 Task: Look for space in Mooresville, United States from 24th August, 2023 to 10th September, 2023 for 8 adults in price range Rs.12000 to Rs.15000. Place can be entire place or shared room with 4 bedrooms having 8 beds and 4 bathrooms. Property type can be house, flat, guest house. Amenities needed are: wifi, TV, free parkinig on premises, gym, breakfast. Booking option can be shelf check-in. Required host language is English.
Action: Mouse moved to (470, 127)
Screenshot: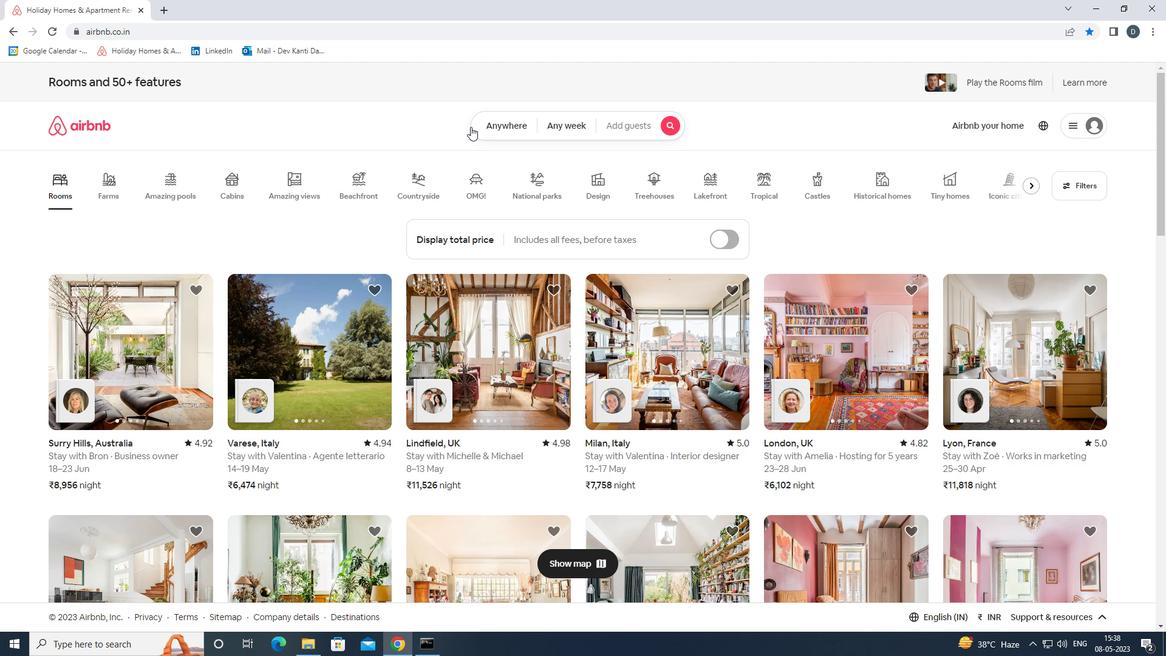 
Action: Mouse pressed left at (470, 127)
Screenshot: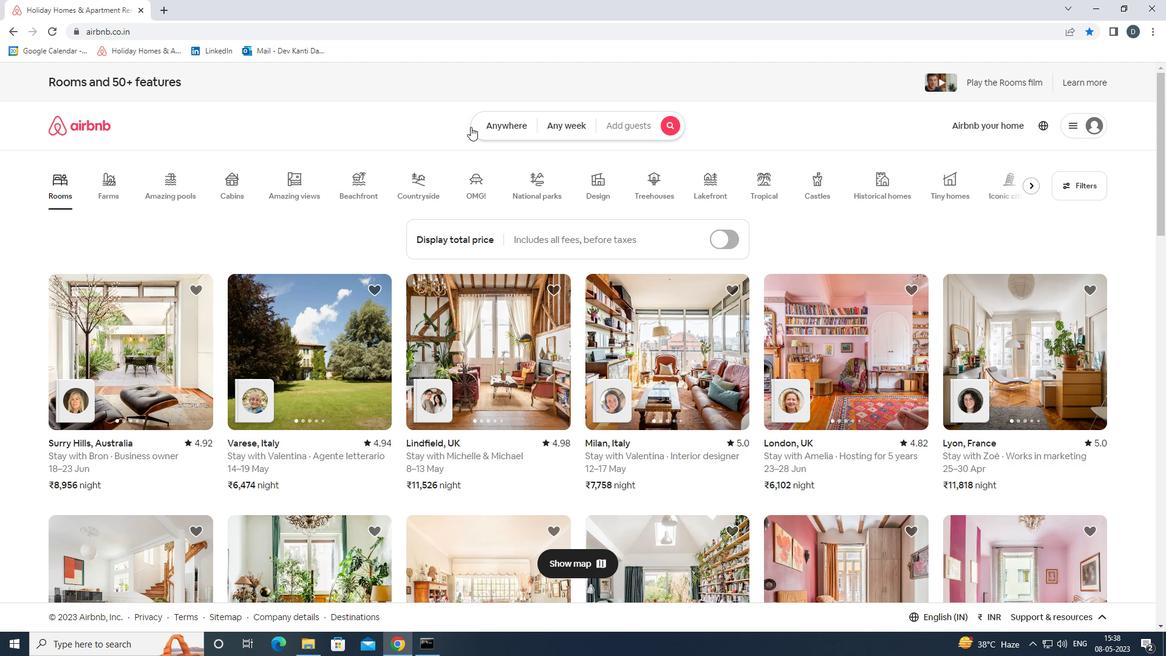 
Action: Mouse moved to (446, 173)
Screenshot: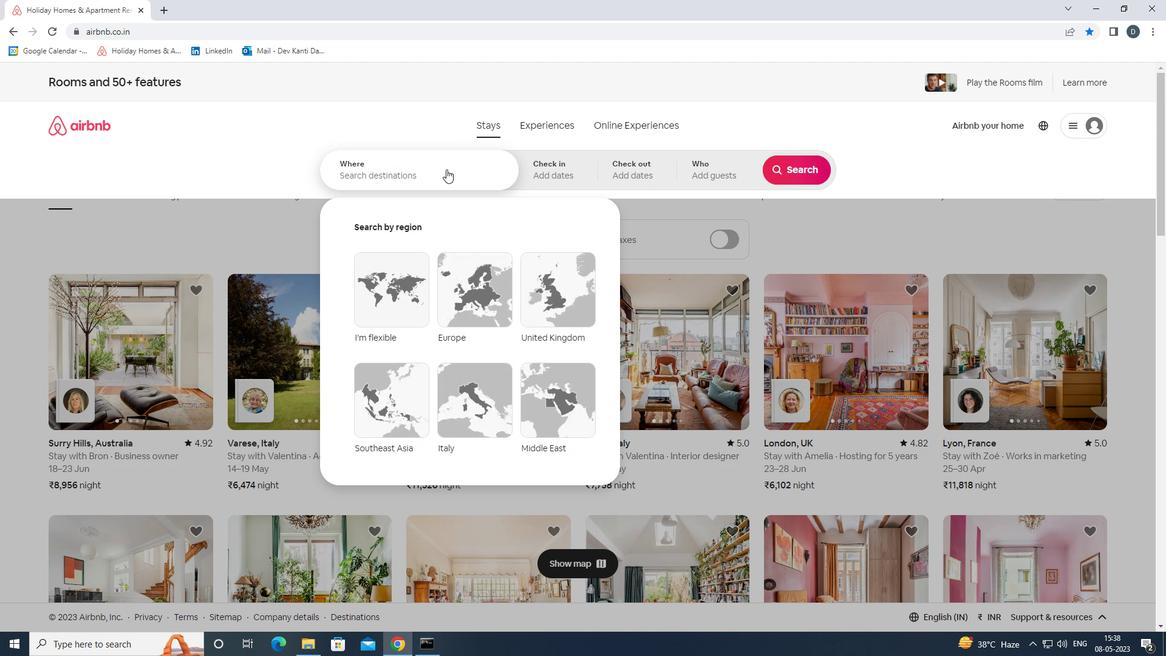 
Action: Mouse pressed left at (446, 173)
Screenshot: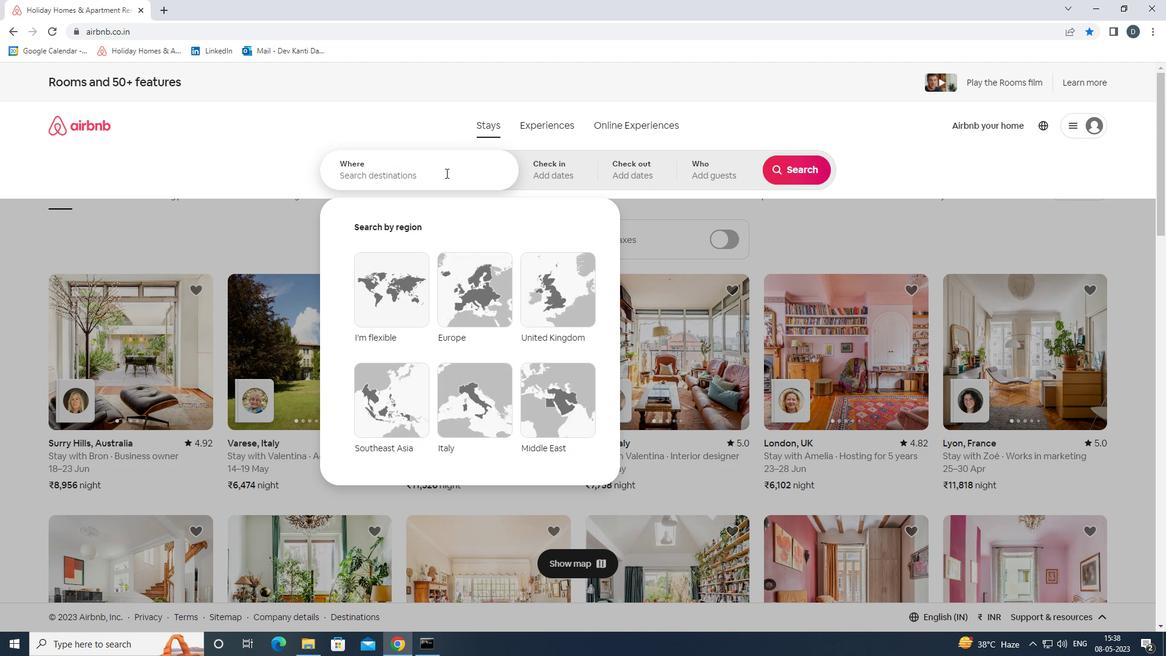 
Action: Mouse moved to (450, 173)
Screenshot: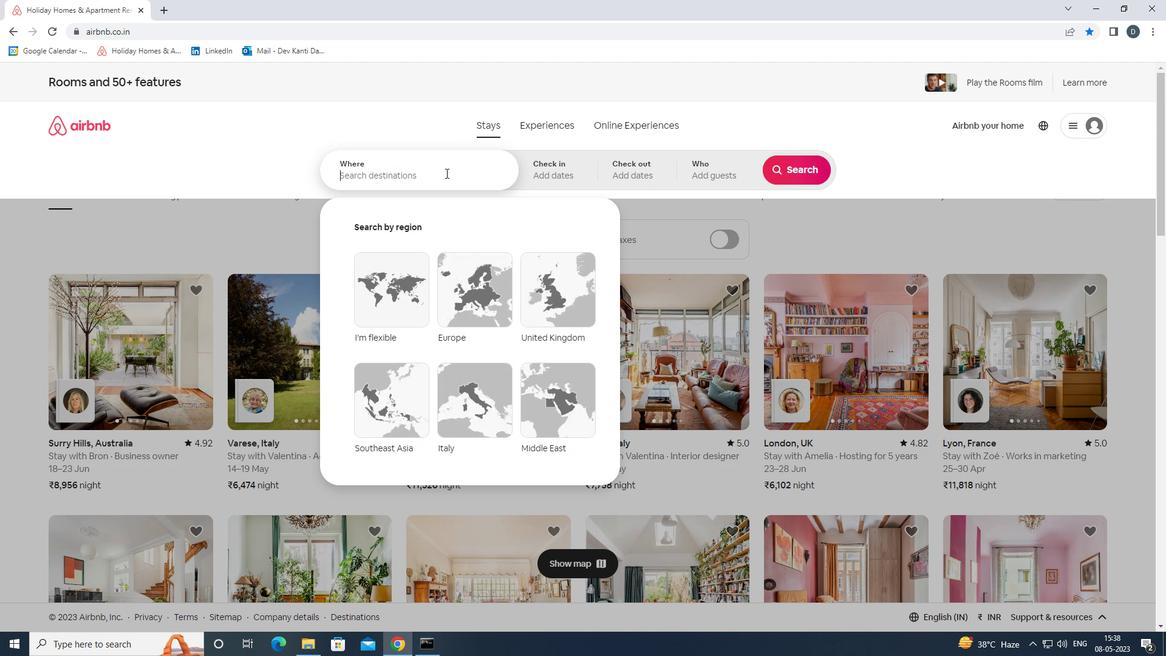 
Action: Key pressed <Key.shift>MOORSE
Screenshot: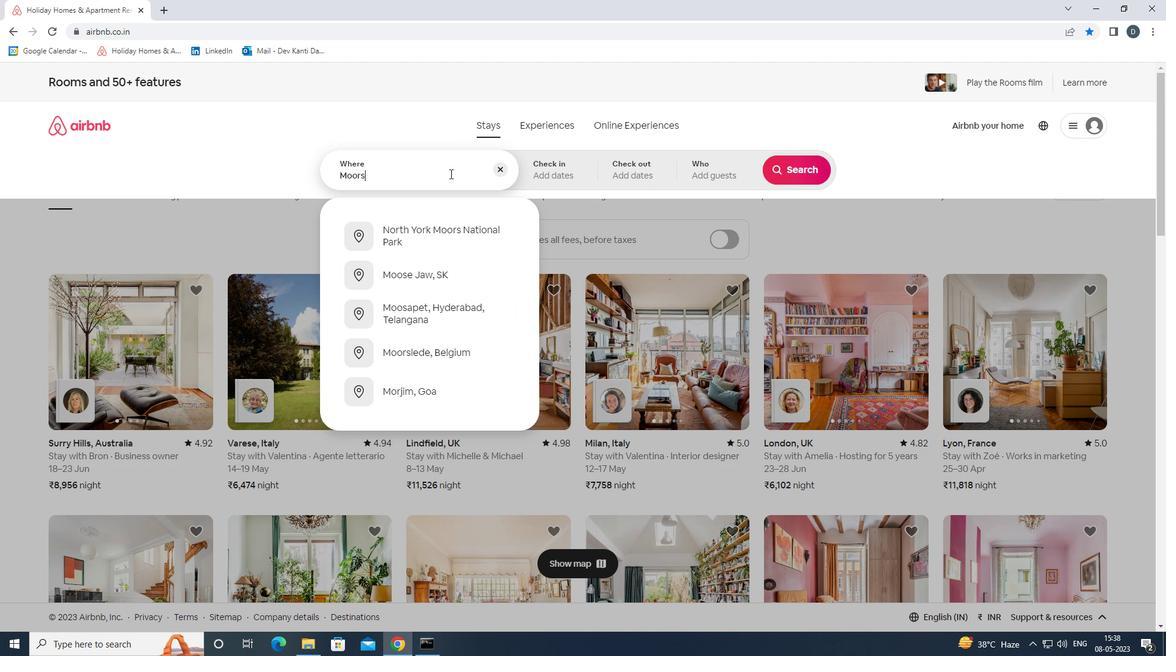 
Action: Mouse moved to (450, 173)
Screenshot: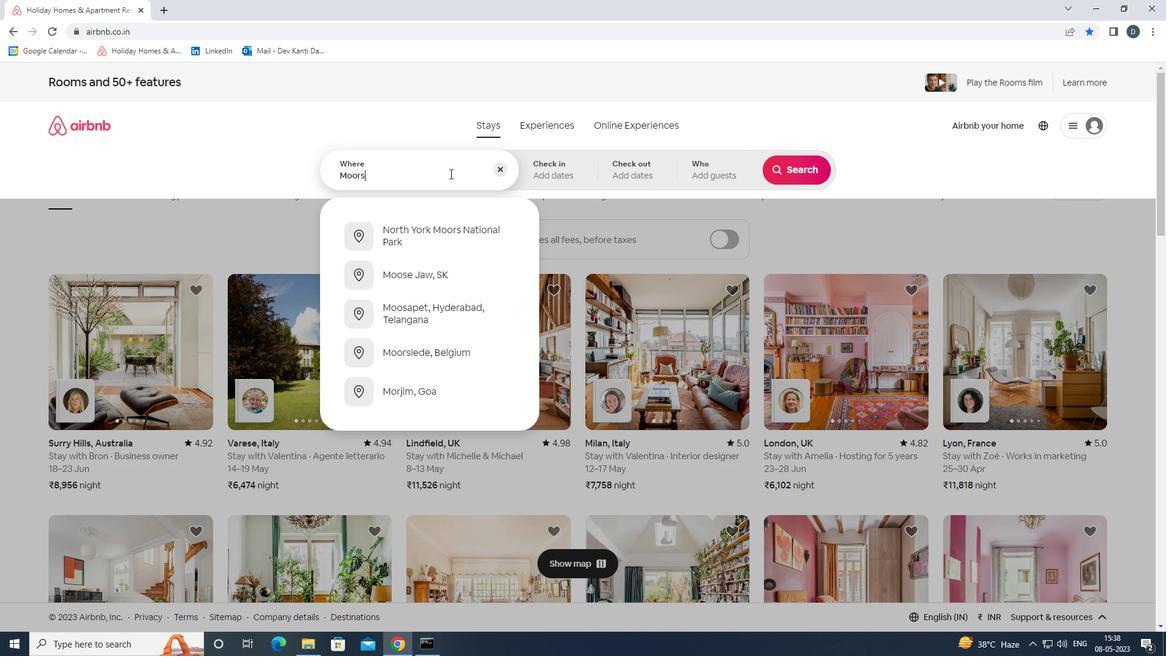 
Action: Key pressed VILLE<Key.tab>,
Screenshot: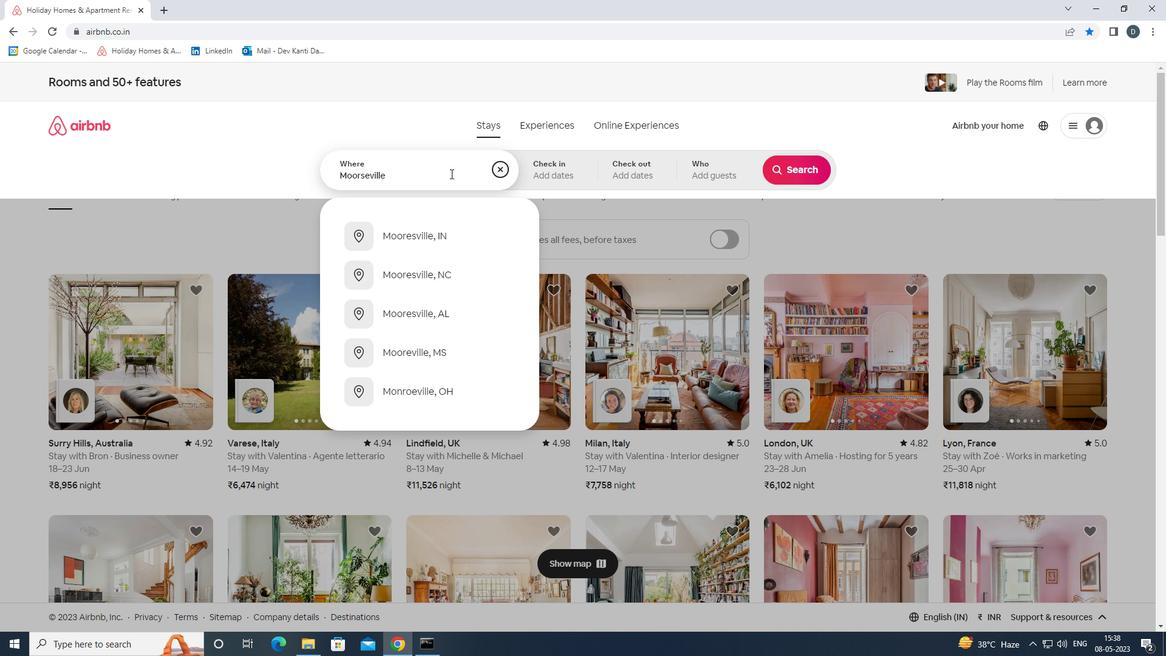 
Action: Mouse pressed left at (450, 173)
Screenshot: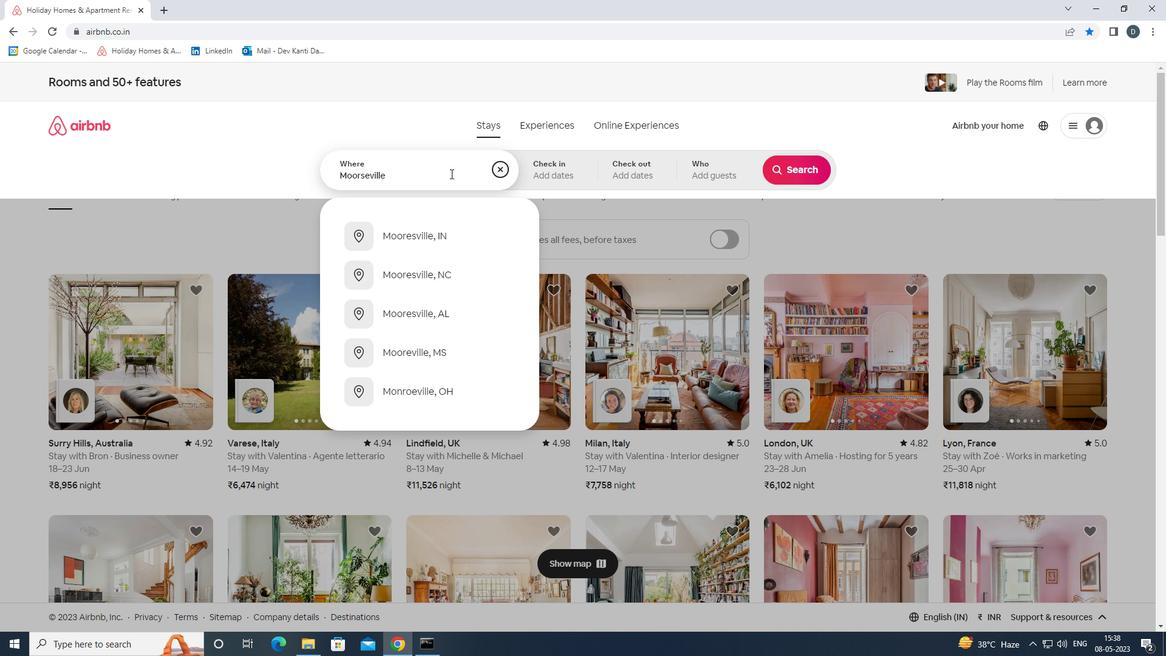 
Action: Key pressed ,<Key.shift><Key.shift><Key.shift><Key.shift><Key.shift><Key.shift>UNITED<Key.space><Key.shift>STATES<Key.enter>
Screenshot: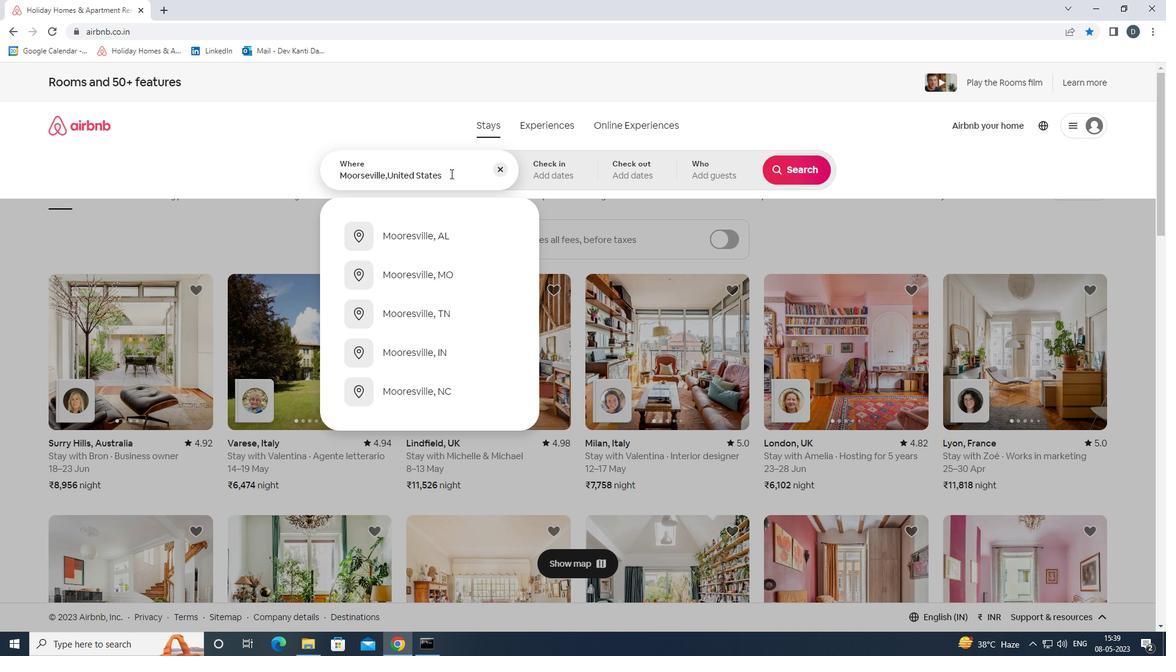 
Action: Mouse moved to (789, 270)
Screenshot: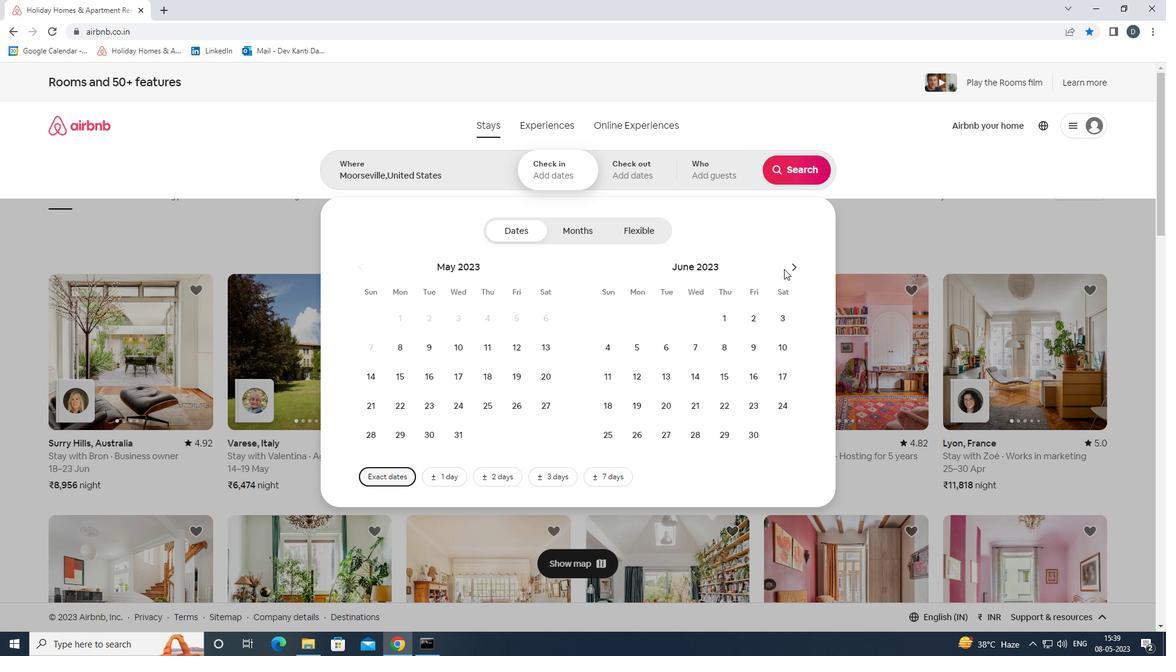 
Action: Mouse pressed left at (789, 270)
Screenshot: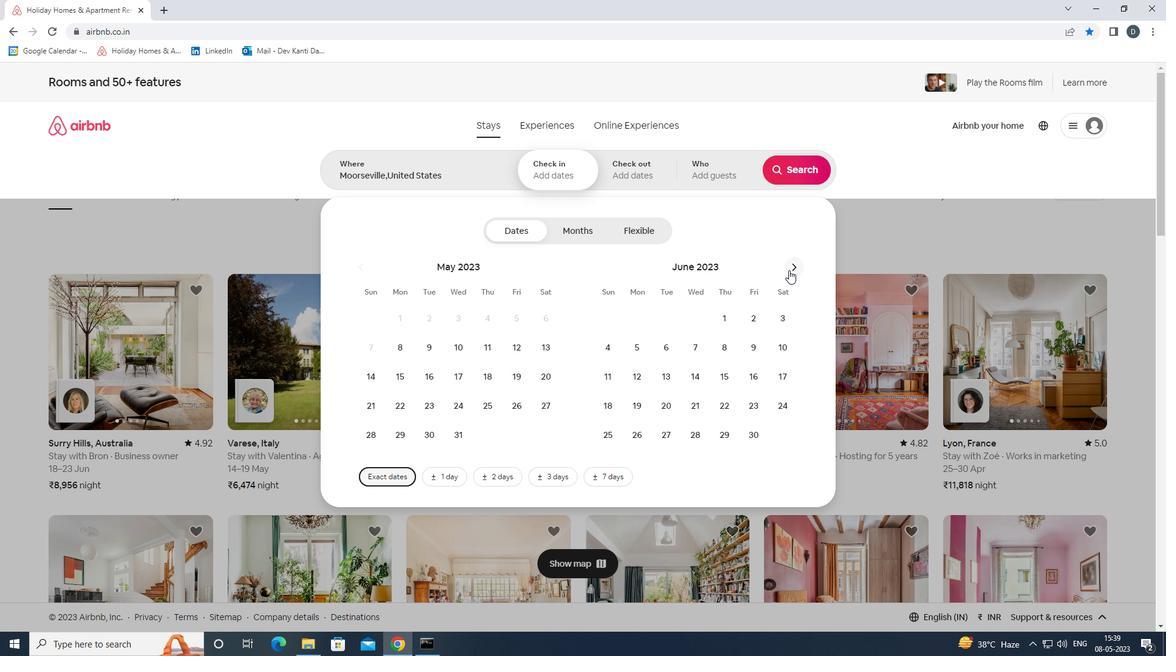 
Action: Mouse moved to (790, 270)
Screenshot: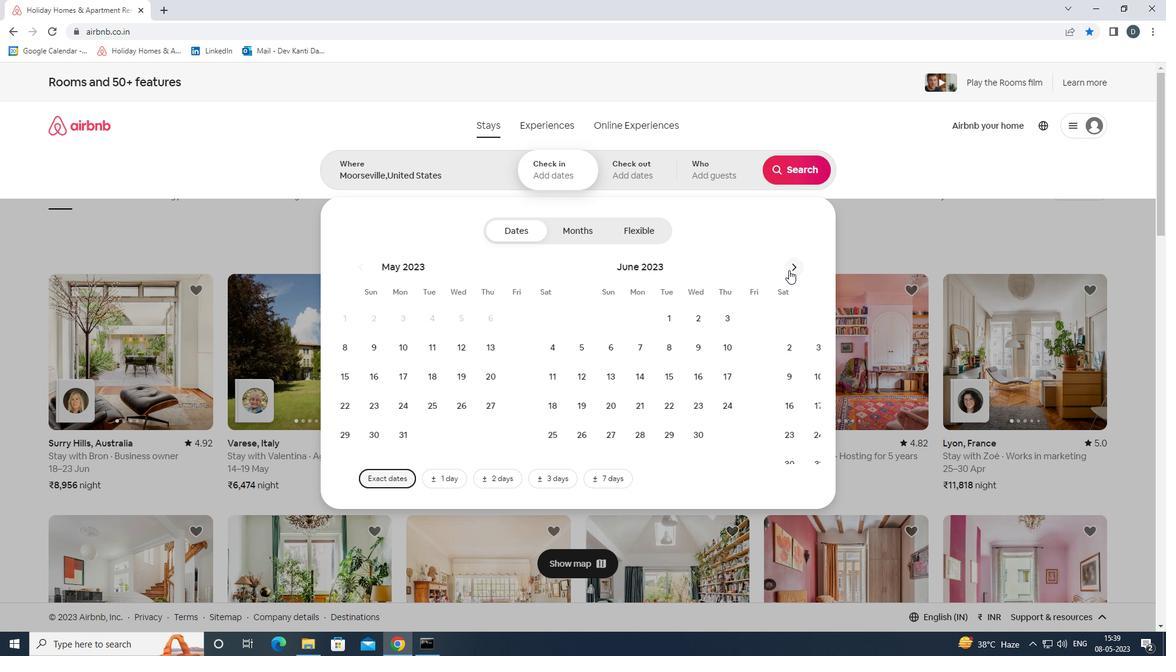 
Action: Mouse pressed left at (790, 270)
Screenshot: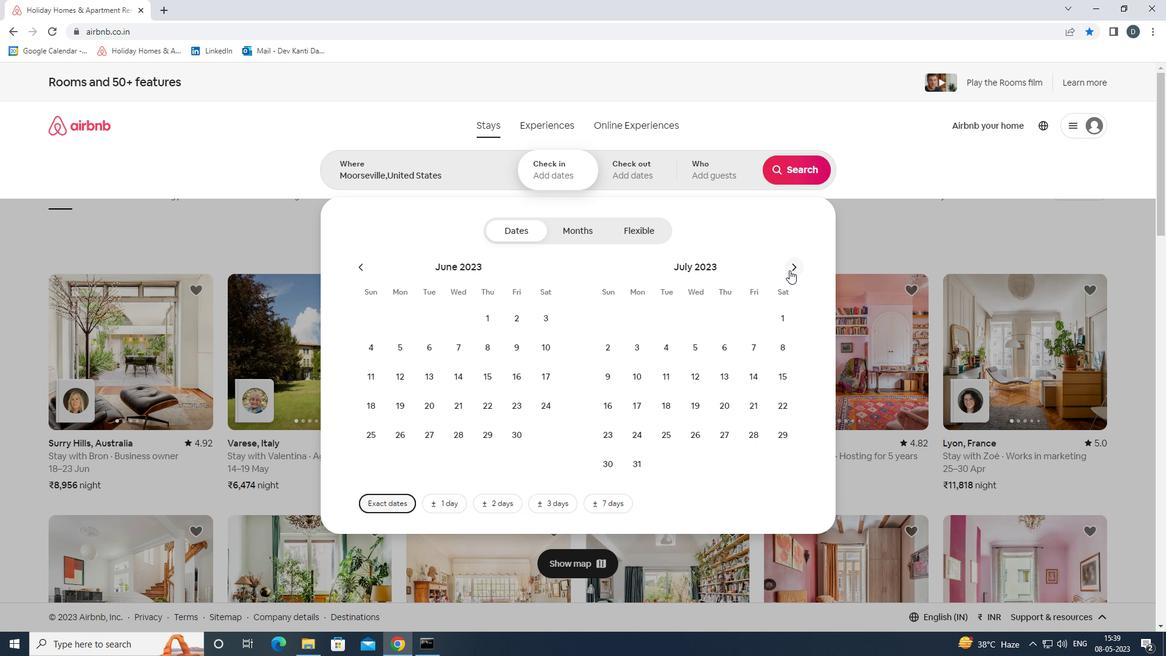 
Action: Mouse moved to (732, 405)
Screenshot: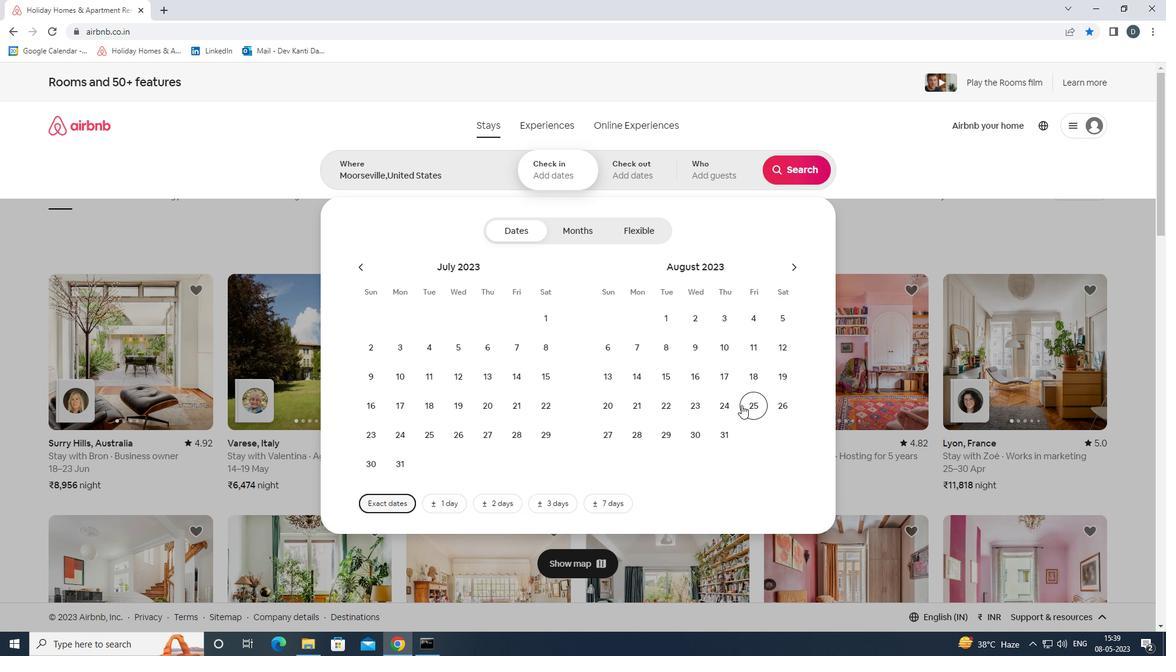 
Action: Mouse pressed left at (732, 405)
Screenshot: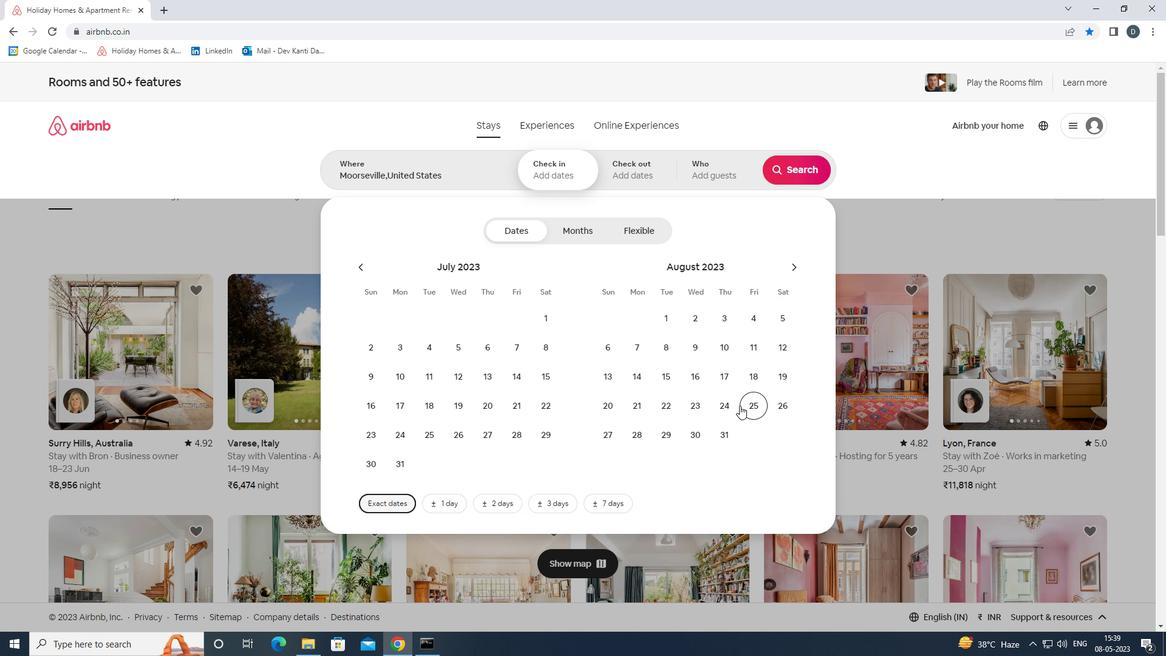 
Action: Mouse moved to (794, 269)
Screenshot: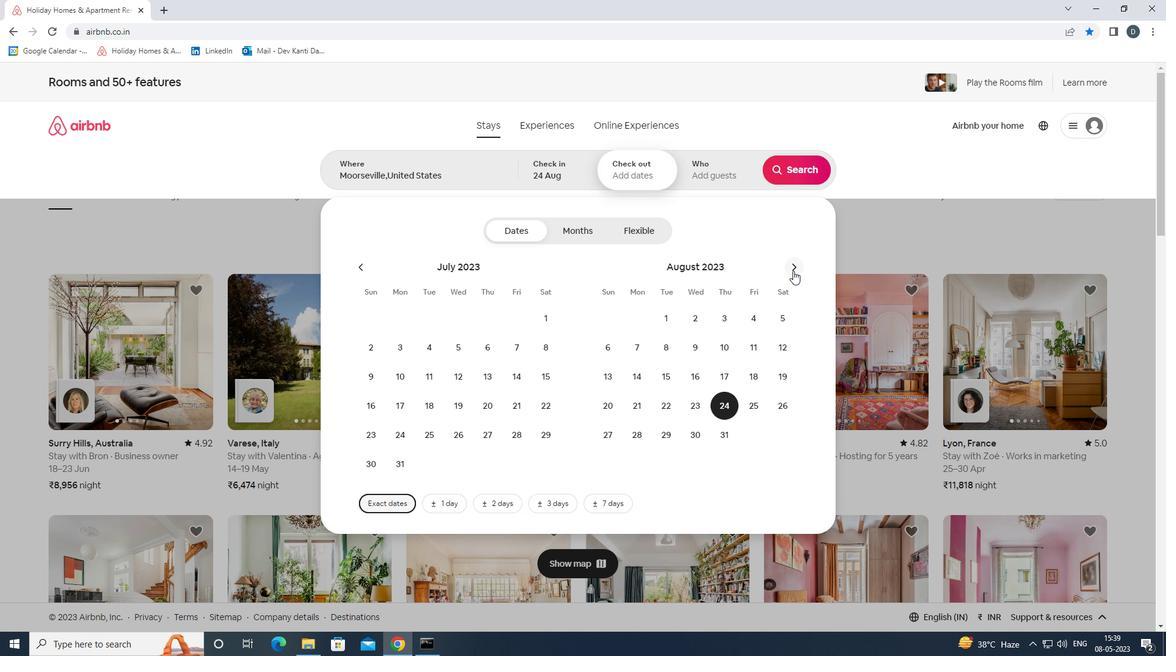 
Action: Mouse pressed left at (794, 269)
Screenshot: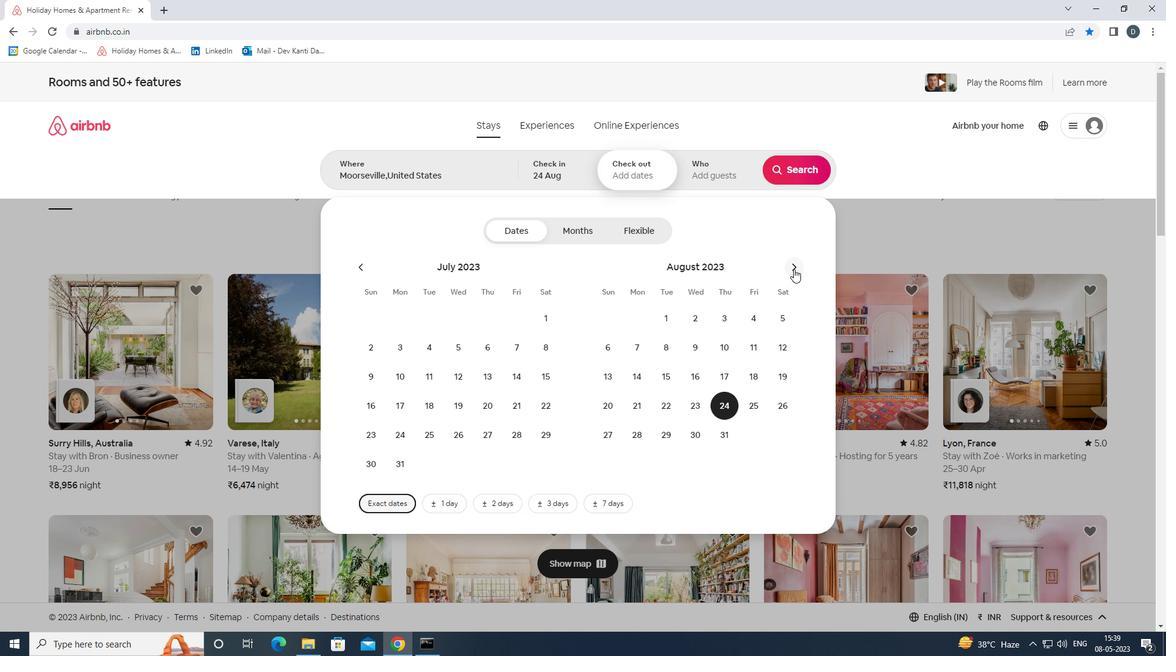 
Action: Mouse moved to (614, 373)
Screenshot: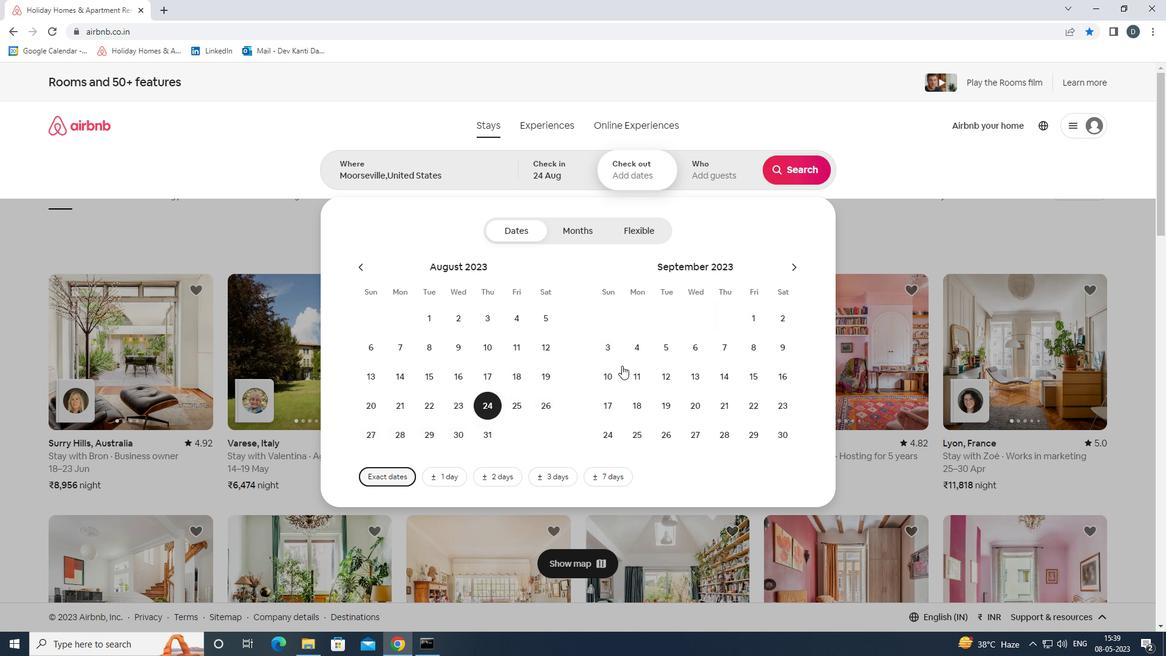 
Action: Mouse pressed left at (614, 373)
Screenshot: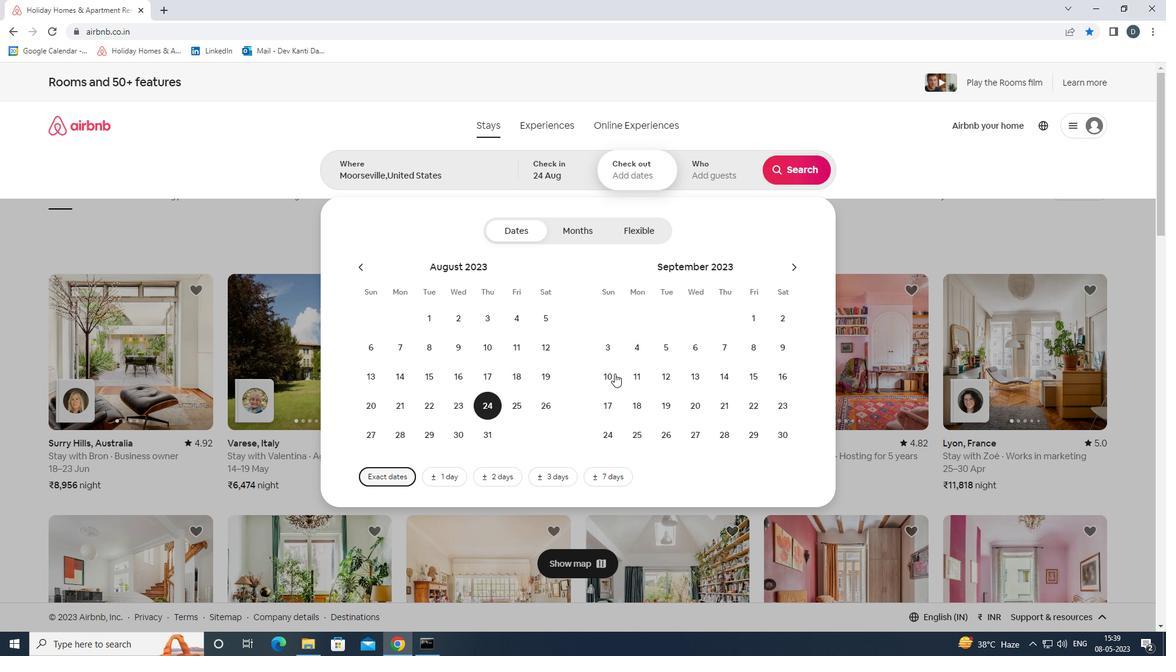 
Action: Mouse moved to (704, 181)
Screenshot: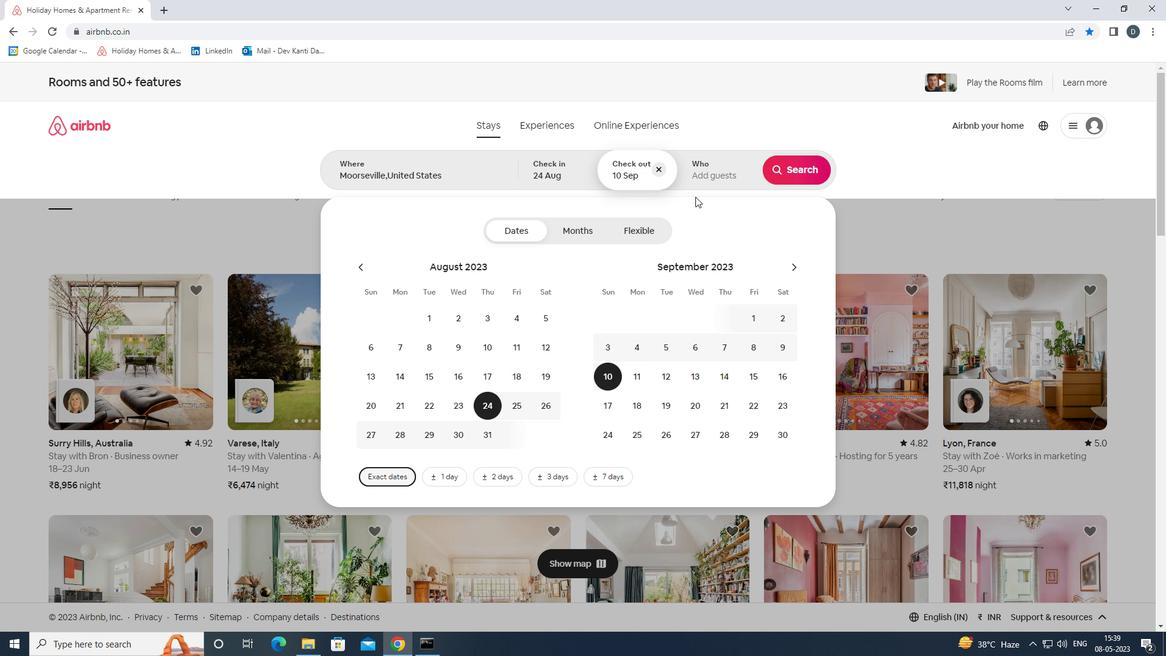 
Action: Mouse pressed left at (704, 181)
Screenshot: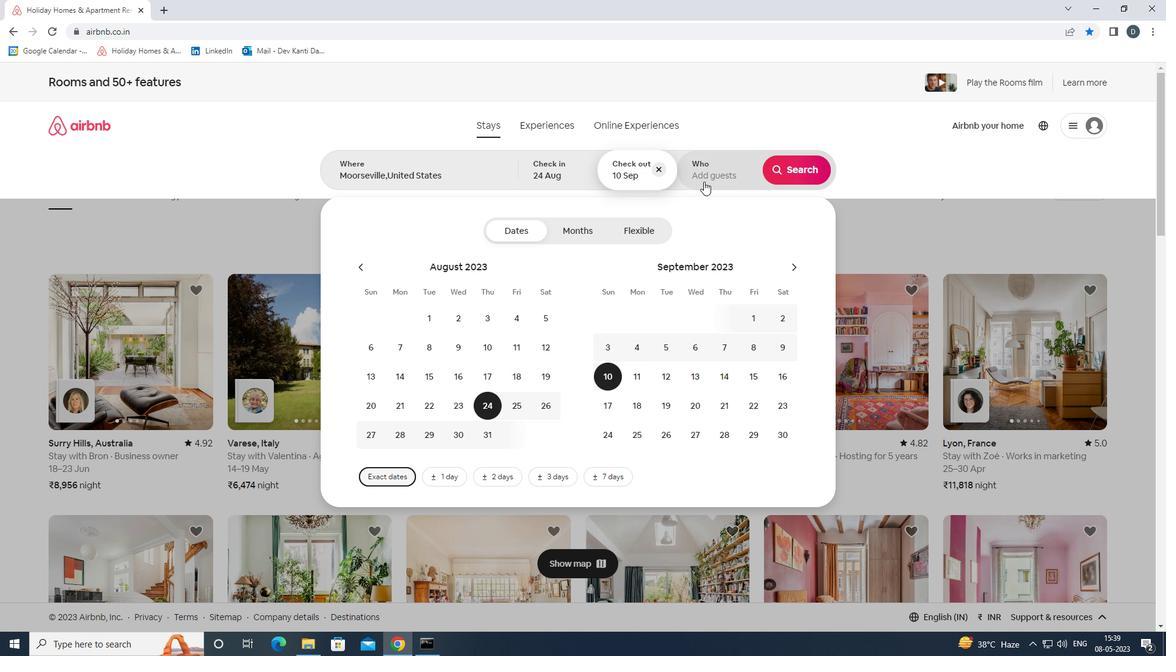 
Action: Mouse moved to (800, 230)
Screenshot: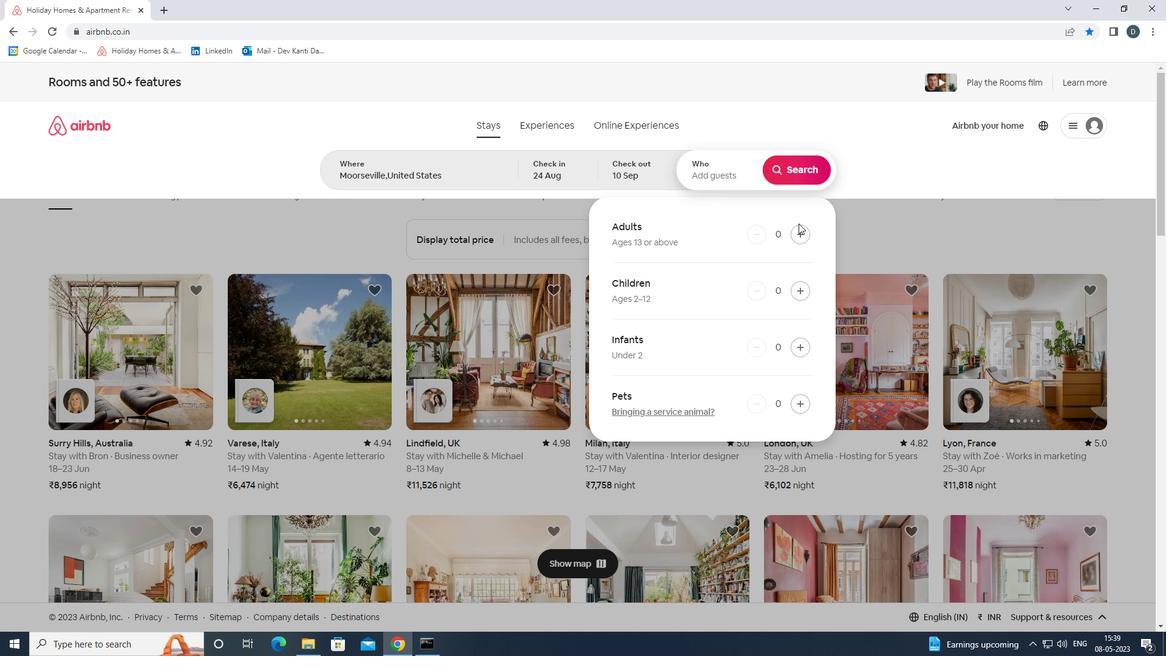 
Action: Mouse pressed left at (800, 230)
Screenshot: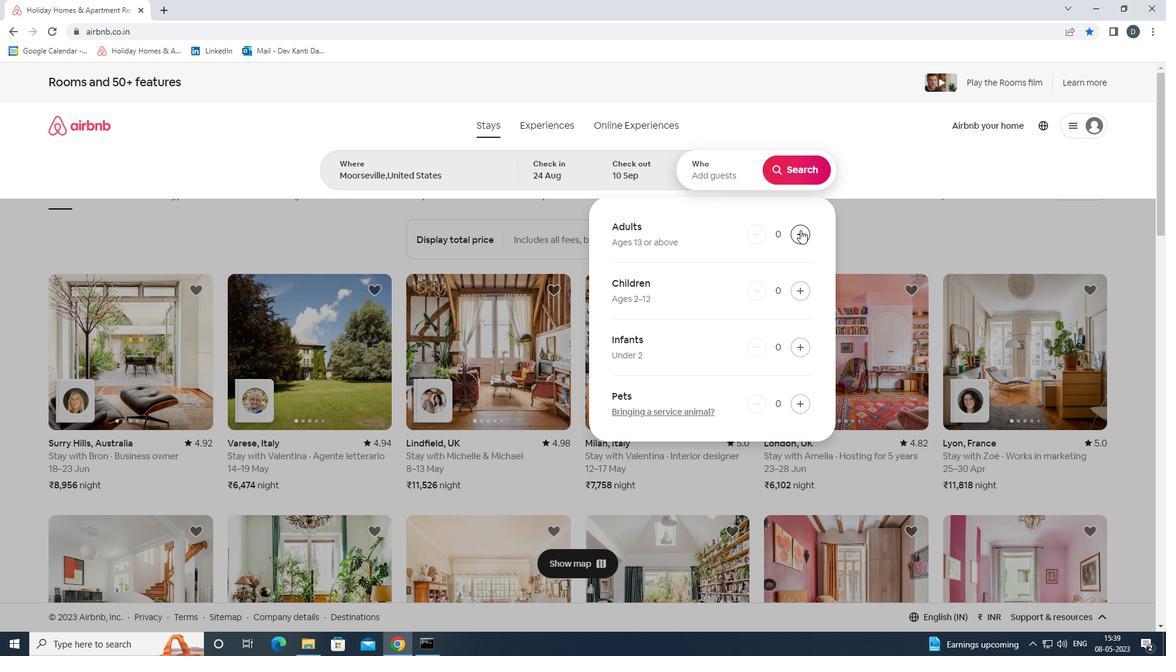 
Action: Mouse pressed left at (800, 230)
Screenshot: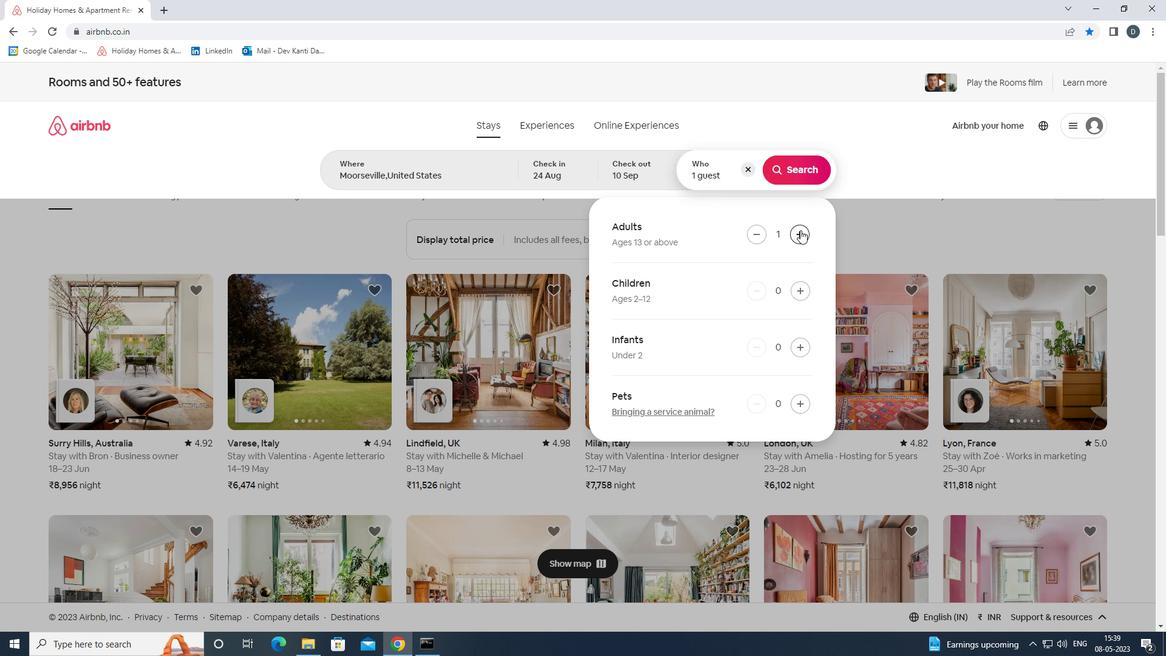 
Action: Mouse pressed left at (800, 230)
Screenshot: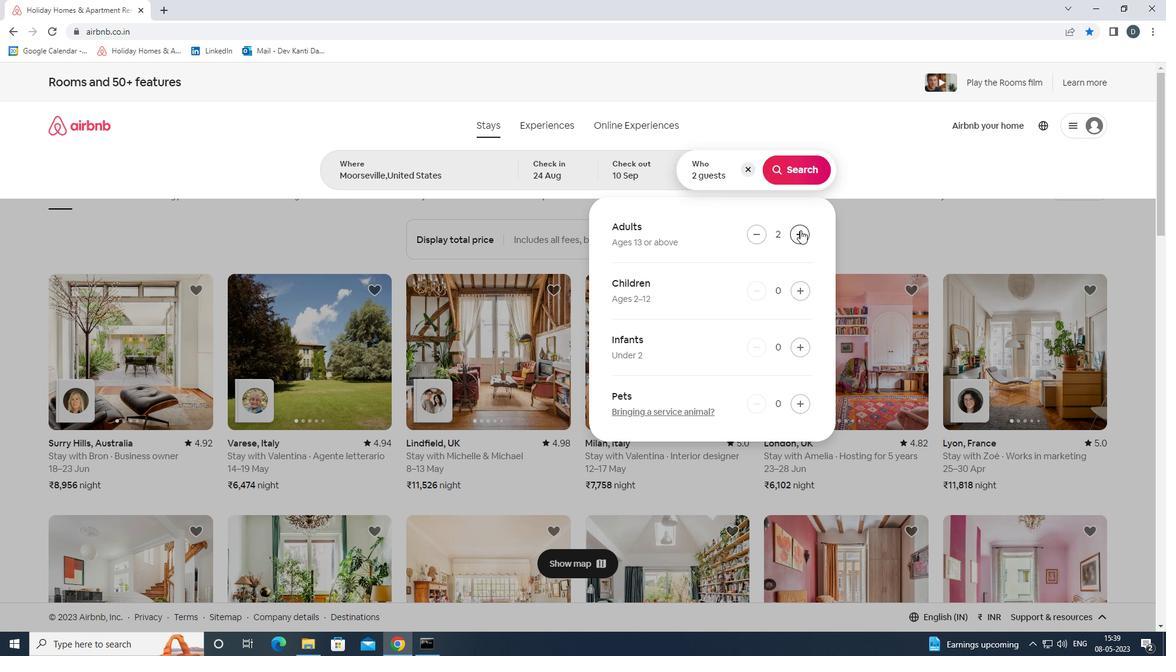 
Action: Mouse pressed left at (800, 230)
Screenshot: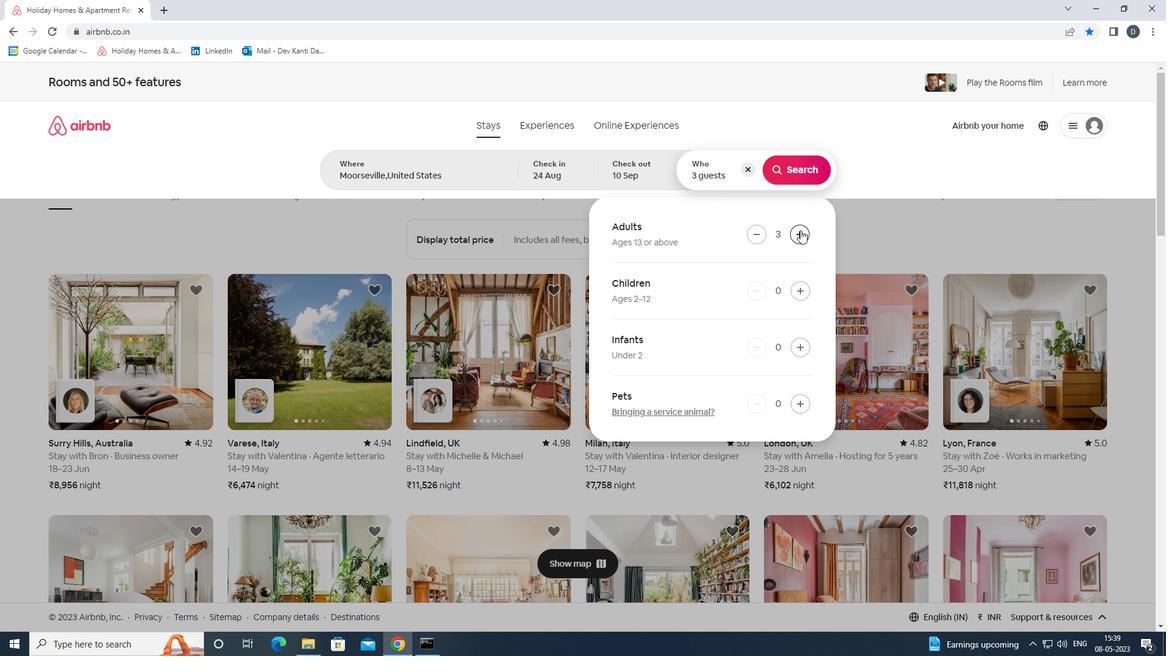 
Action: Mouse pressed left at (800, 230)
Screenshot: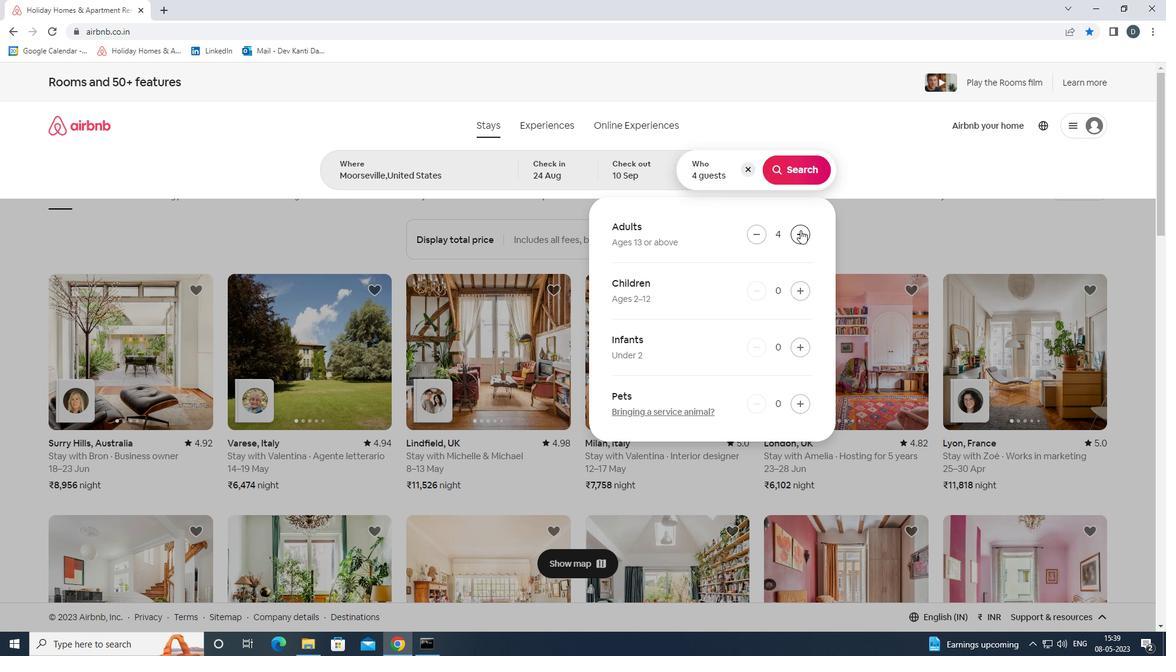 
Action: Mouse moved to (800, 232)
Screenshot: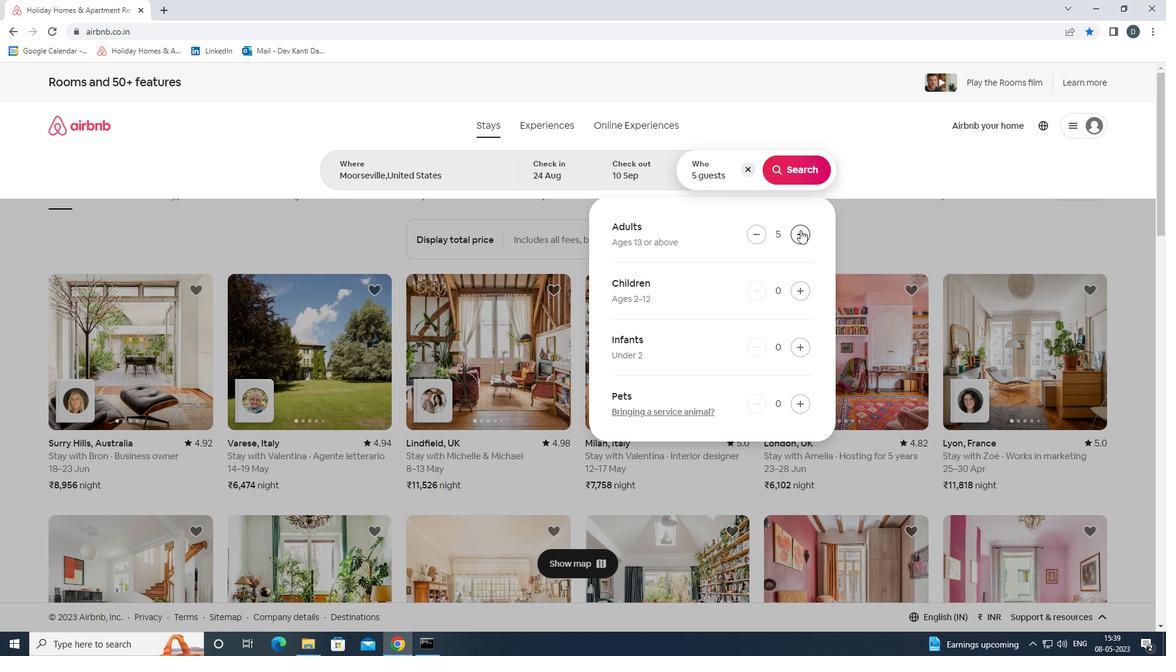 
Action: Mouse pressed left at (800, 232)
Screenshot: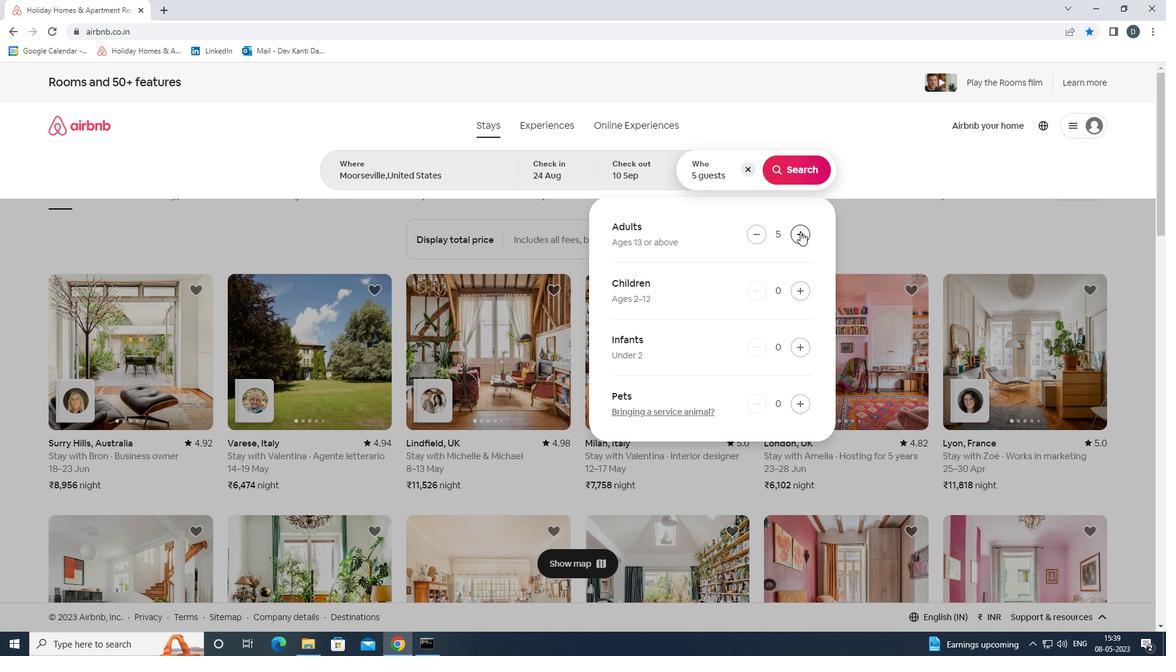 
Action: Mouse pressed left at (800, 232)
Screenshot: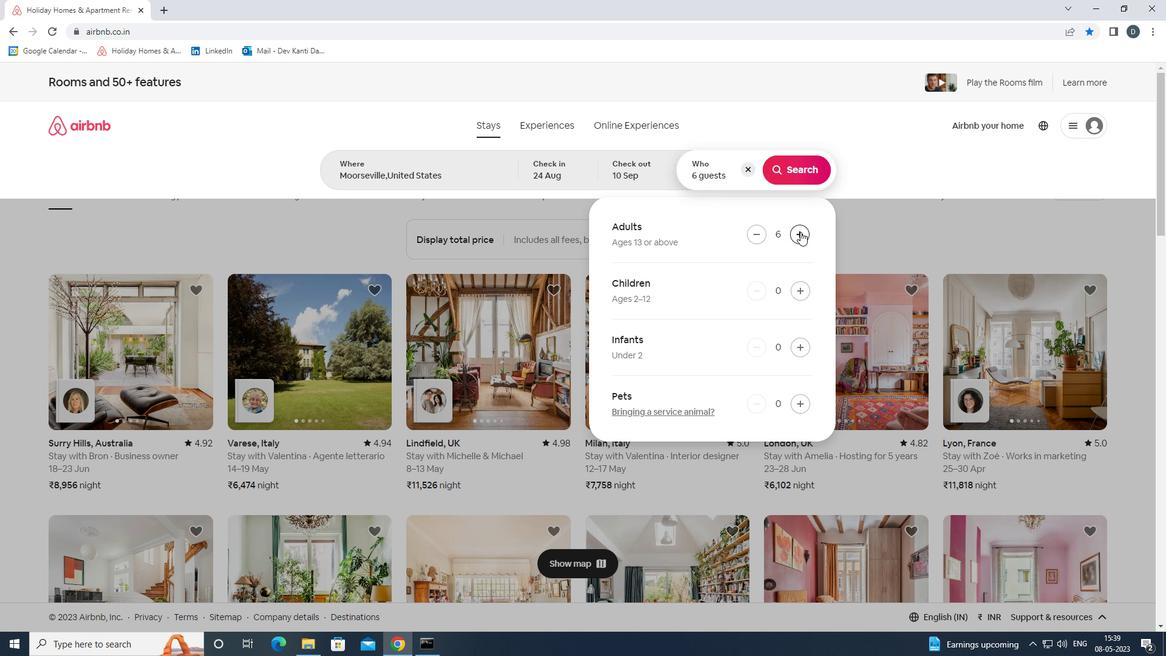 
Action: Mouse pressed left at (800, 232)
Screenshot: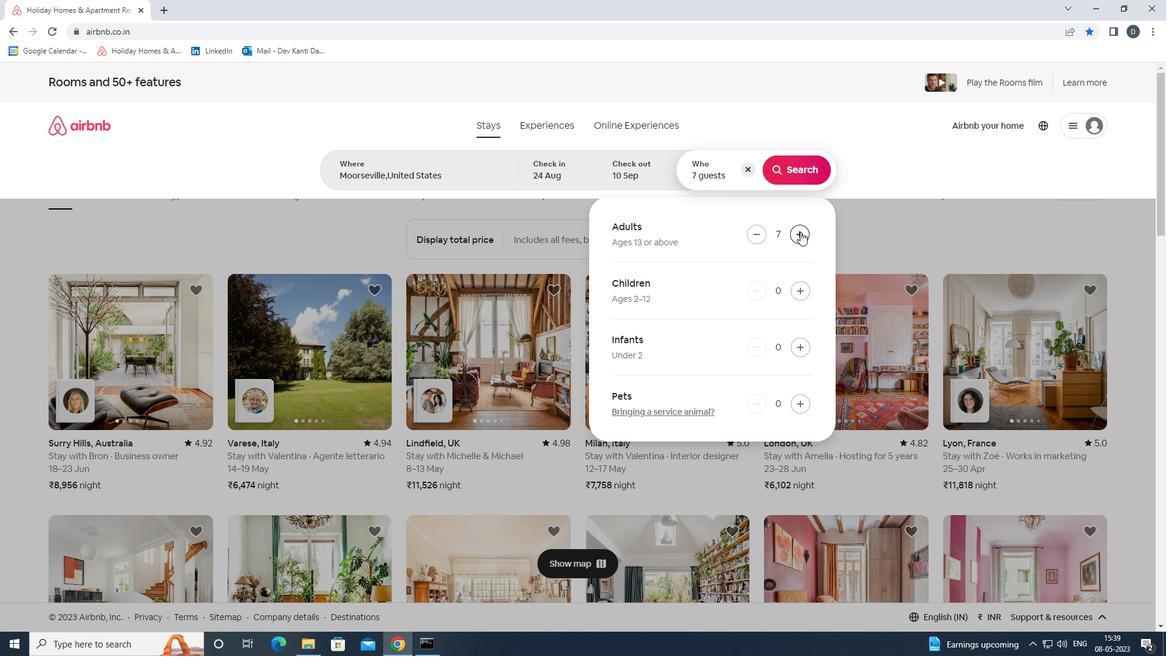 
Action: Mouse moved to (798, 175)
Screenshot: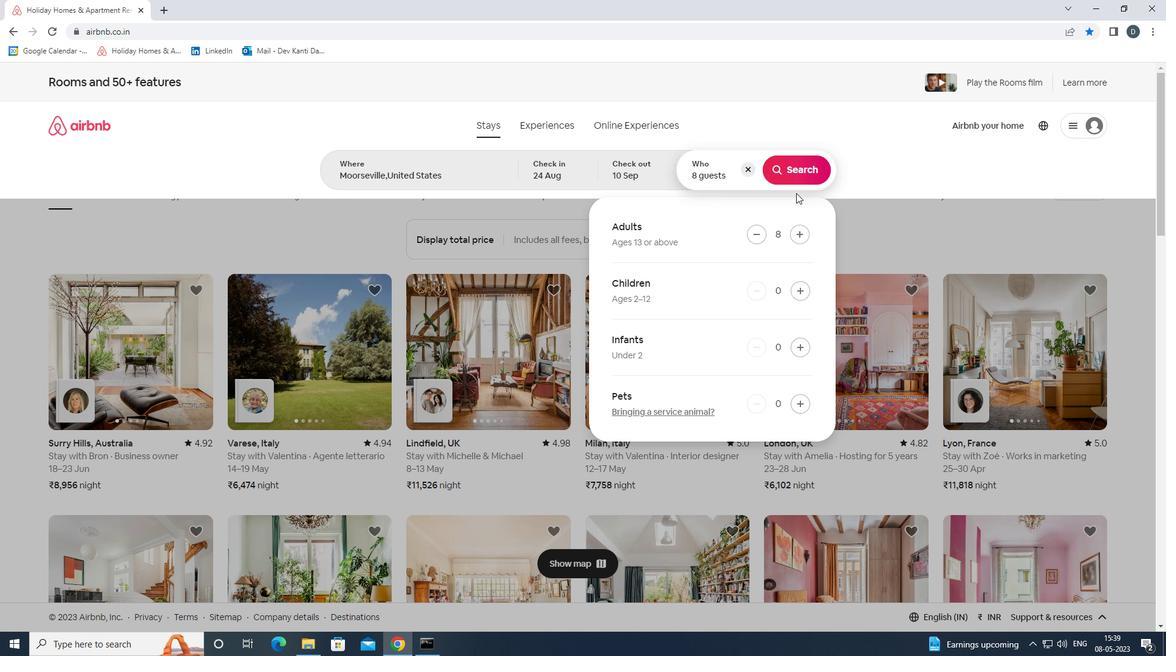 
Action: Mouse pressed left at (798, 175)
Screenshot: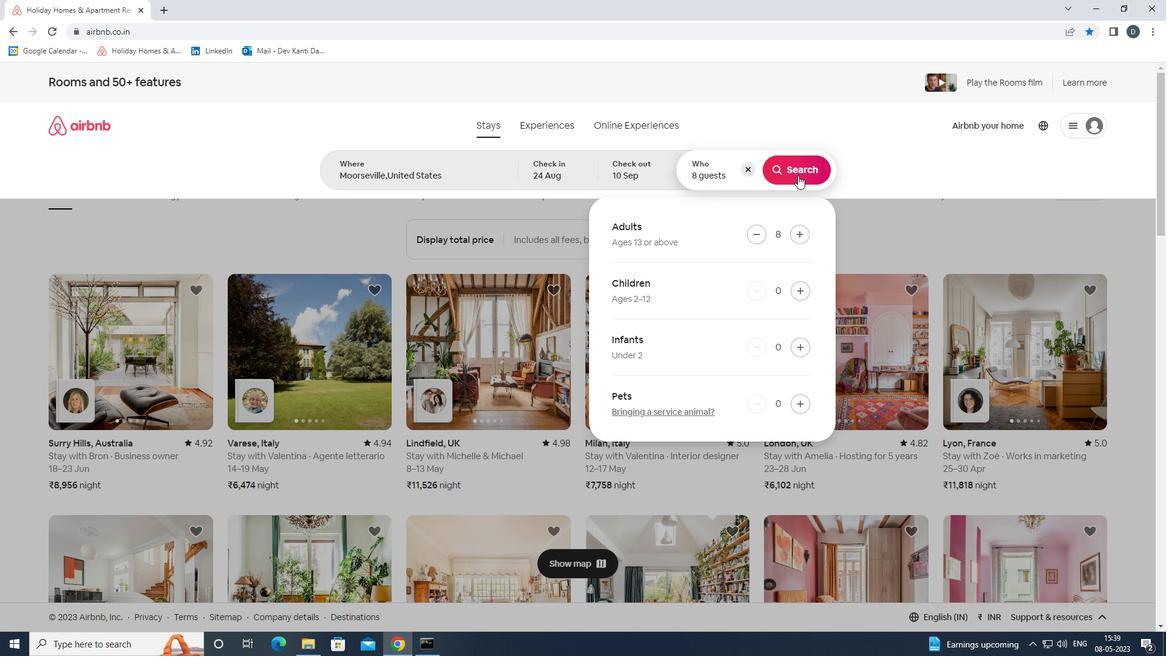 
Action: Mouse moved to (1094, 130)
Screenshot: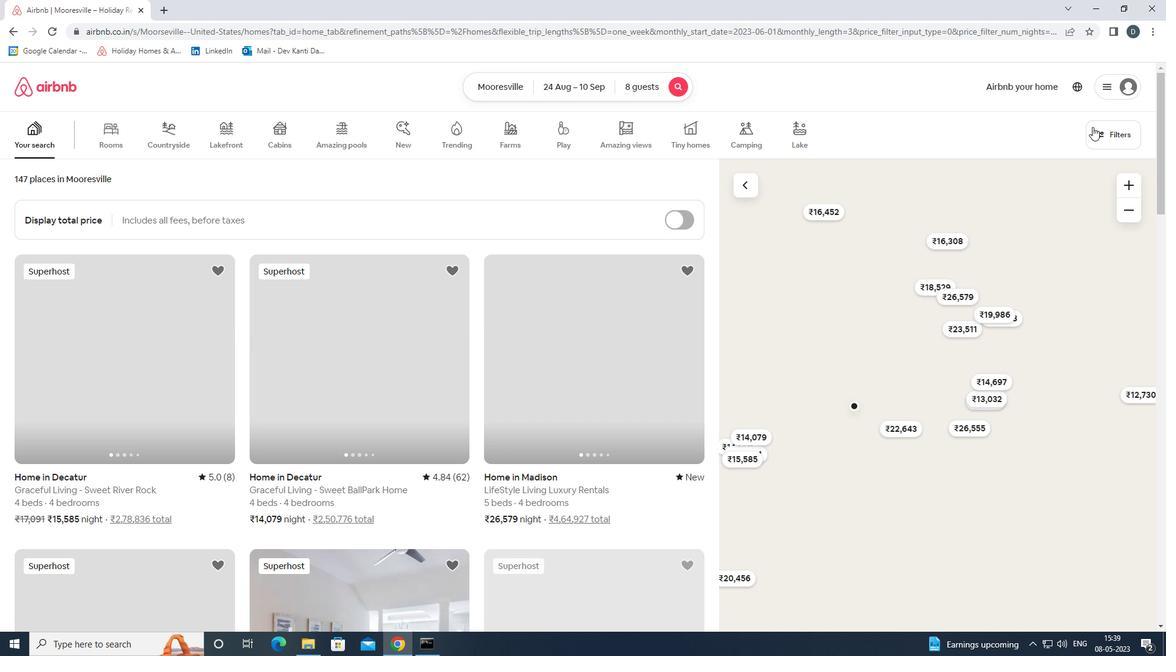 
Action: Mouse pressed left at (1094, 130)
Screenshot: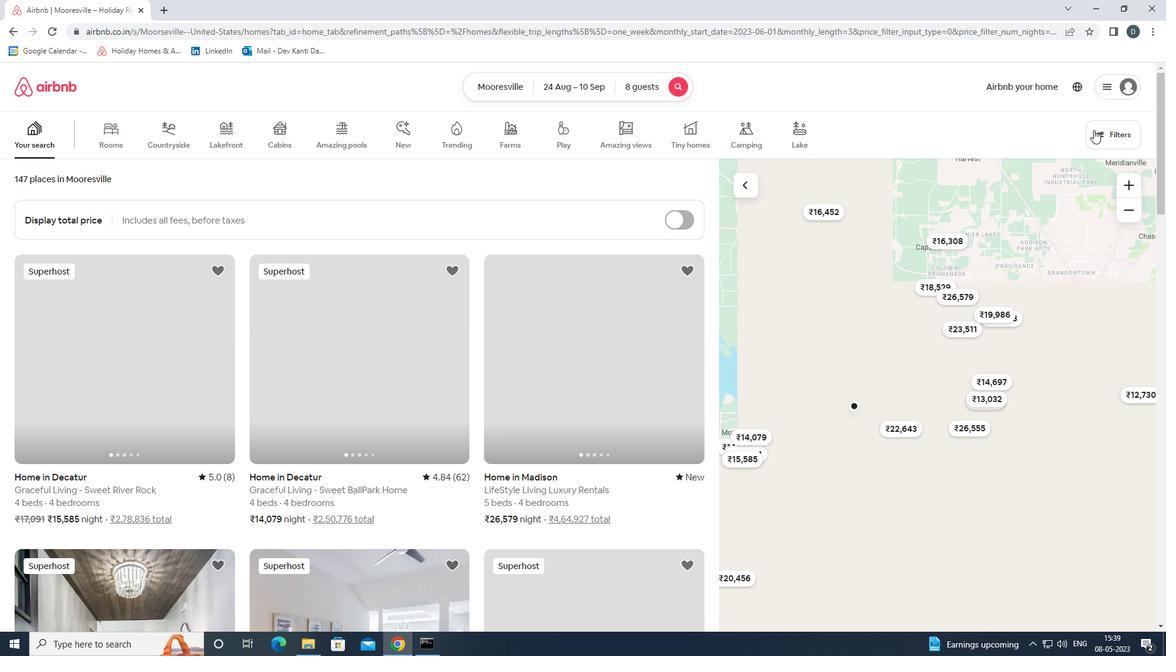 
Action: Mouse moved to (512, 435)
Screenshot: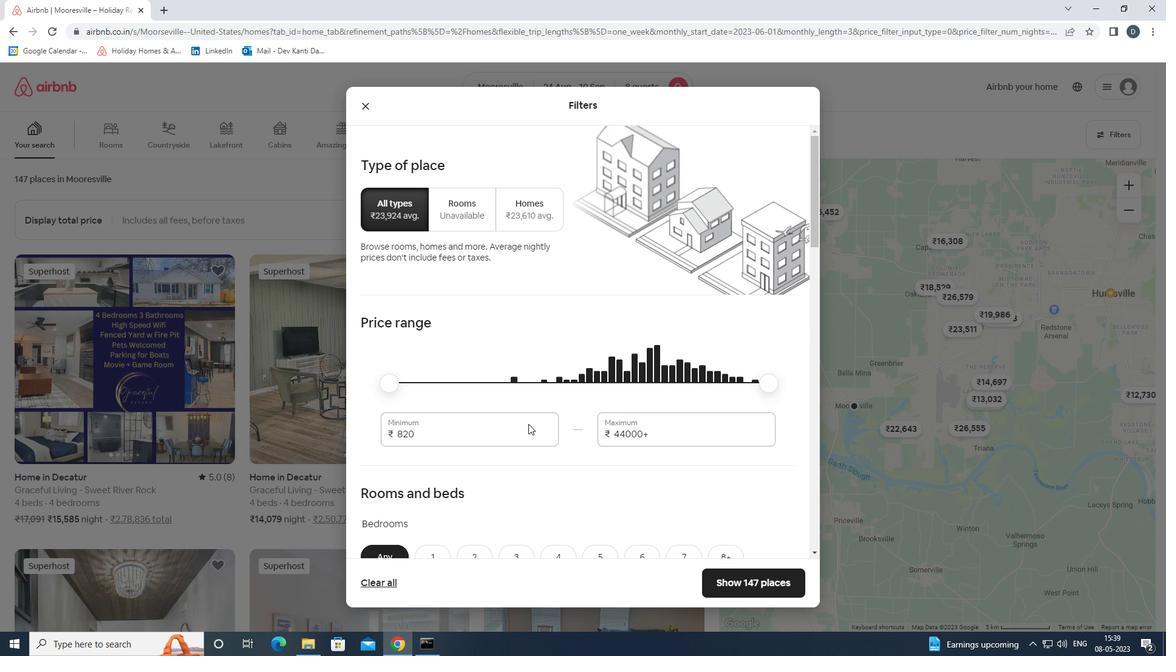 
Action: Mouse pressed left at (512, 435)
Screenshot: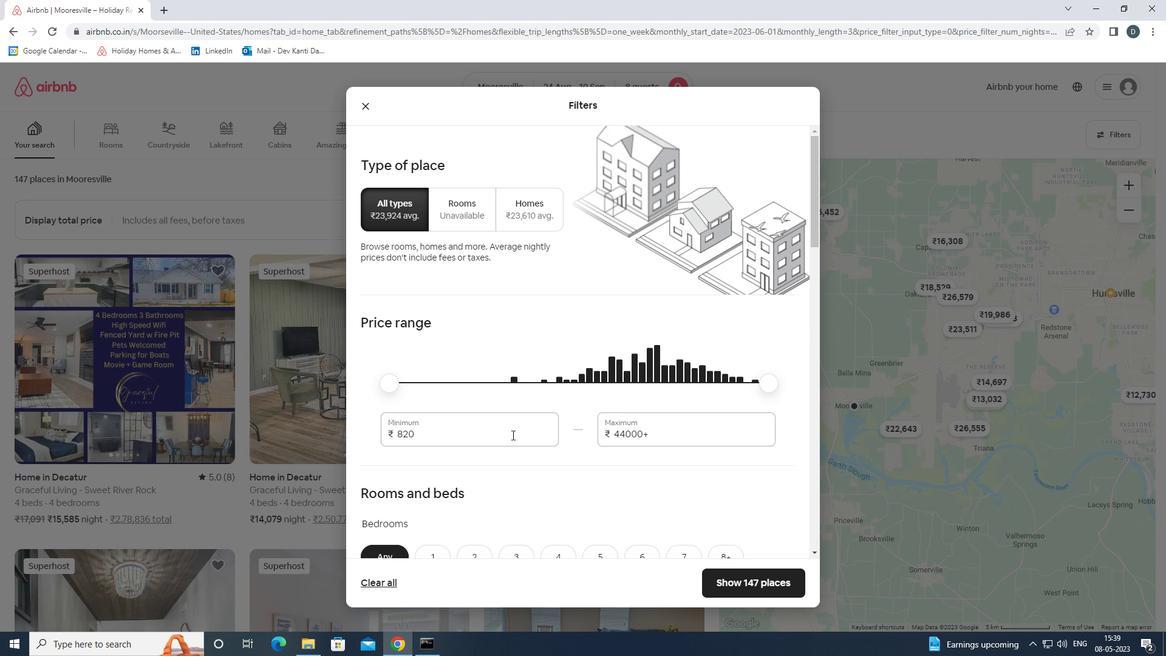 
Action: Mouse pressed left at (512, 435)
Screenshot: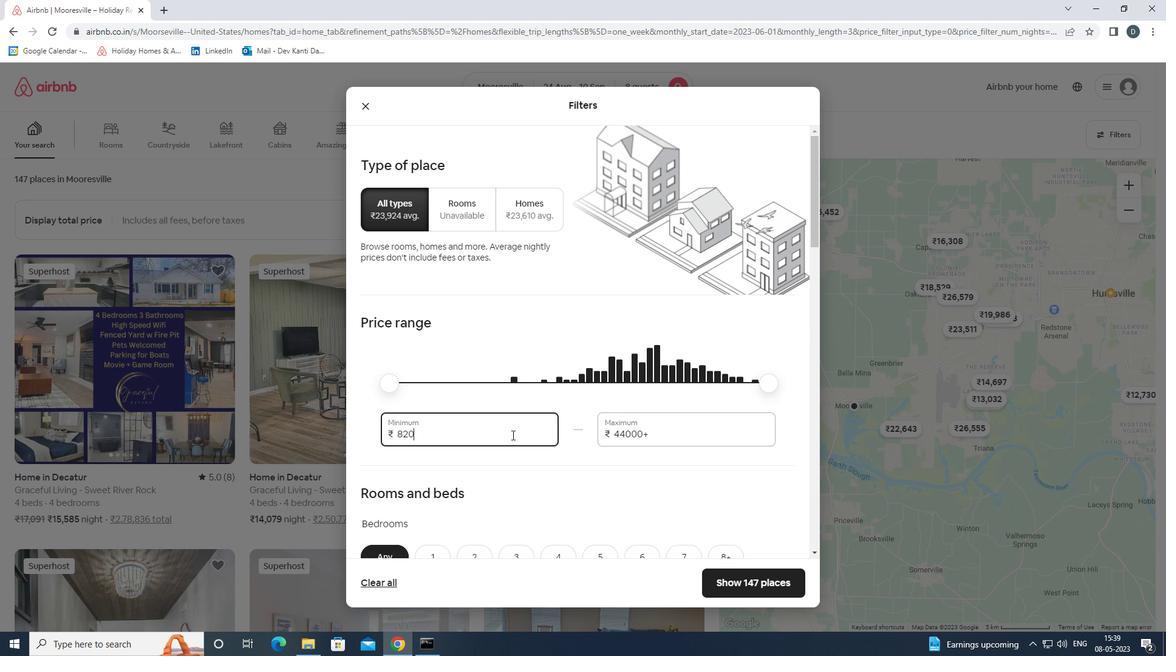 
Action: Mouse moved to (513, 435)
Screenshot: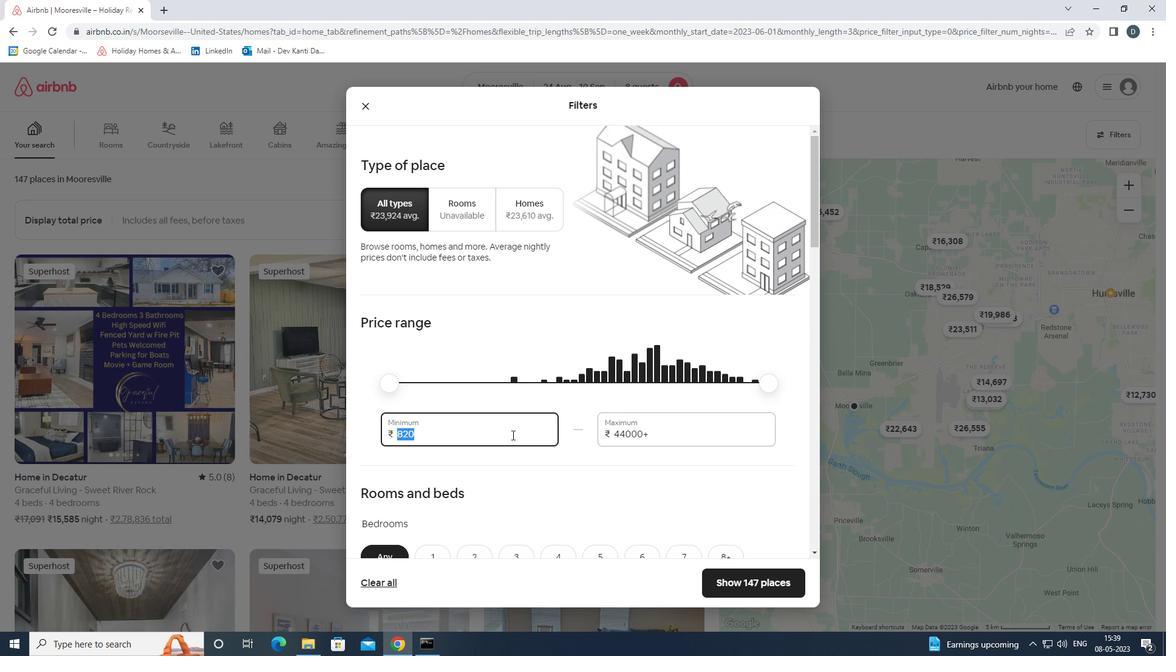 
Action: Key pressed 12000<Key.tab>15000
Screenshot: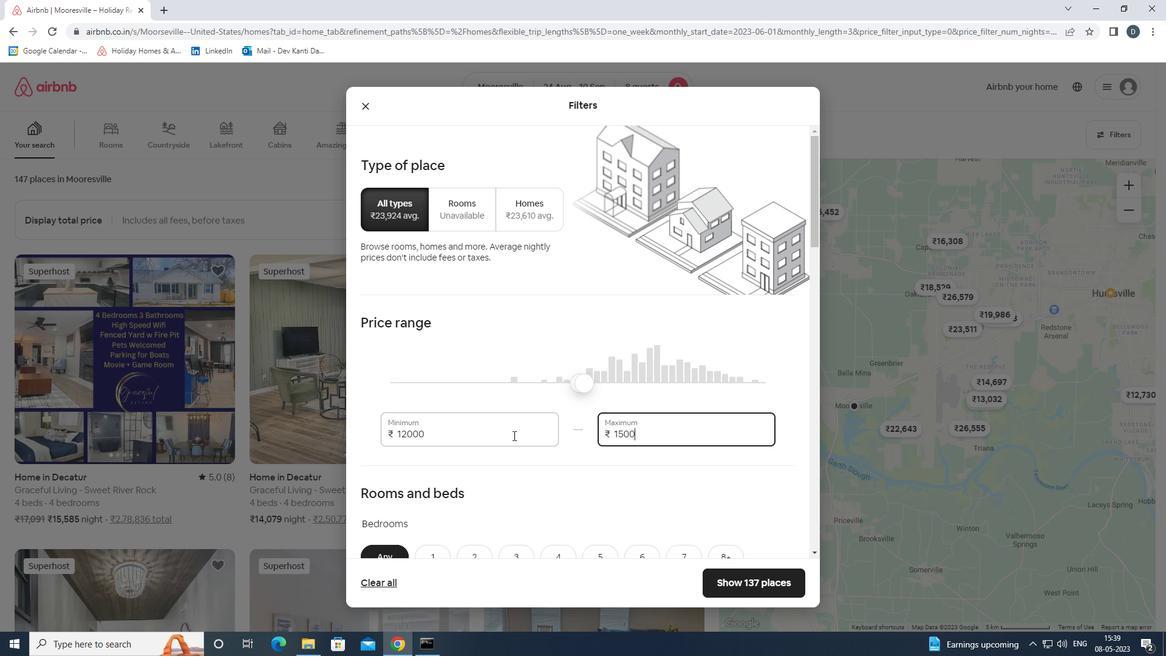 
Action: Mouse moved to (532, 429)
Screenshot: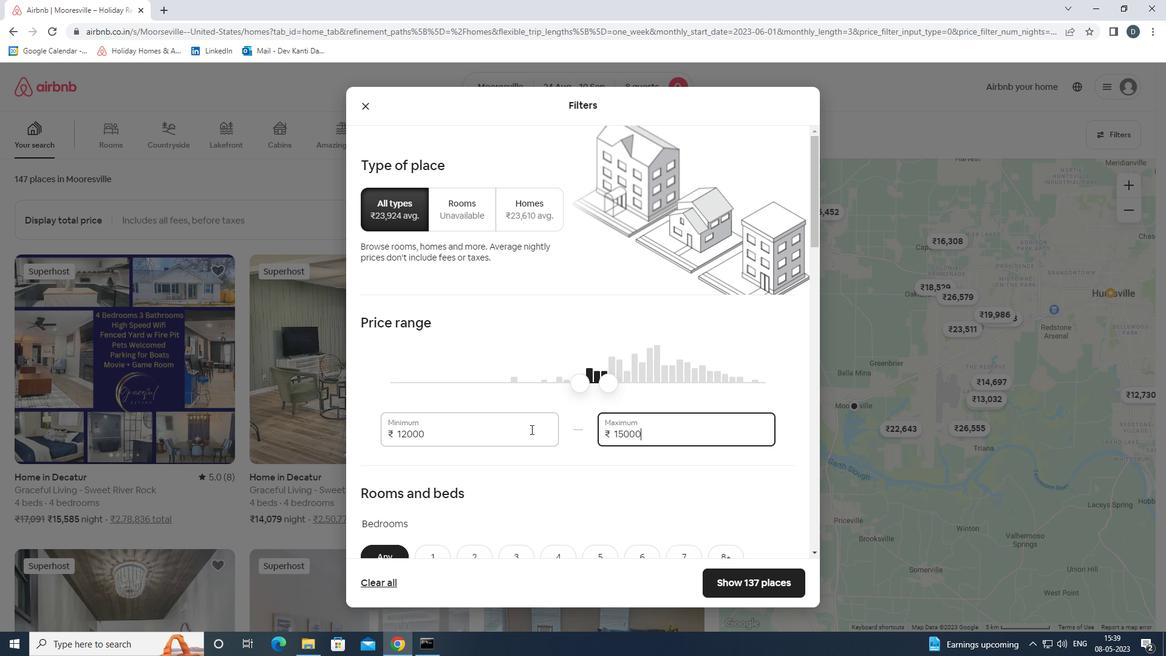 
Action: Mouse scrolled (532, 428) with delta (0, 0)
Screenshot: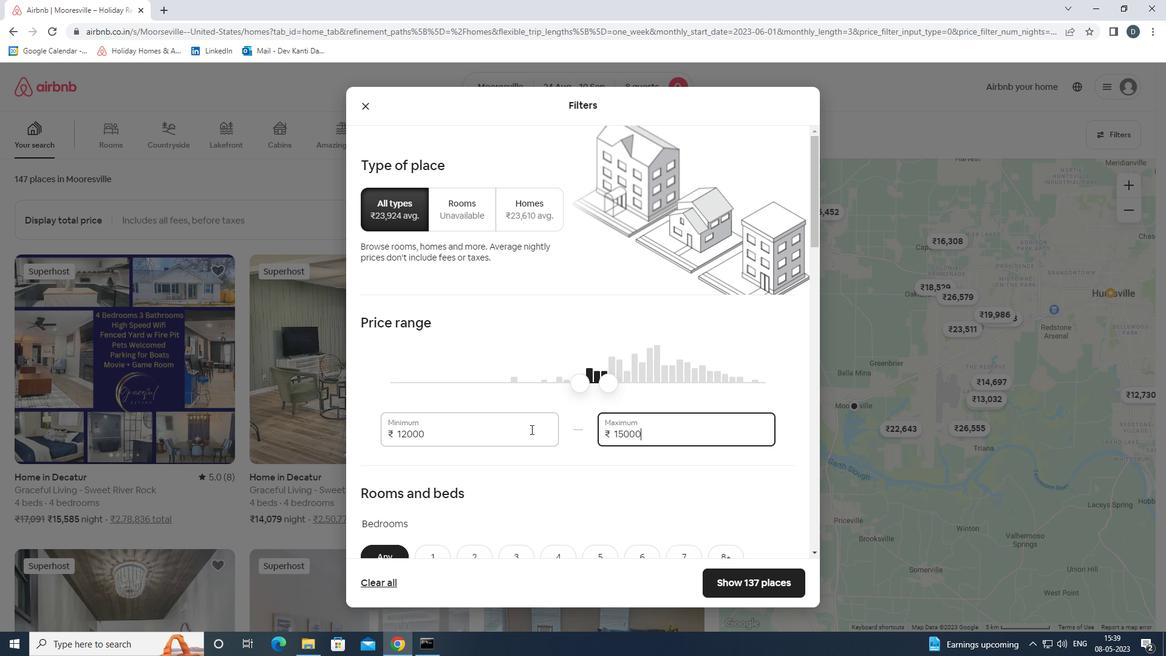 
Action: Mouse scrolled (532, 428) with delta (0, 0)
Screenshot: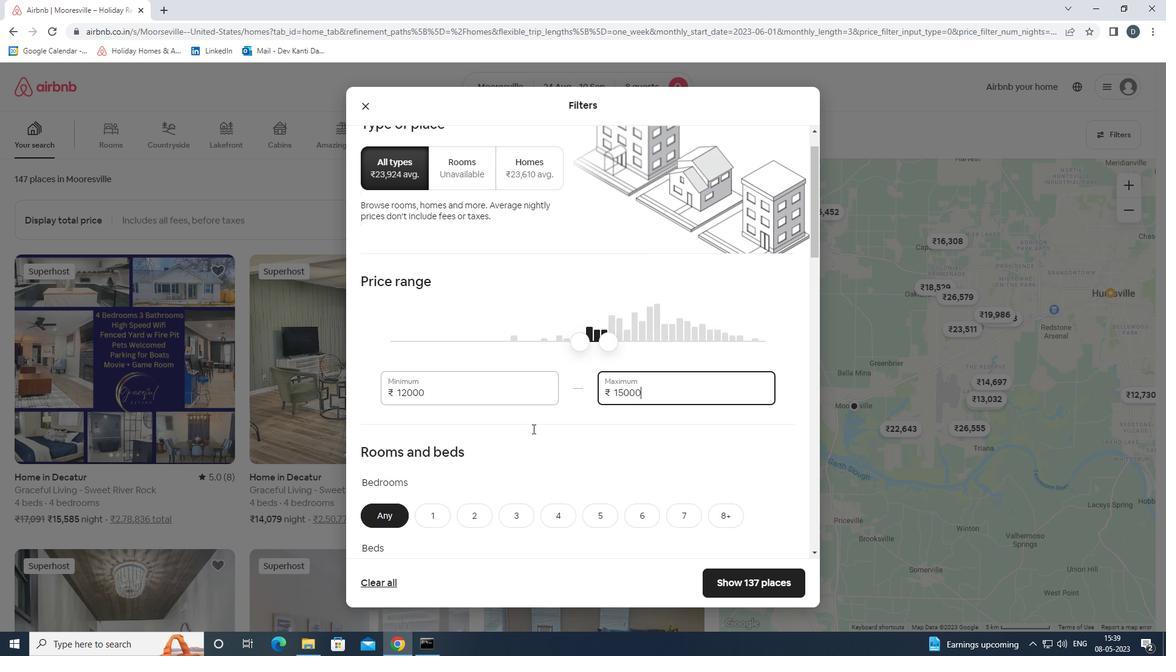 
Action: Mouse scrolled (532, 428) with delta (0, 0)
Screenshot: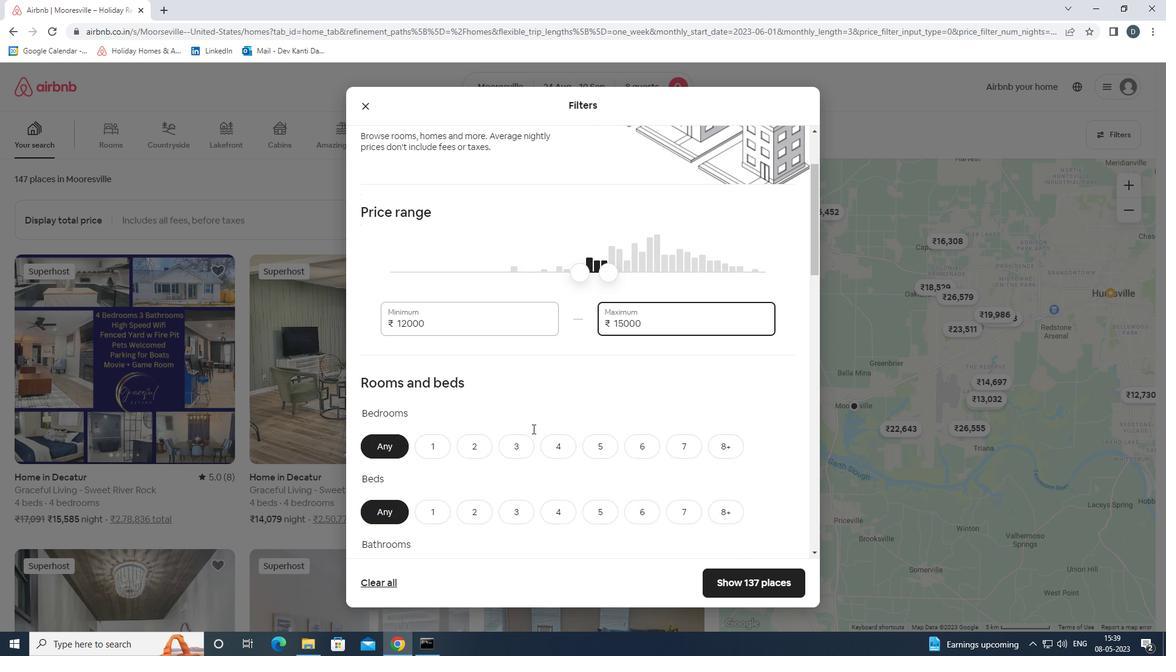 
Action: Mouse moved to (562, 381)
Screenshot: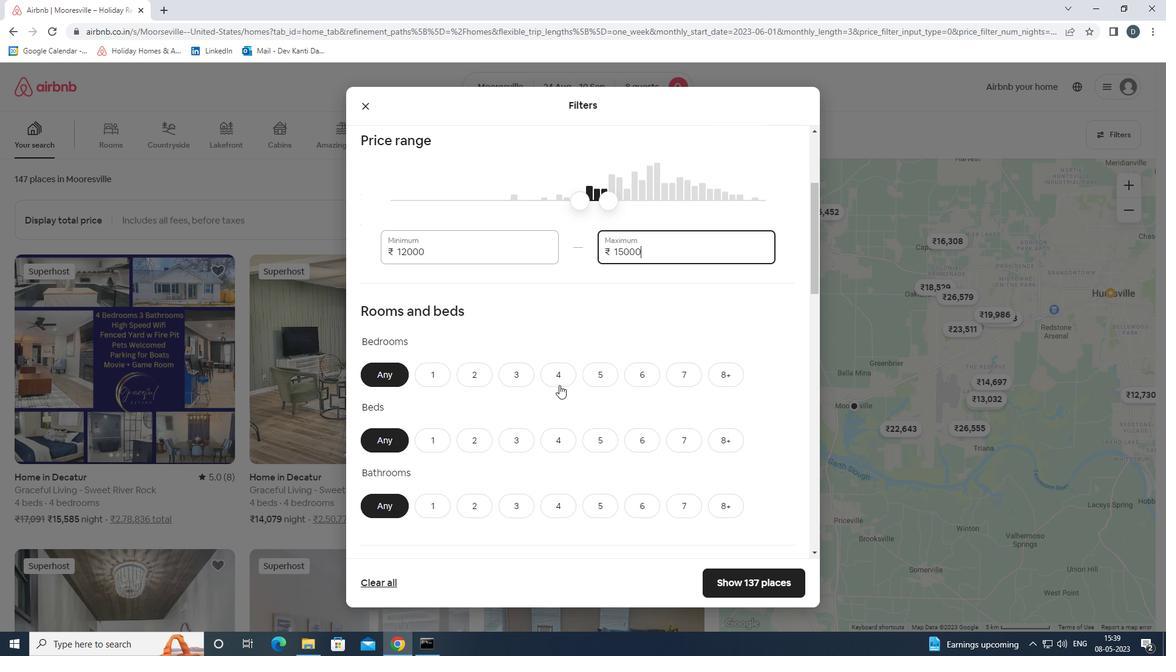 
Action: Mouse pressed left at (562, 381)
Screenshot: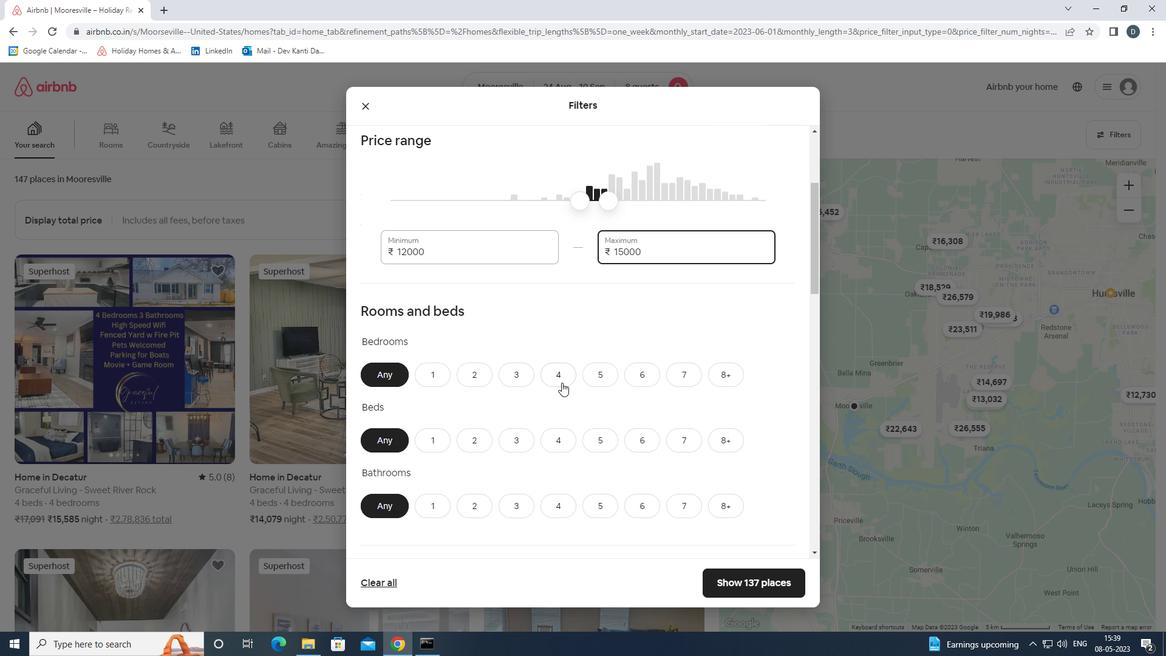 
Action: Mouse moved to (723, 438)
Screenshot: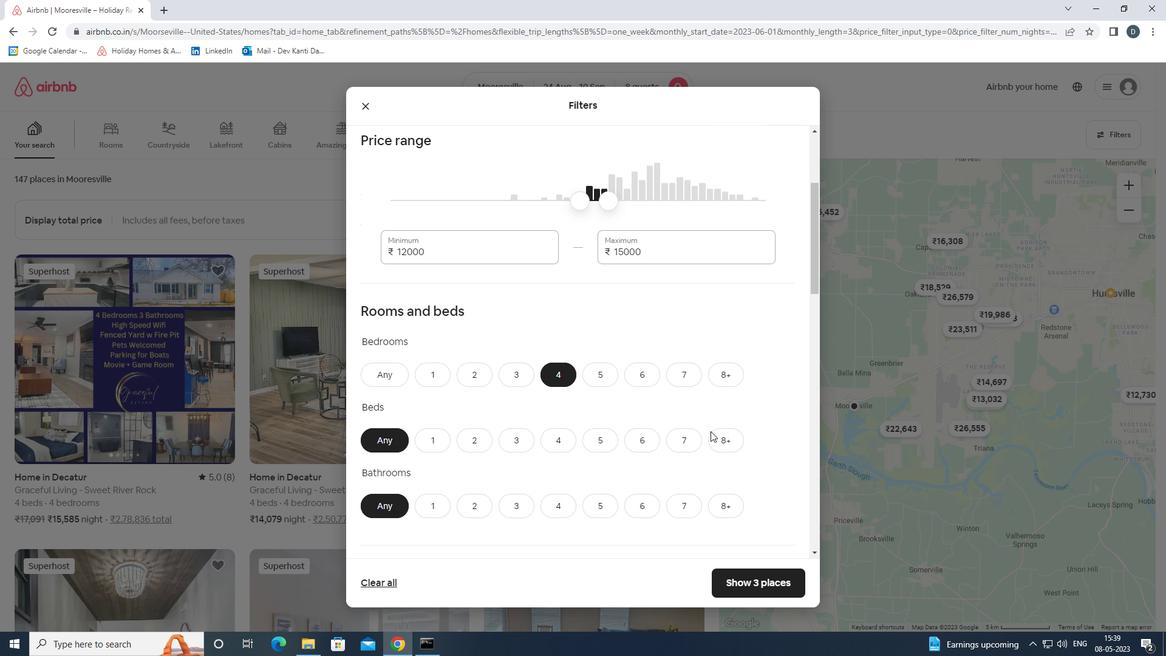 
Action: Mouse pressed left at (723, 438)
Screenshot: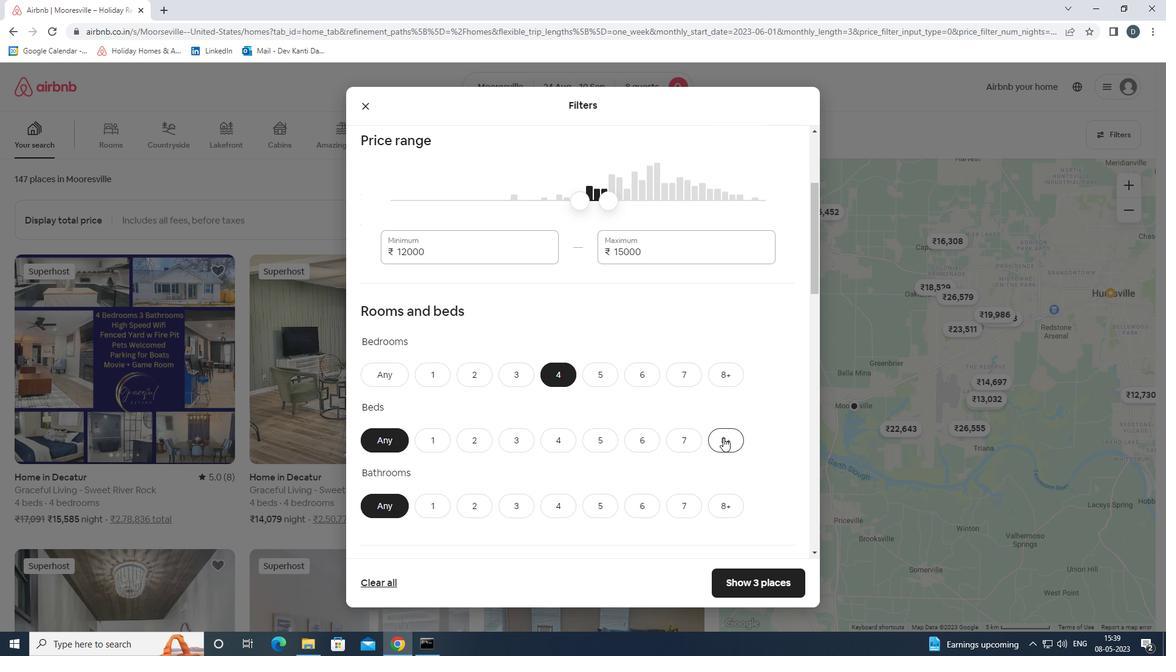
Action: Mouse moved to (561, 503)
Screenshot: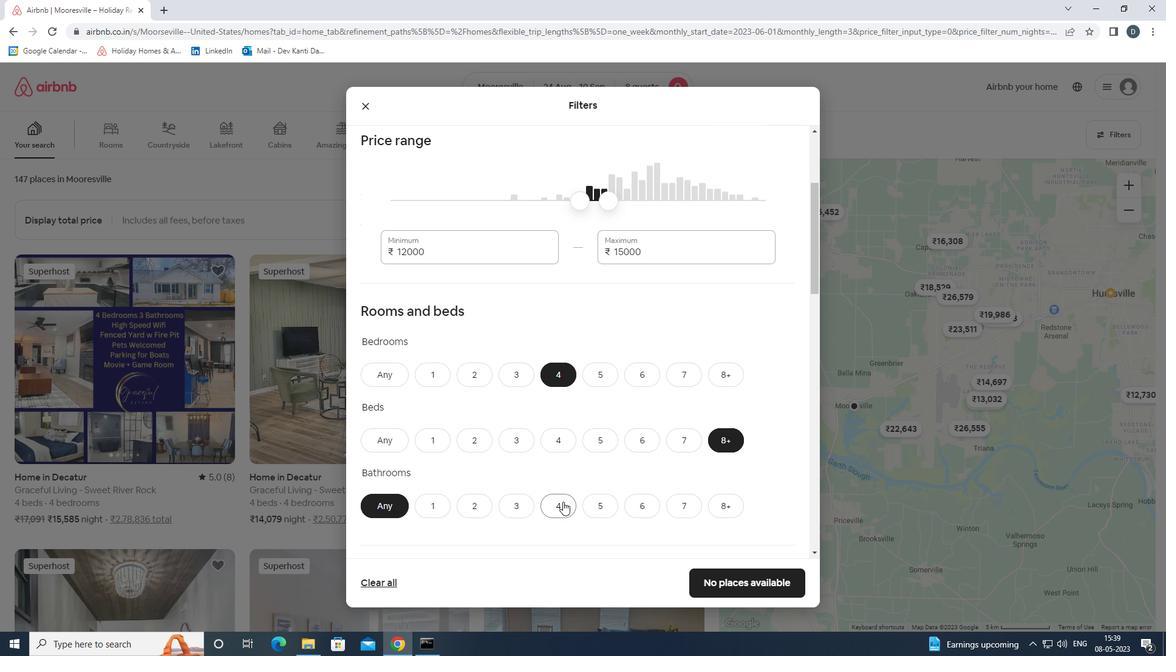 
Action: Mouse pressed left at (561, 503)
Screenshot: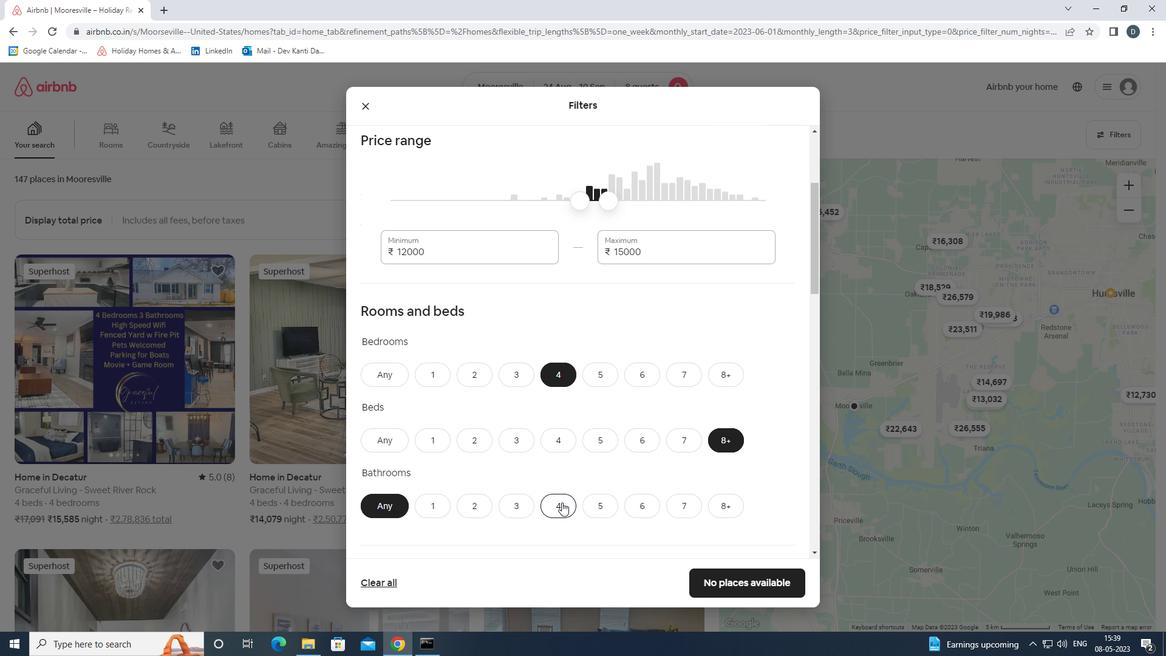 
Action: Mouse scrolled (561, 503) with delta (0, 0)
Screenshot: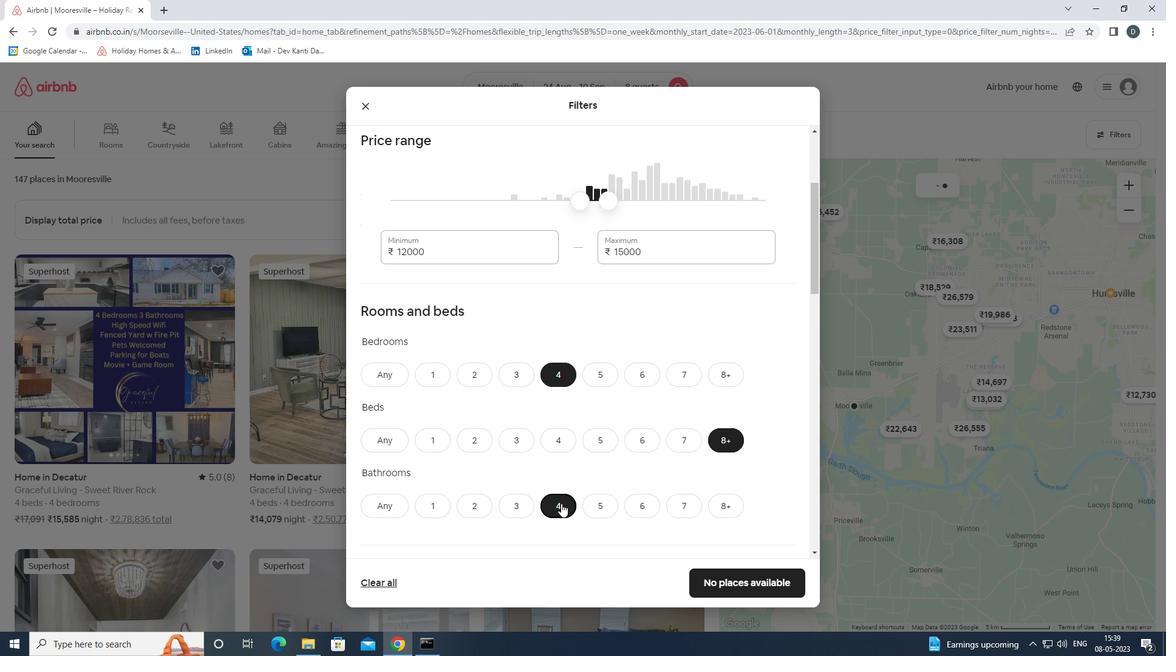 
Action: Mouse scrolled (561, 503) with delta (0, 0)
Screenshot: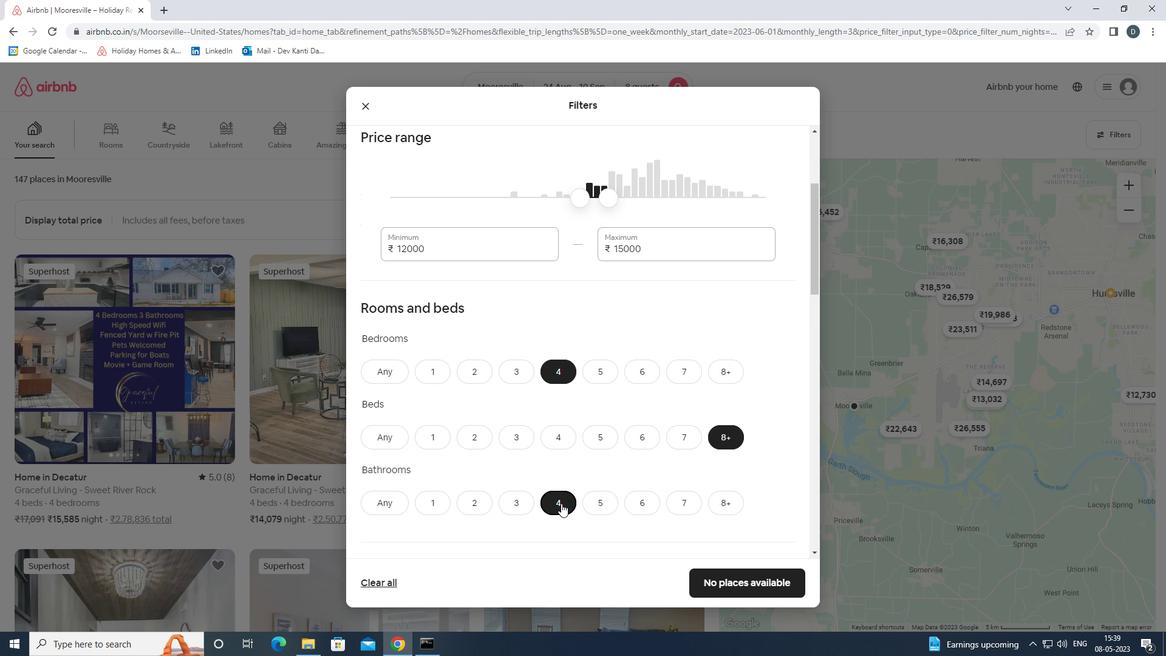 
Action: Mouse scrolled (561, 503) with delta (0, 0)
Screenshot: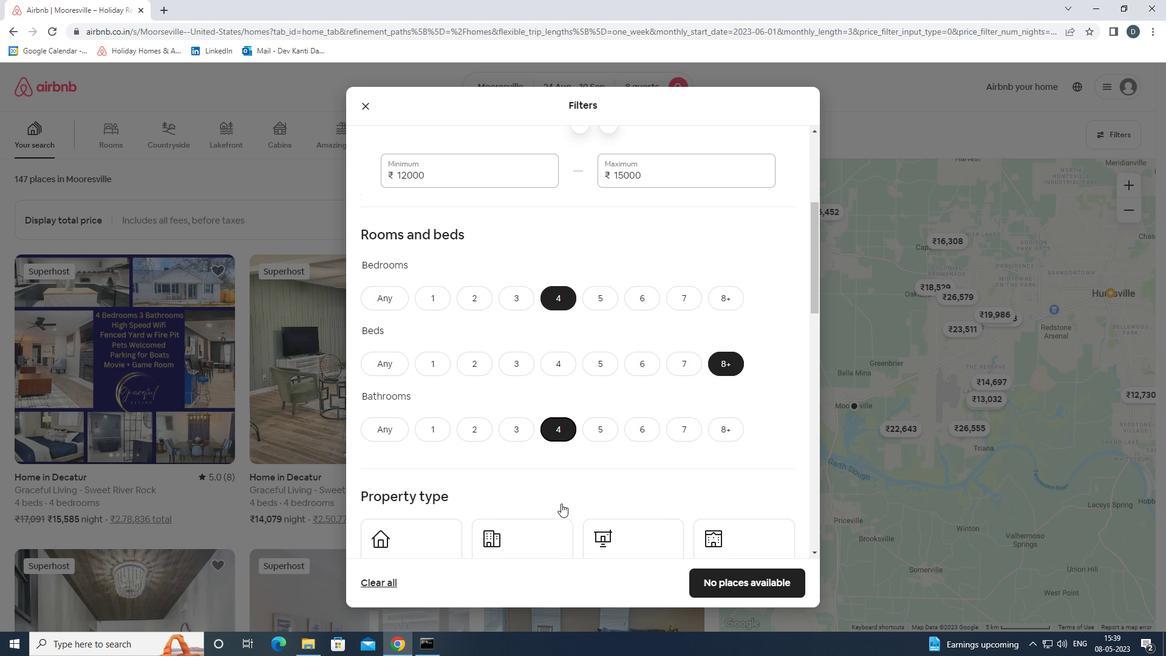 
Action: Mouse scrolled (561, 503) with delta (0, 0)
Screenshot: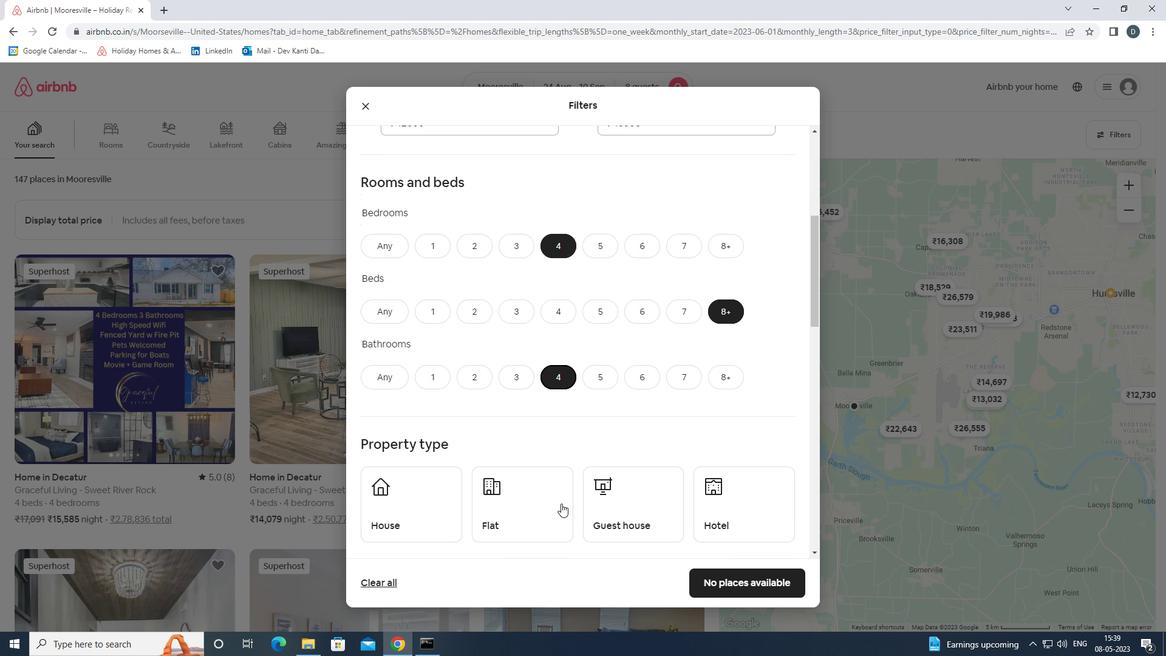 
Action: Mouse moved to (444, 416)
Screenshot: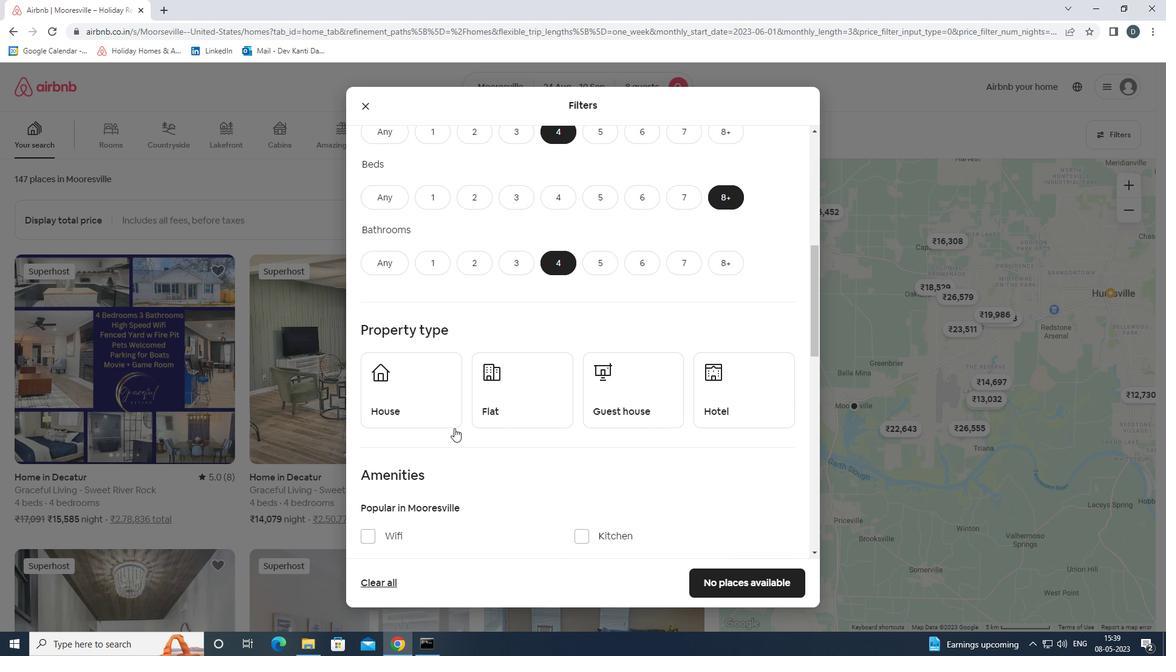 
Action: Mouse pressed left at (444, 416)
Screenshot: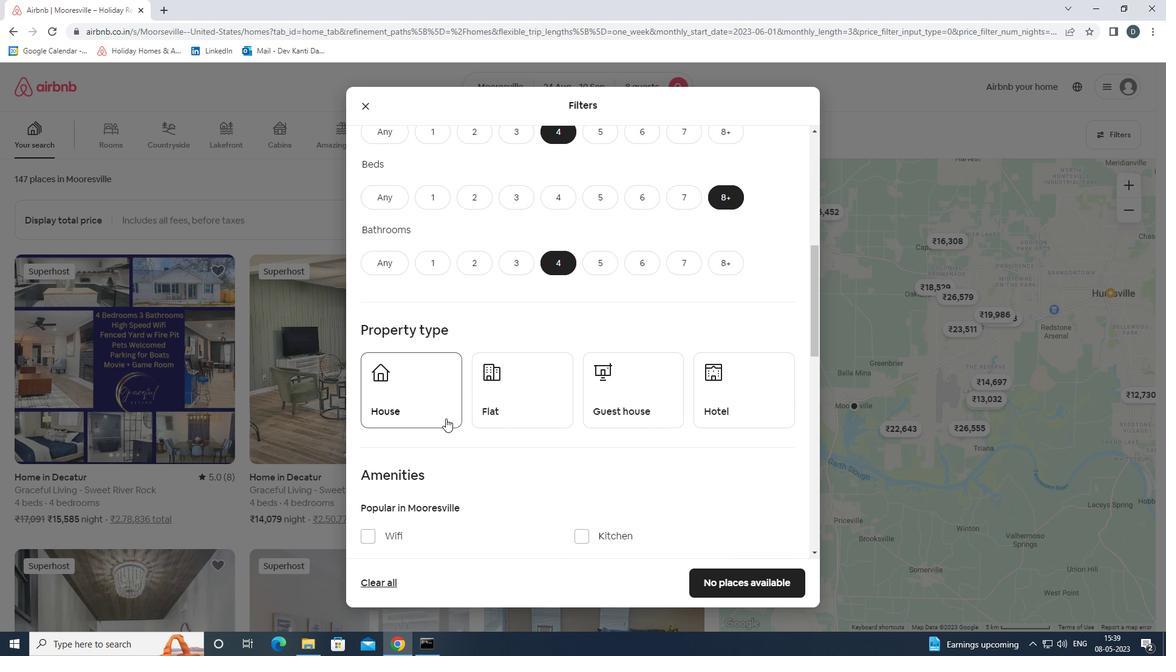 
Action: Mouse moved to (512, 405)
Screenshot: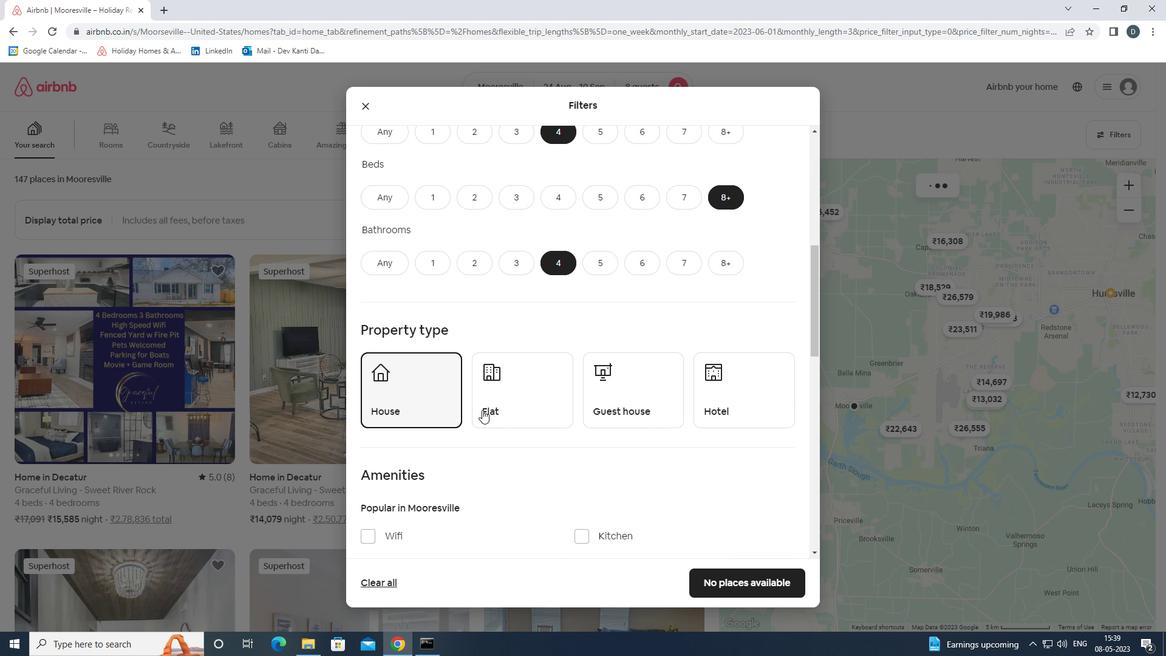 
Action: Mouse pressed left at (512, 405)
Screenshot: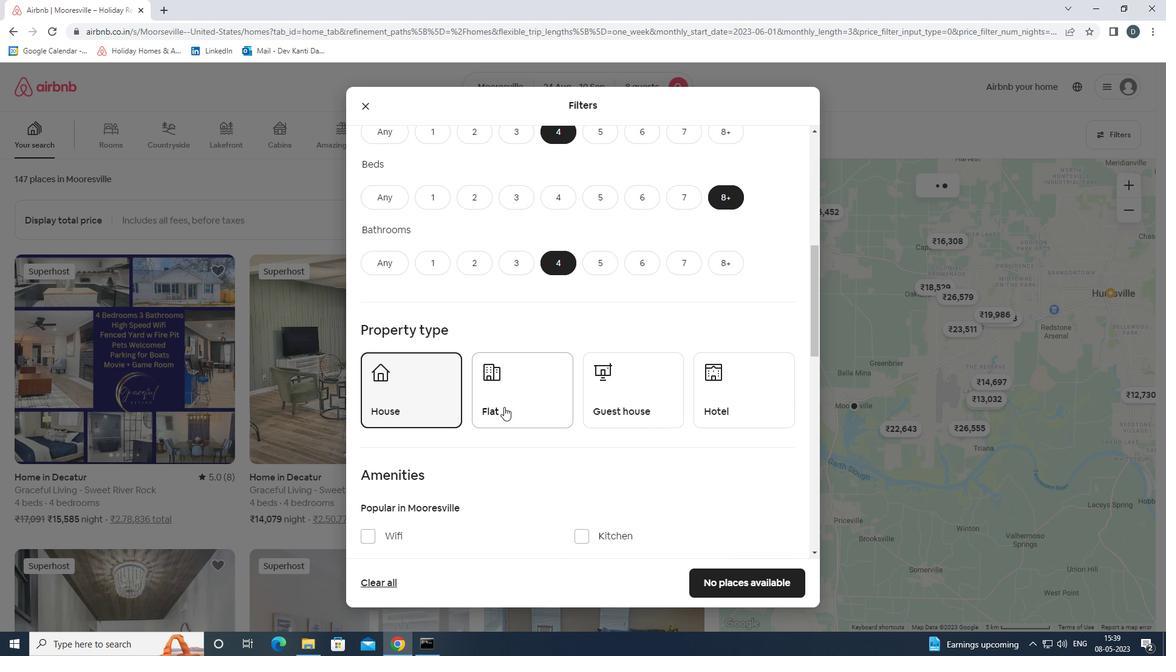 
Action: Mouse moved to (629, 393)
Screenshot: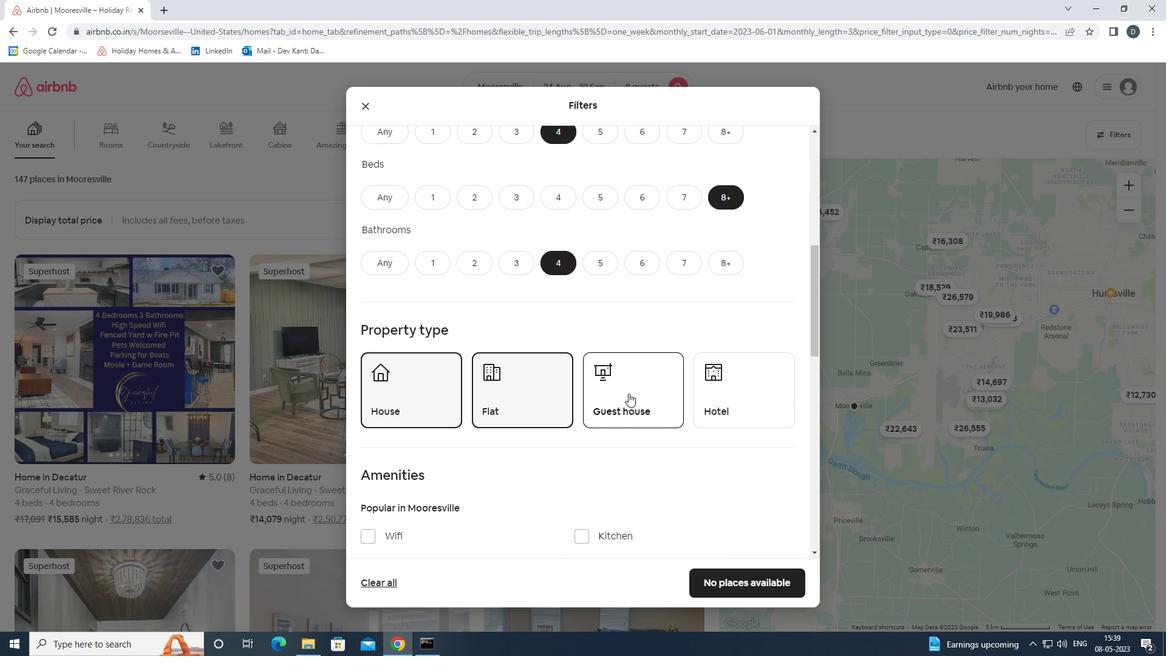 
Action: Mouse pressed left at (629, 393)
Screenshot: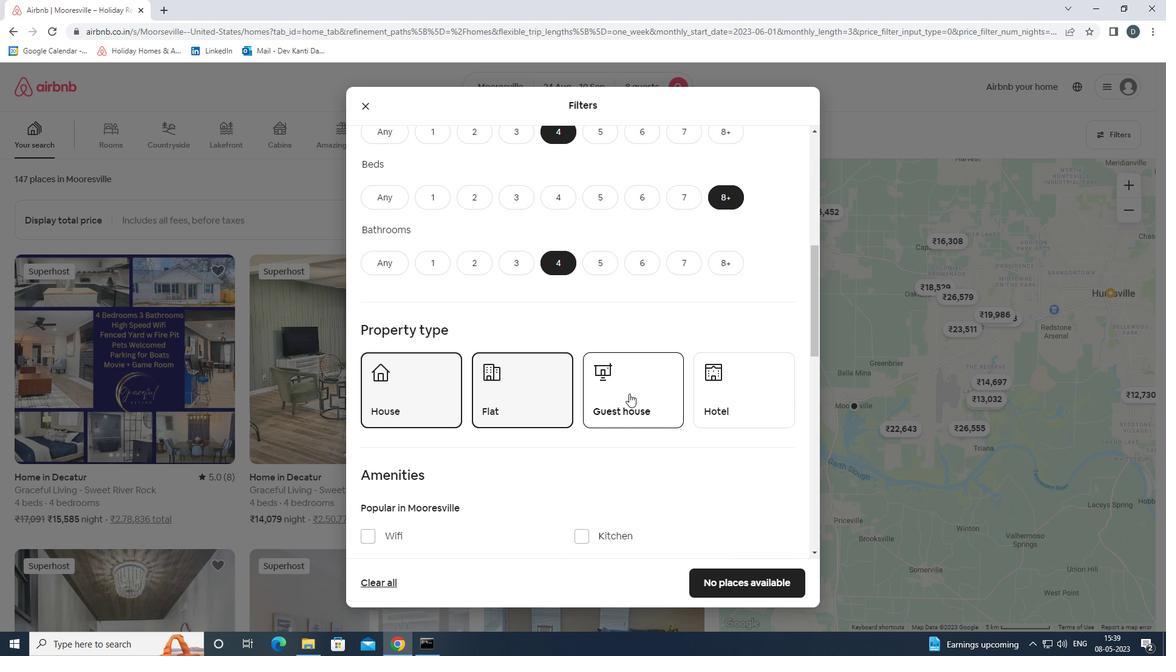 
Action: Mouse scrolled (629, 393) with delta (0, 0)
Screenshot: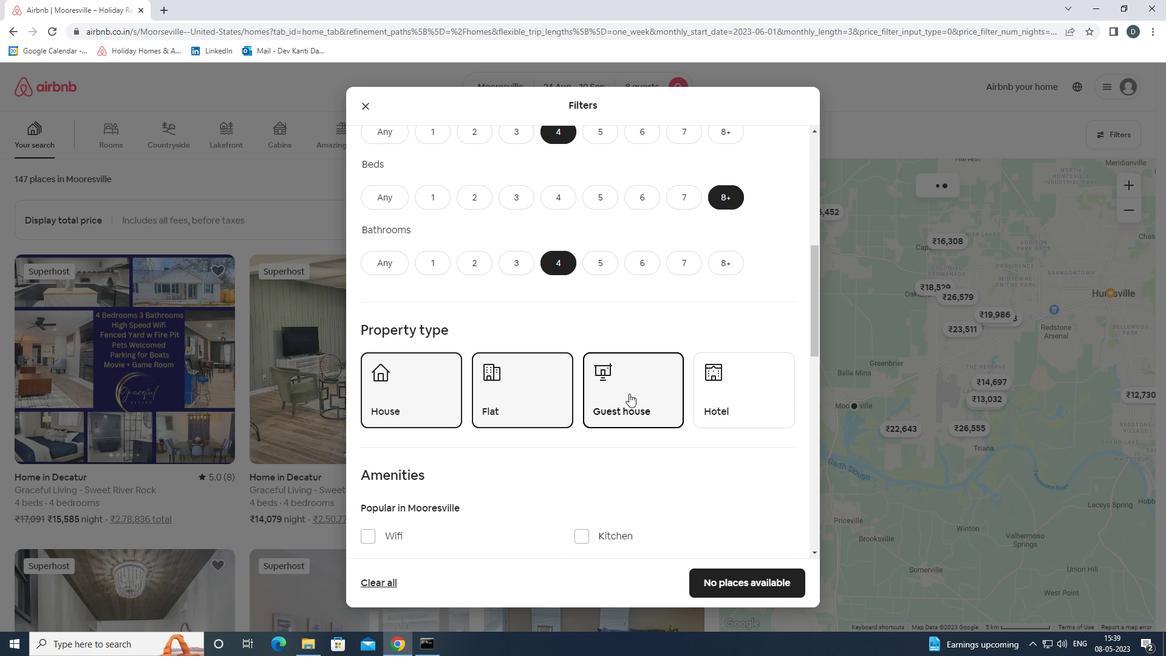 
Action: Mouse scrolled (629, 393) with delta (0, 0)
Screenshot: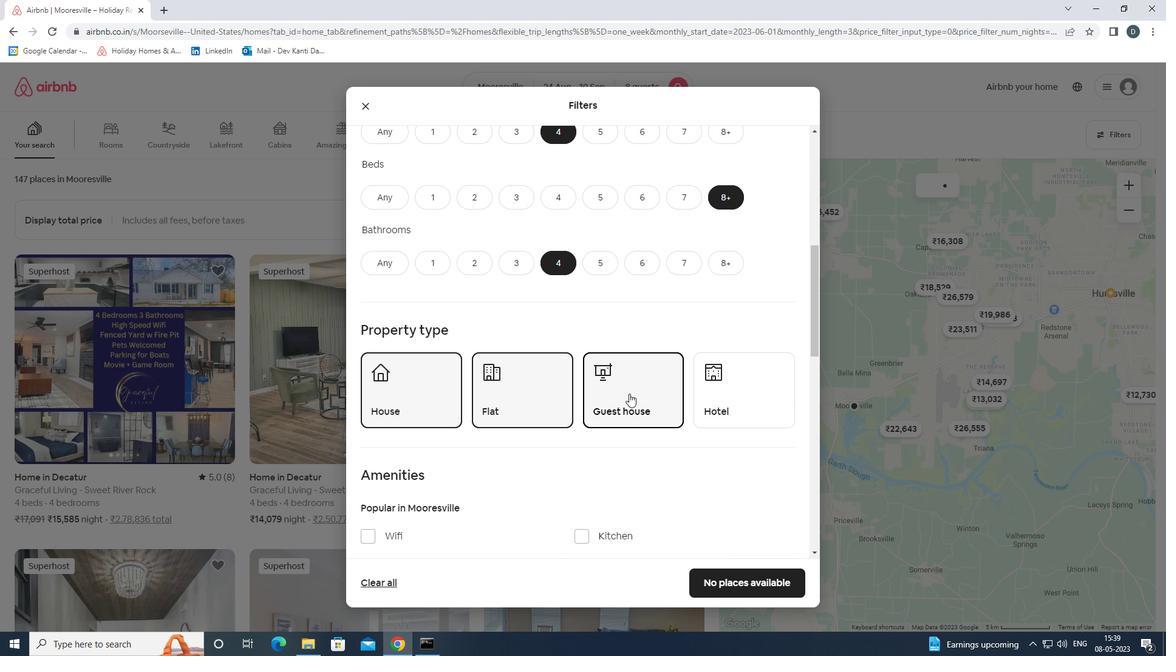 
Action: Mouse scrolled (629, 393) with delta (0, 0)
Screenshot: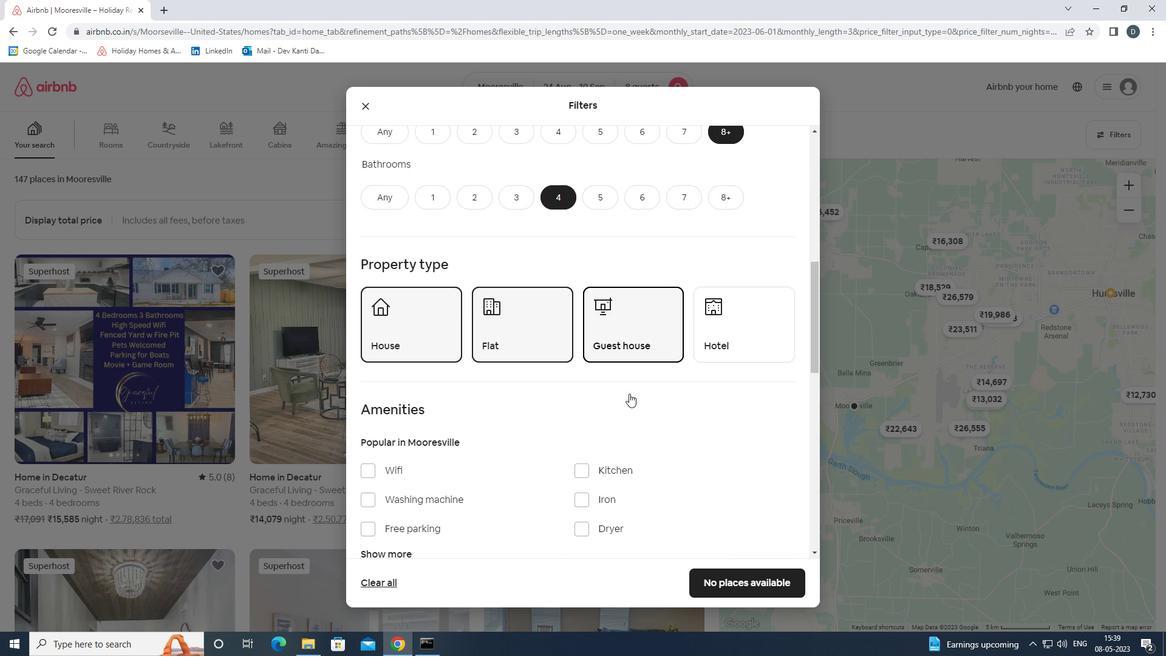 
Action: Mouse moved to (397, 353)
Screenshot: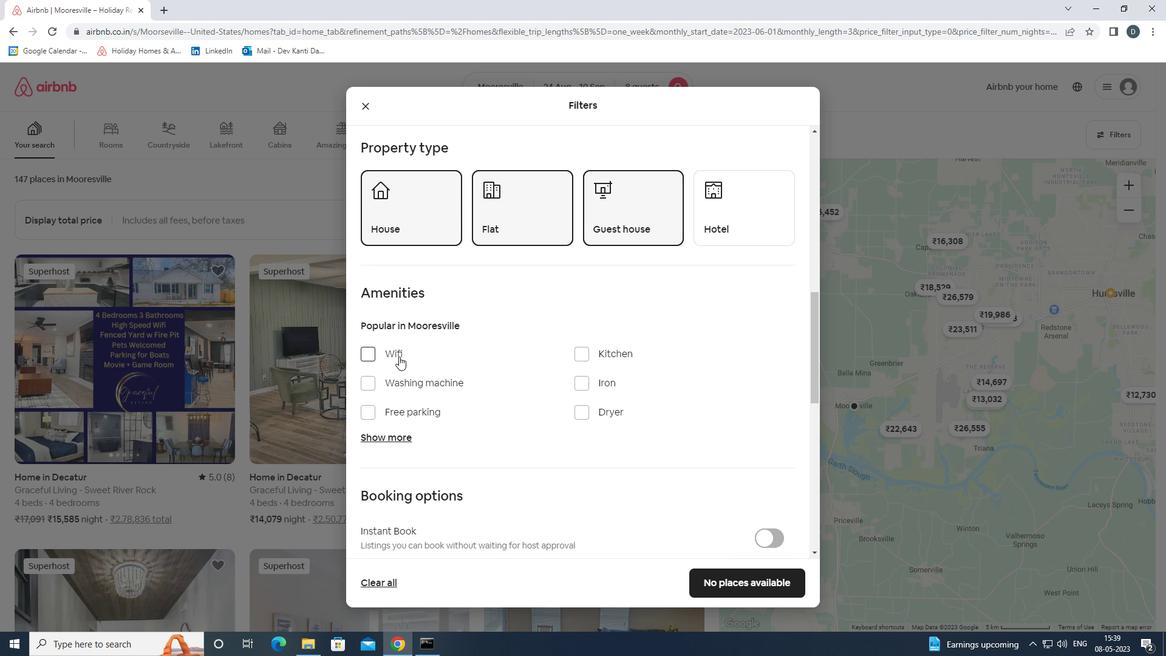 
Action: Mouse pressed left at (397, 353)
Screenshot: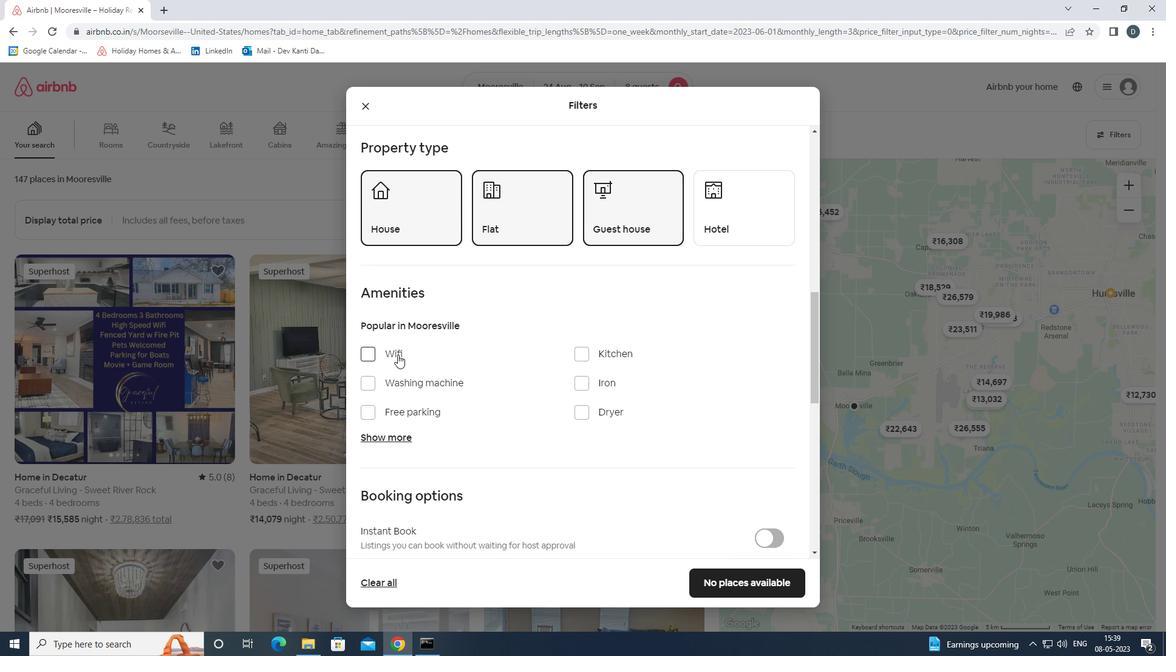 
Action: Mouse moved to (396, 407)
Screenshot: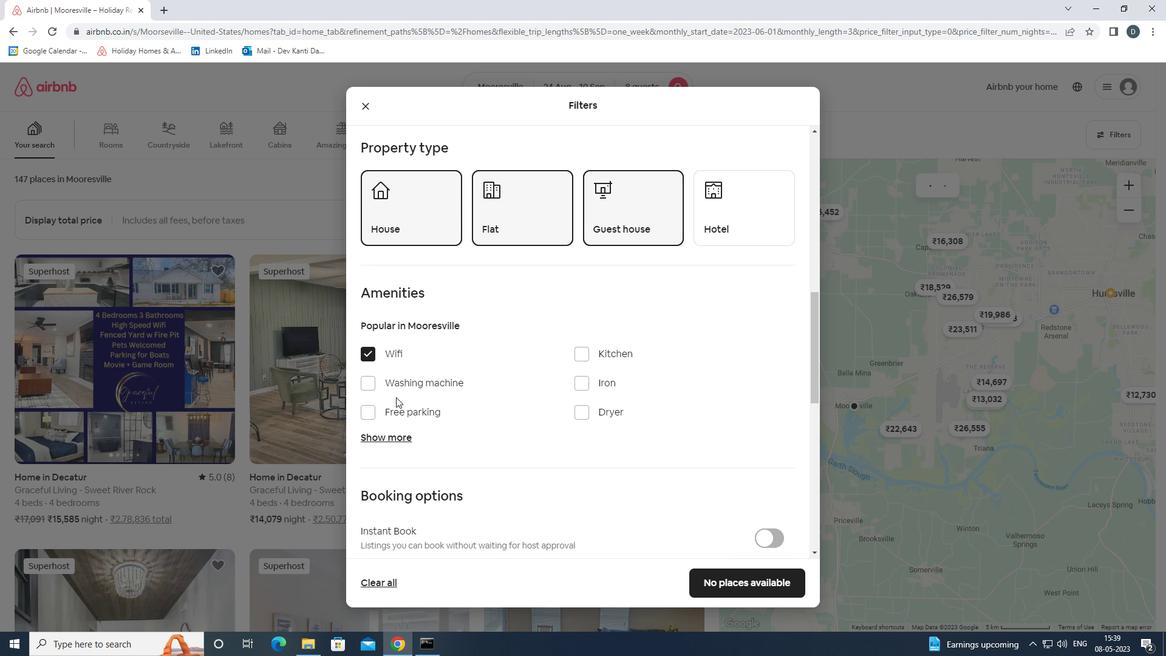 
Action: Mouse pressed left at (396, 407)
Screenshot: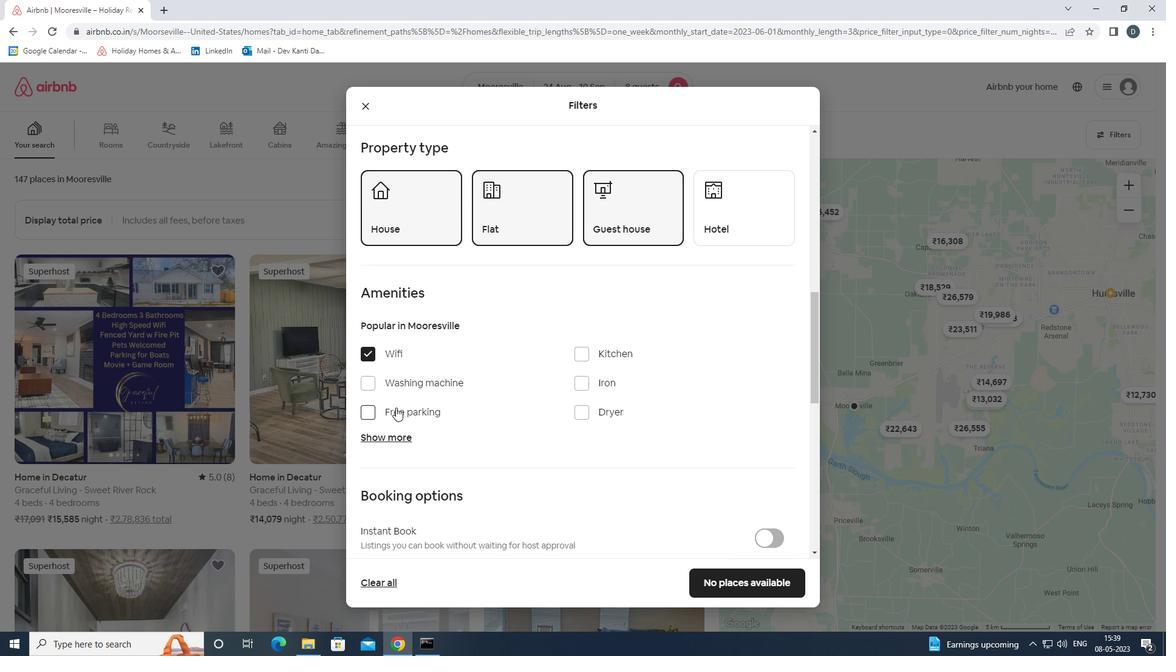 
Action: Mouse moved to (398, 435)
Screenshot: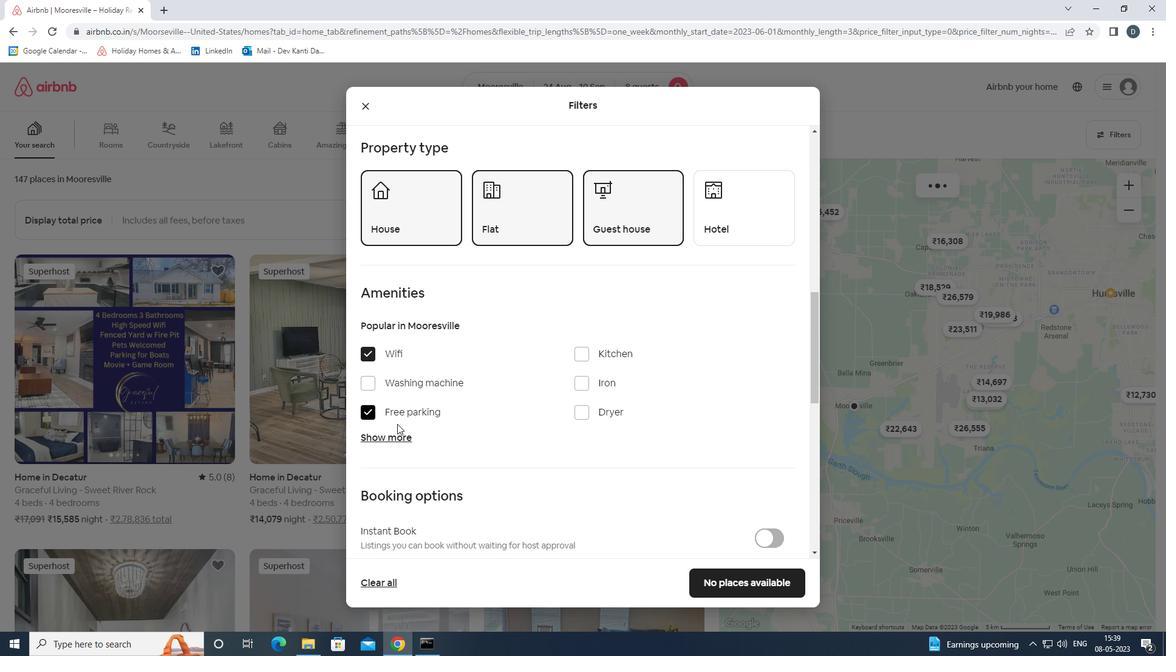 
Action: Mouse pressed left at (398, 435)
Screenshot: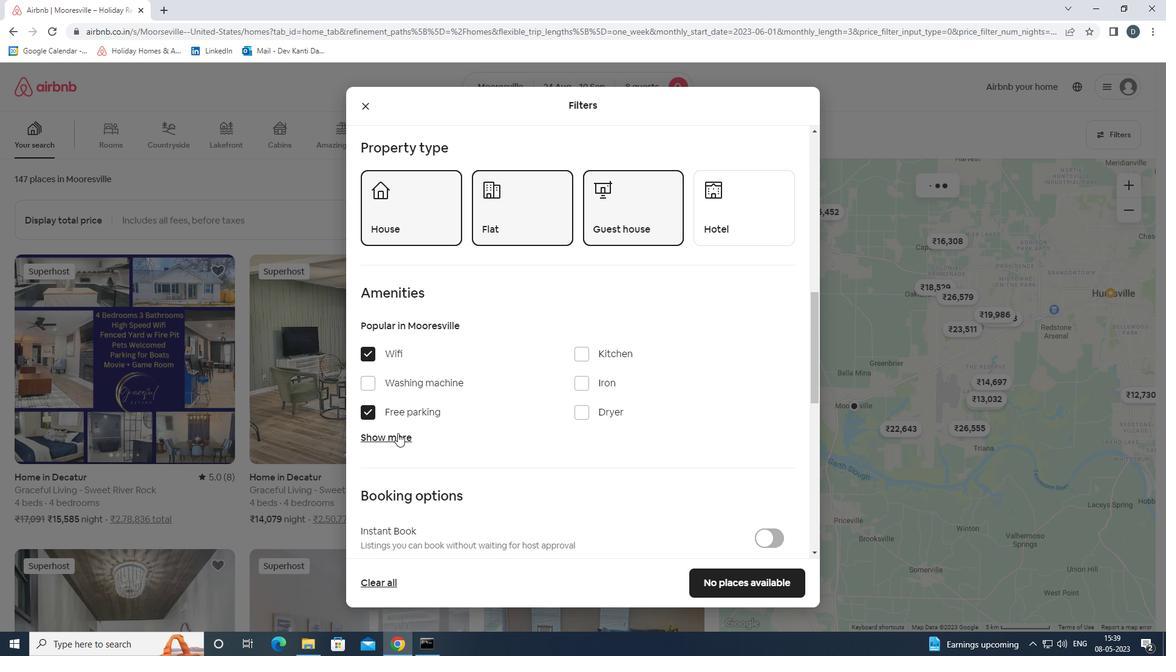 
Action: Mouse scrolled (398, 434) with delta (0, 0)
Screenshot: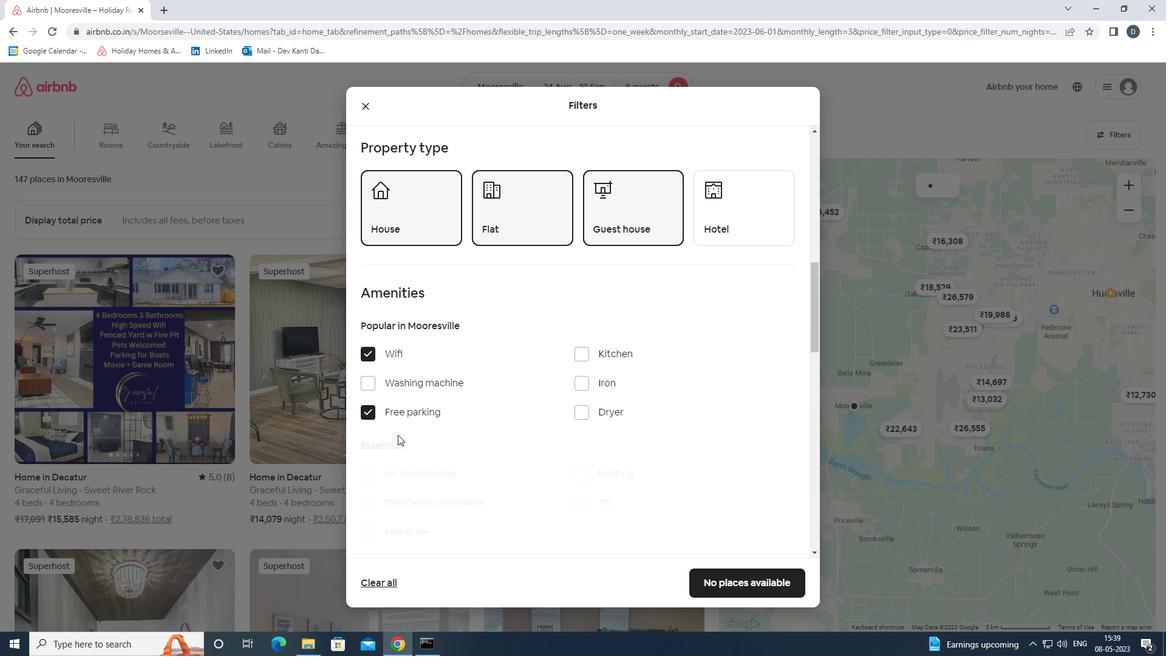 
Action: Mouse scrolled (398, 434) with delta (0, 0)
Screenshot: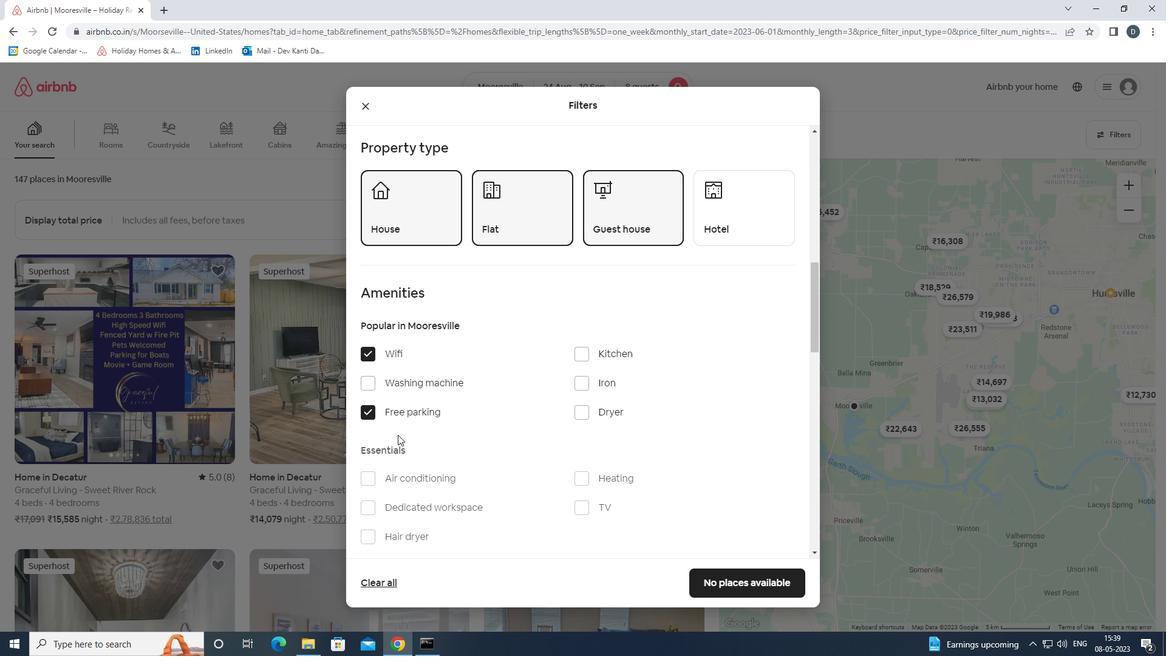 
Action: Mouse moved to (585, 386)
Screenshot: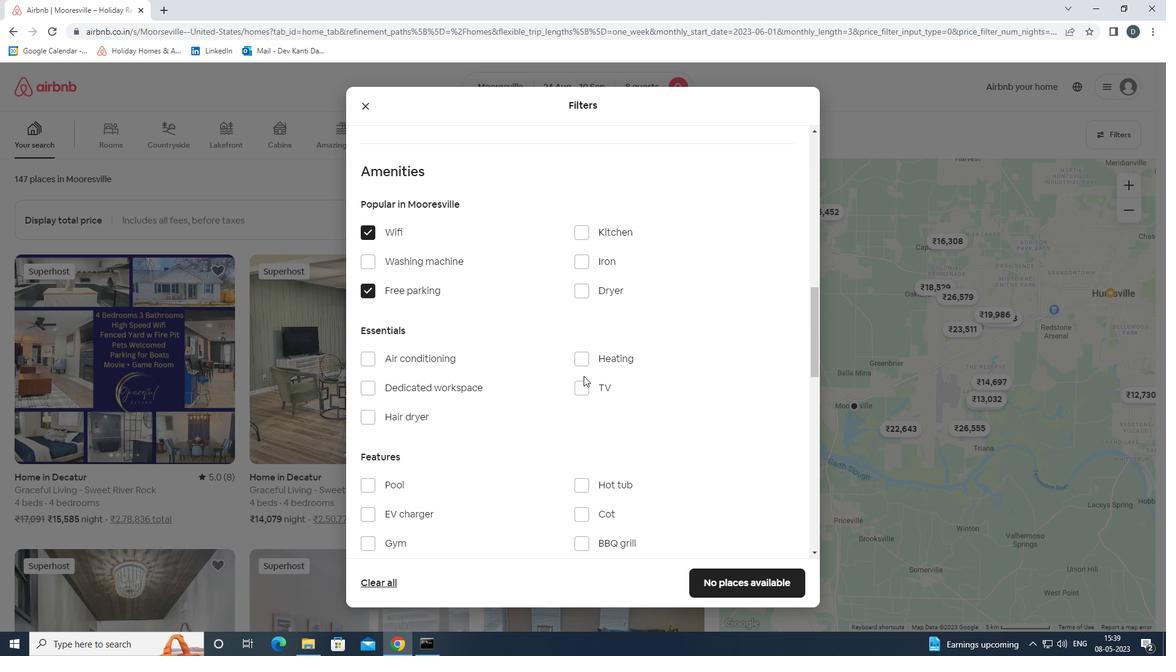 
Action: Mouse pressed left at (585, 386)
Screenshot: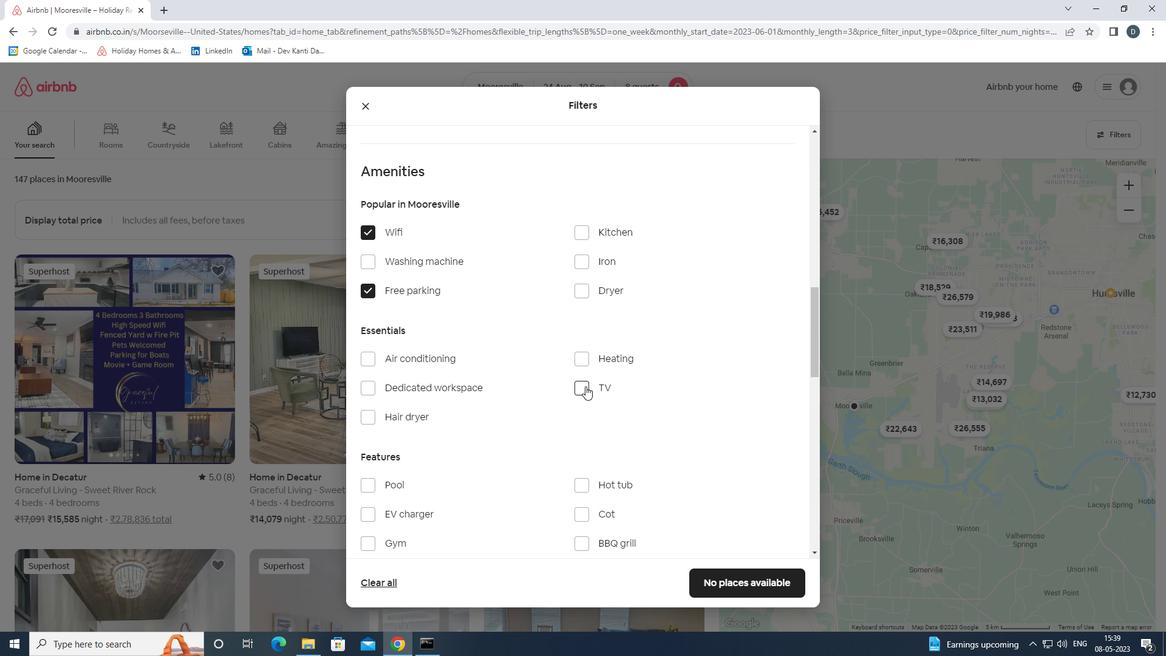 
Action: Mouse moved to (585, 387)
Screenshot: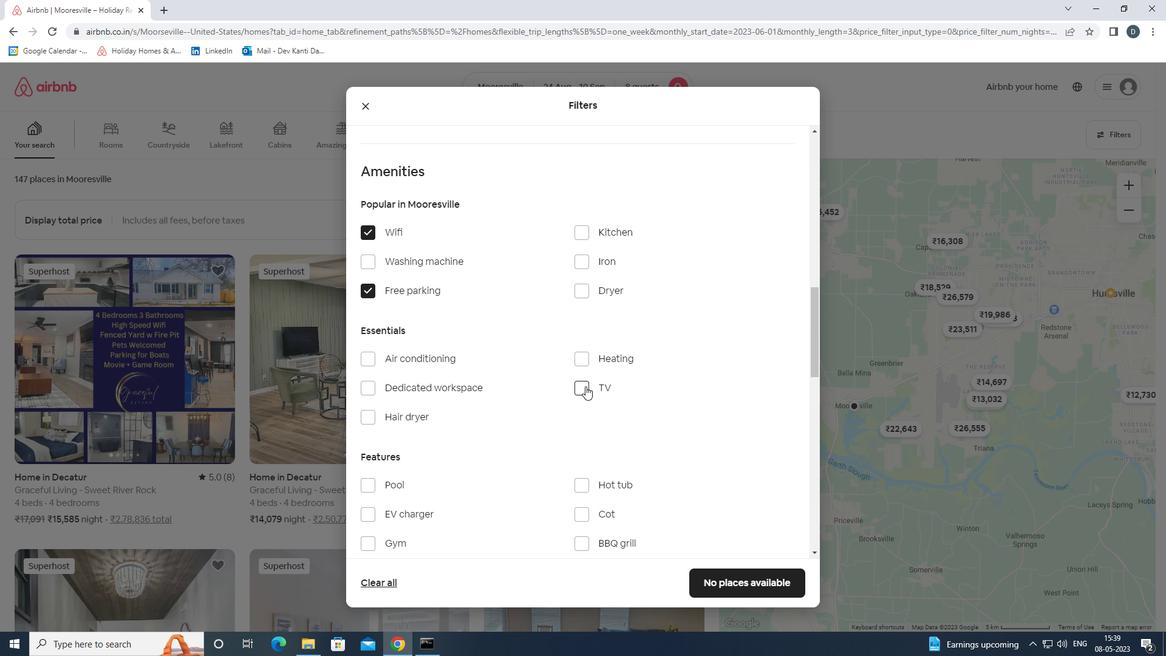 
Action: Mouse scrolled (585, 386) with delta (0, 0)
Screenshot: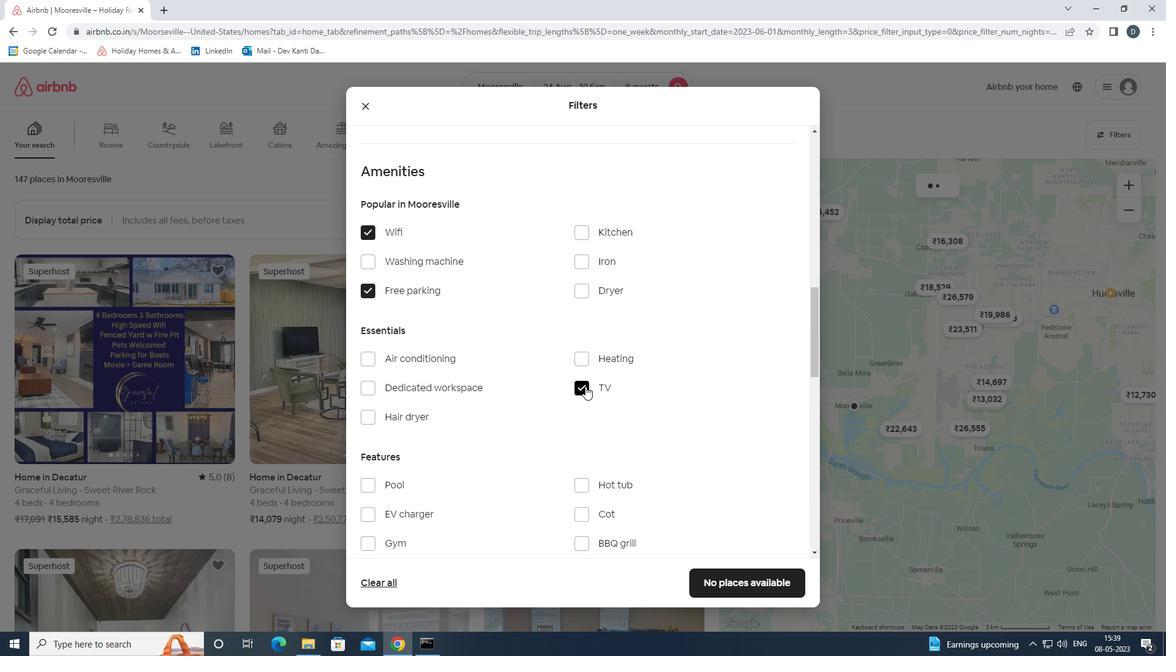
Action: Mouse moved to (395, 484)
Screenshot: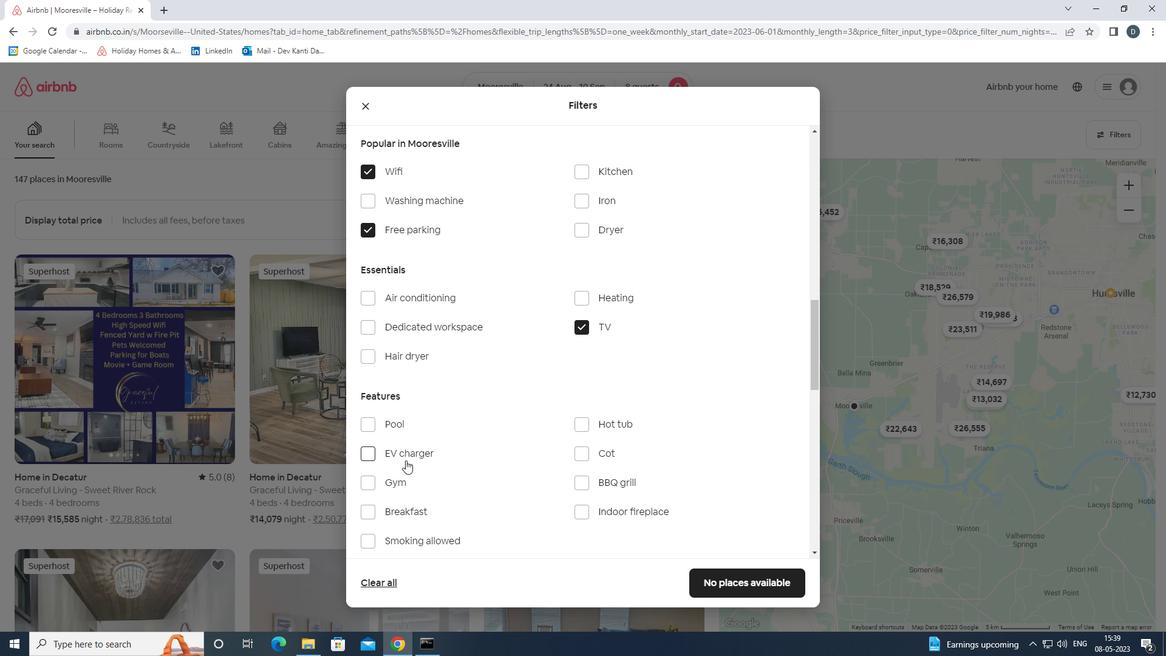 
Action: Mouse pressed left at (395, 484)
Screenshot: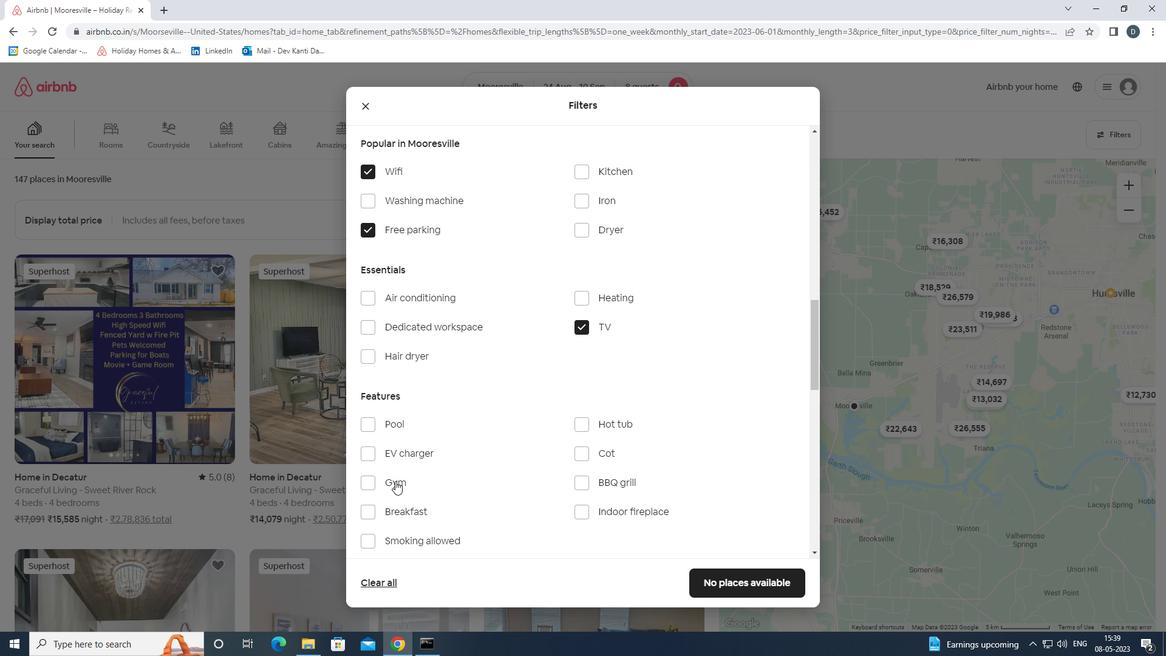 
Action: Mouse moved to (395, 508)
Screenshot: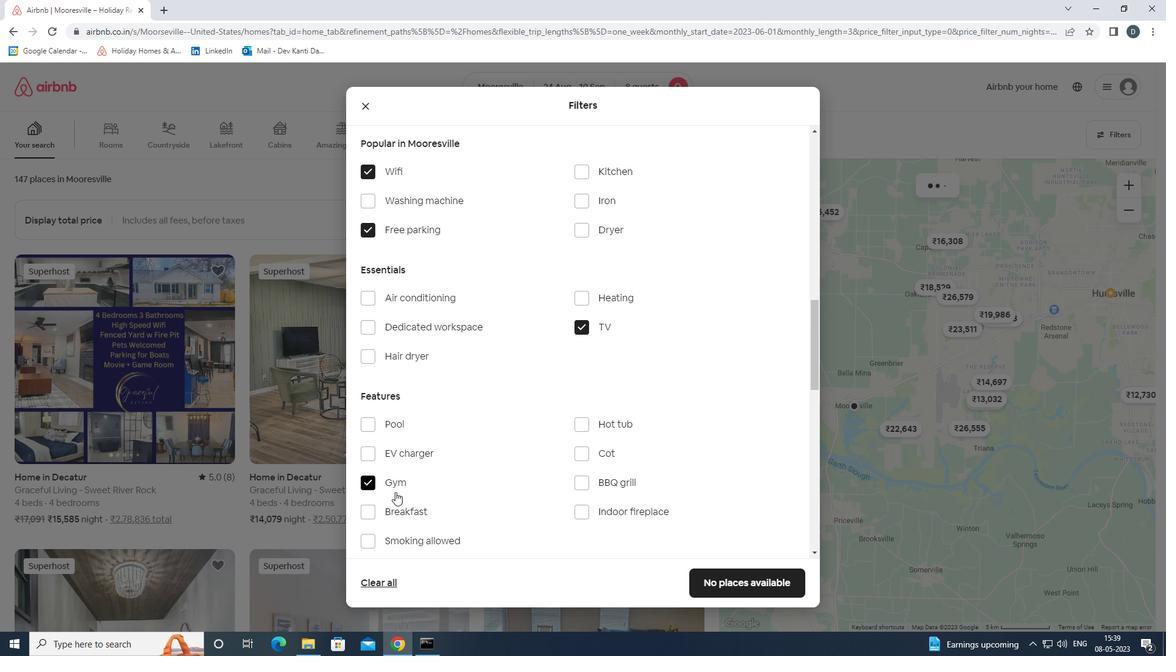 
Action: Mouse pressed left at (395, 508)
Screenshot: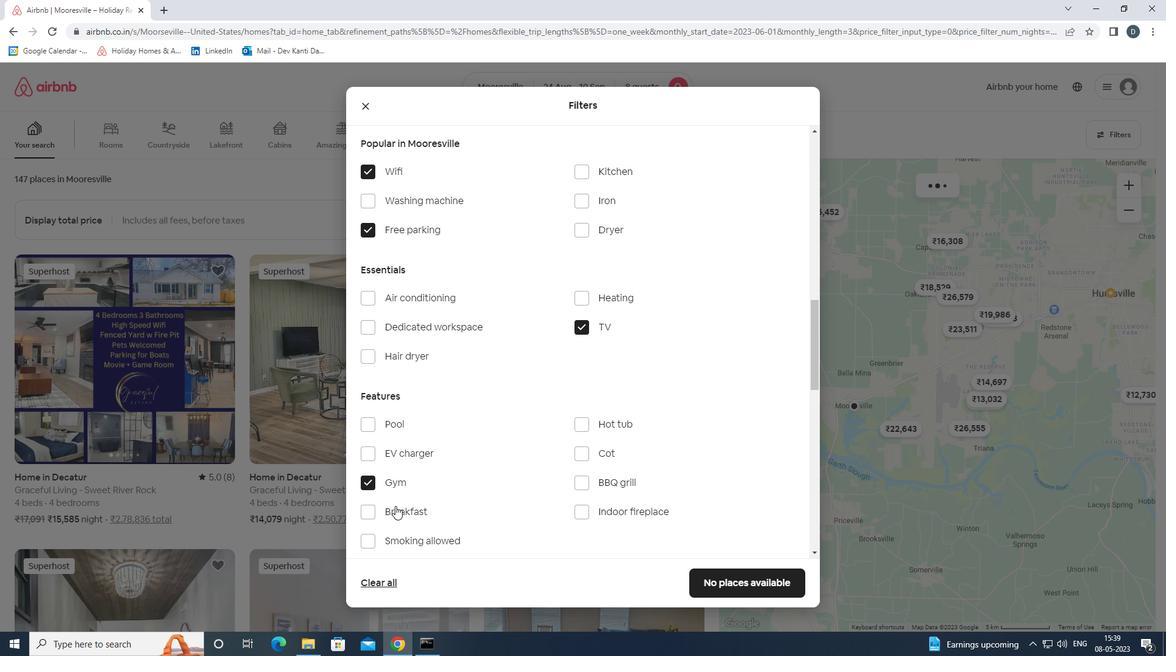 
Action: Mouse moved to (395, 508)
Screenshot: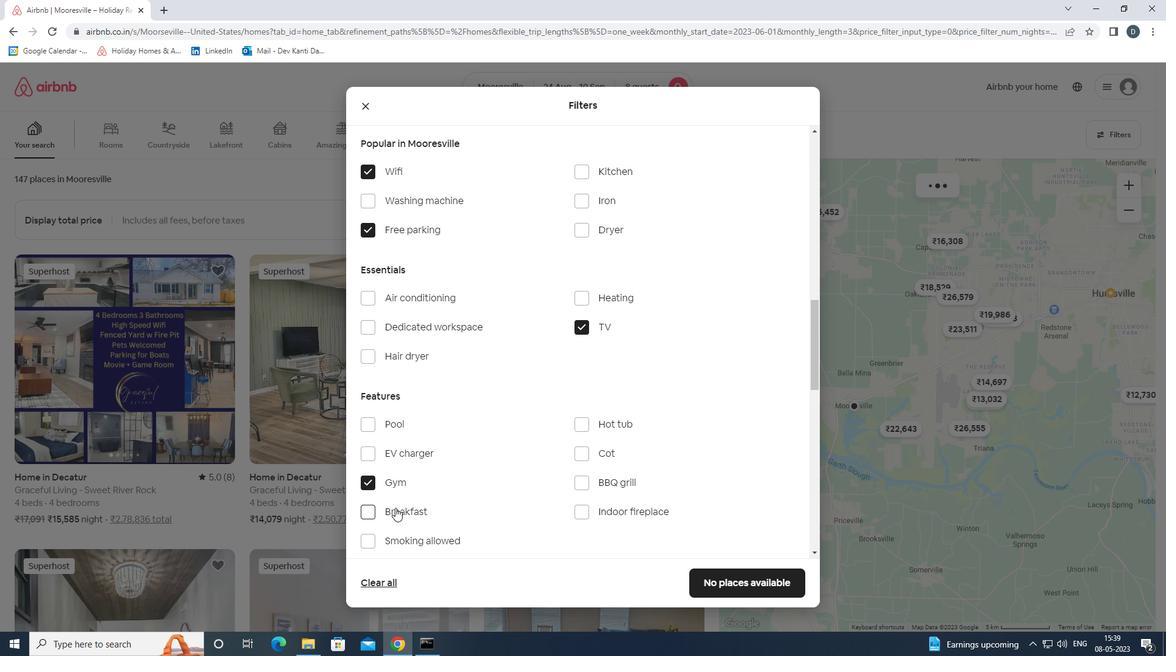 
Action: Mouse scrolled (395, 508) with delta (0, 0)
Screenshot: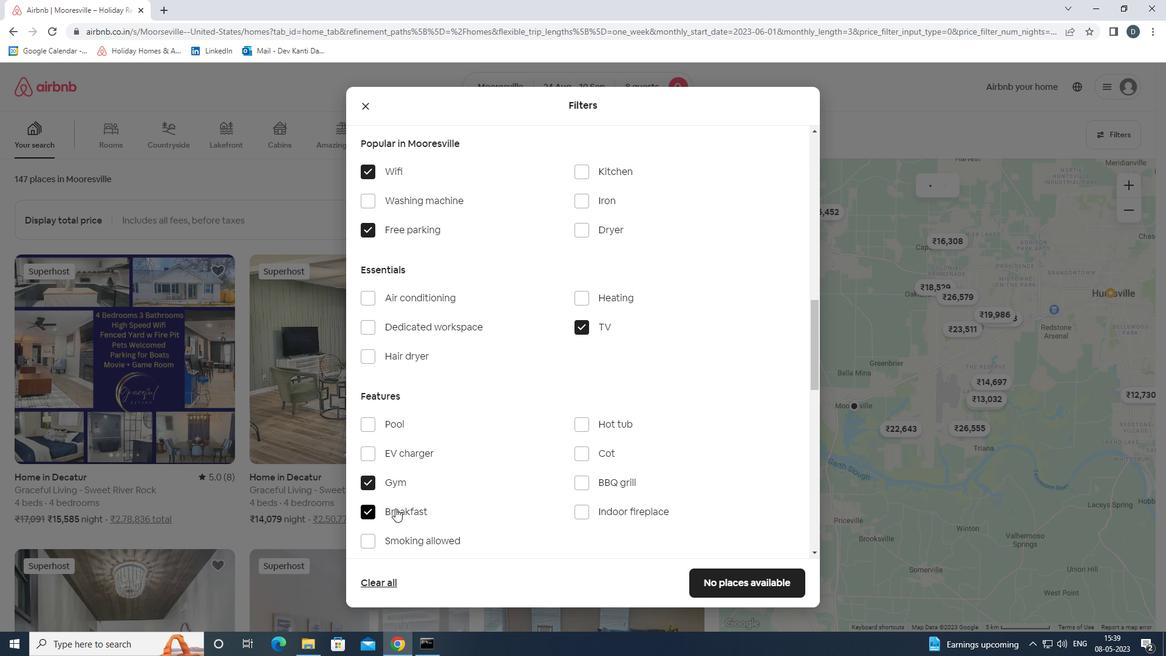
Action: Mouse scrolled (395, 508) with delta (0, 0)
Screenshot: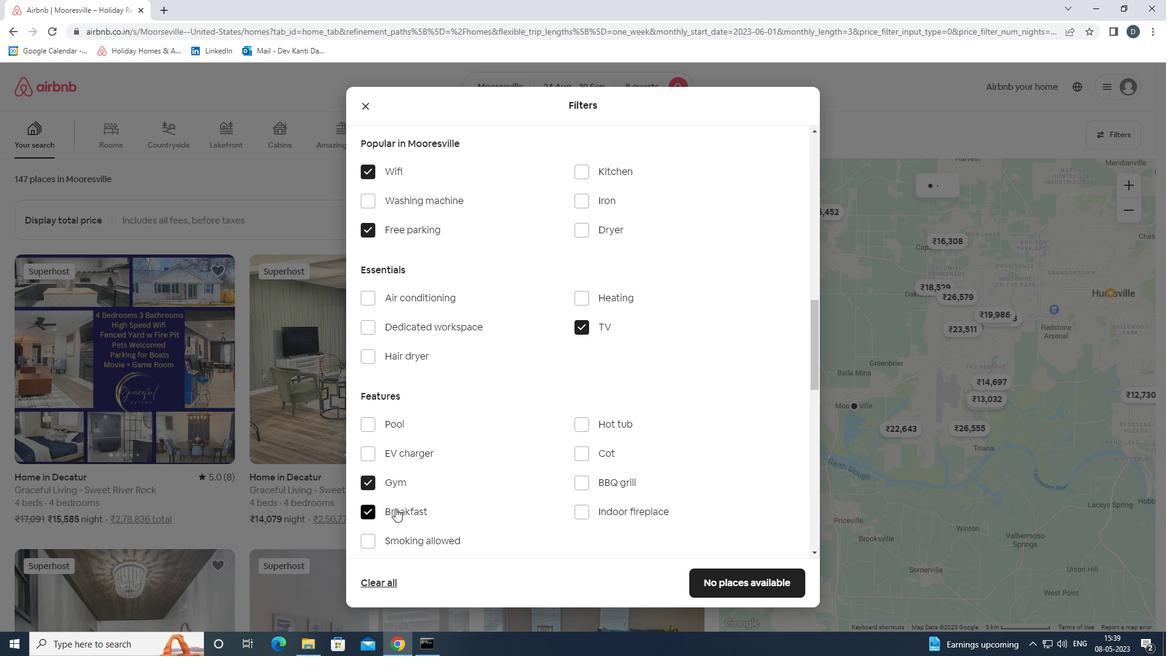 
Action: Mouse moved to (401, 505)
Screenshot: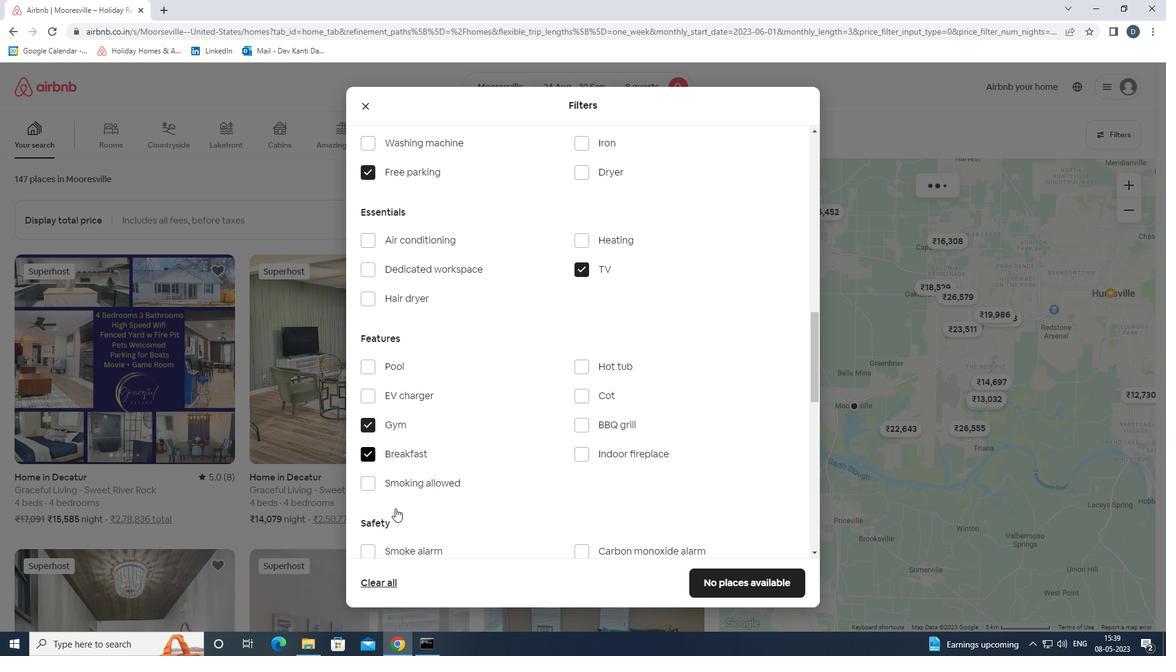 
Action: Mouse scrolled (401, 504) with delta (0, 0)
Screenshot: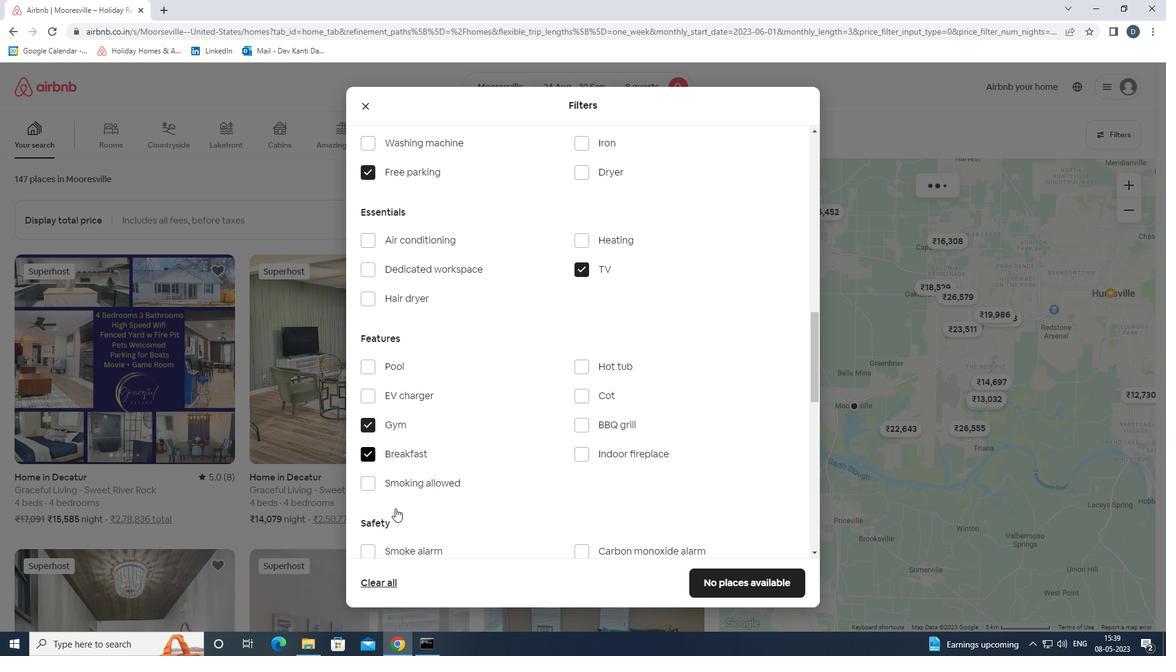 
Action: Mouse moved to (406, 501)
Screenshot: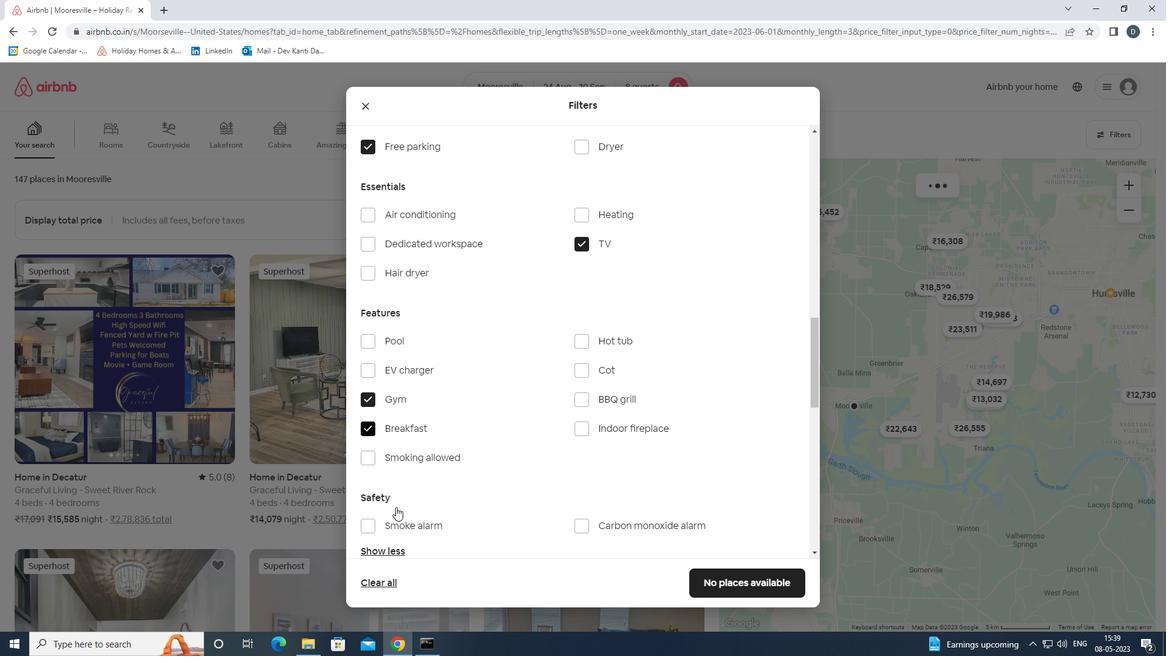
Action: Mouse scrolled (406, 501) with delta (0, 0)
Screenshot: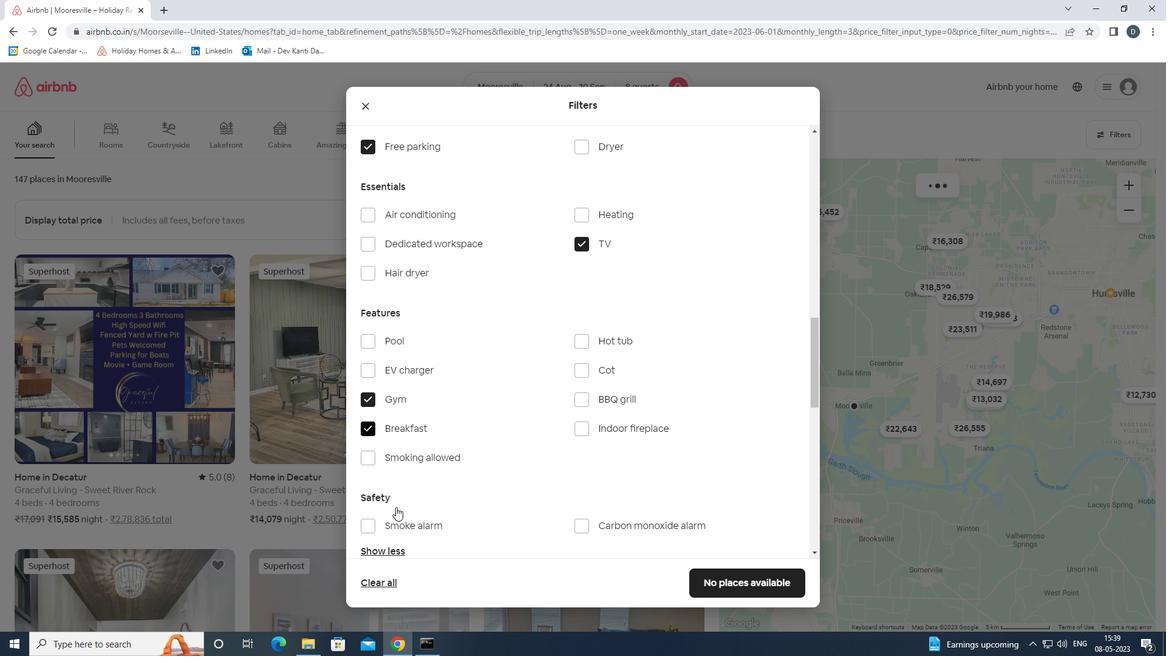 
Action: Mouse moved to (441, 492)
Screenshot: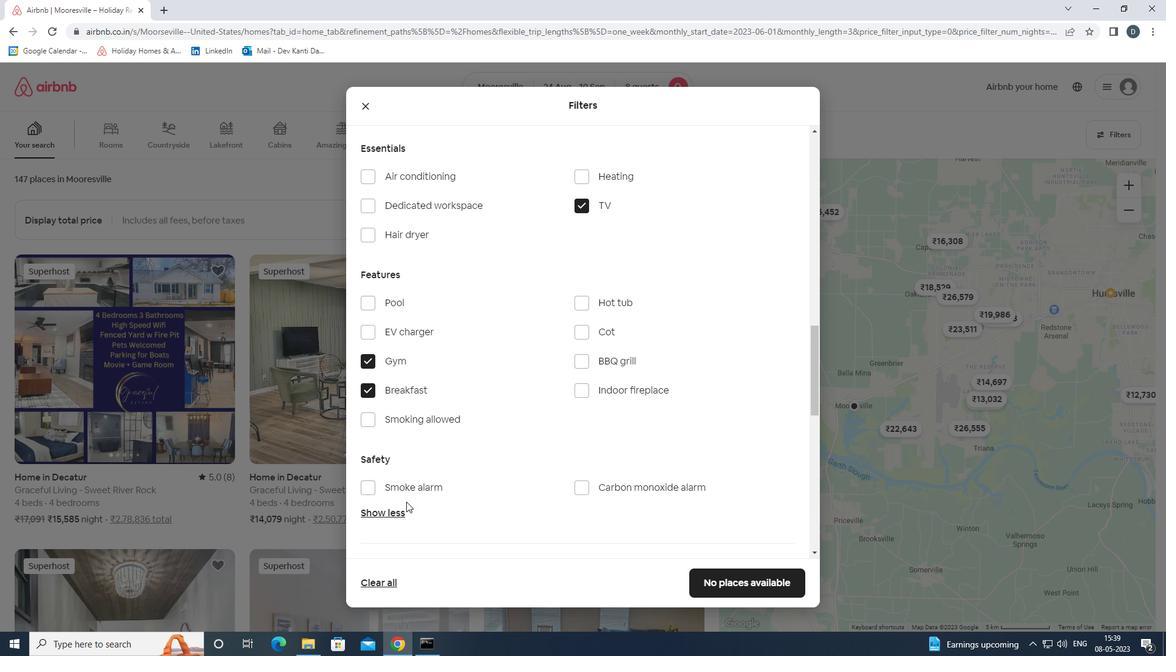 
Action: Mouse scrolled (441, 491) with delta (0, 0)
Screenshot: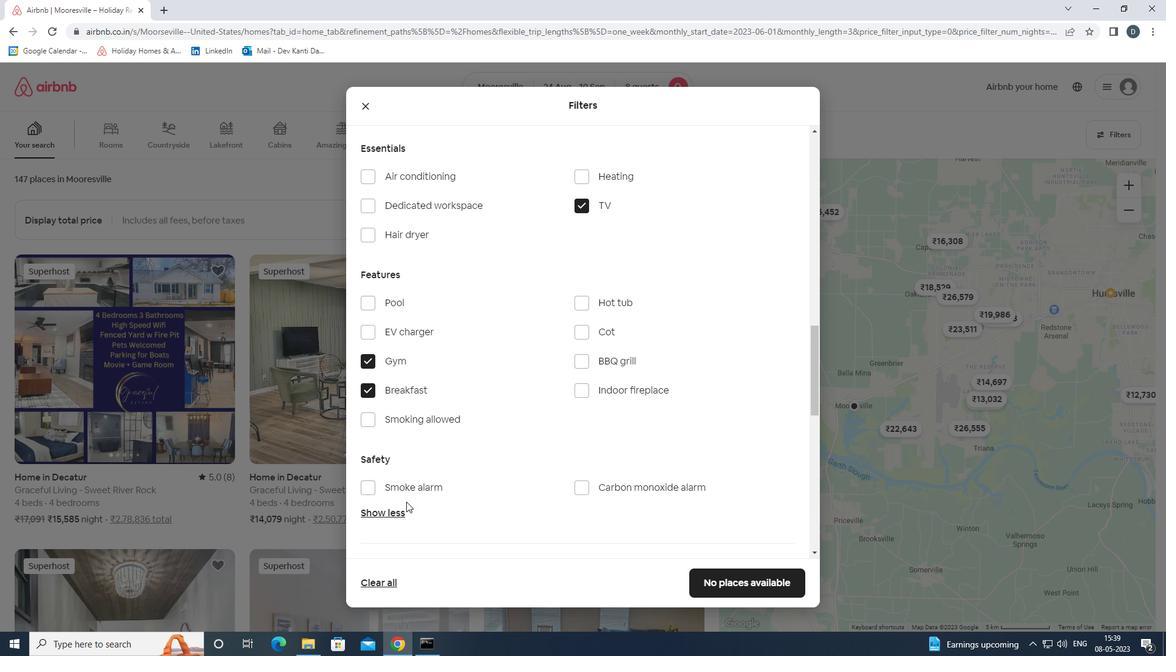 
Action: Mouse moved to (609, 440)
Screenshot: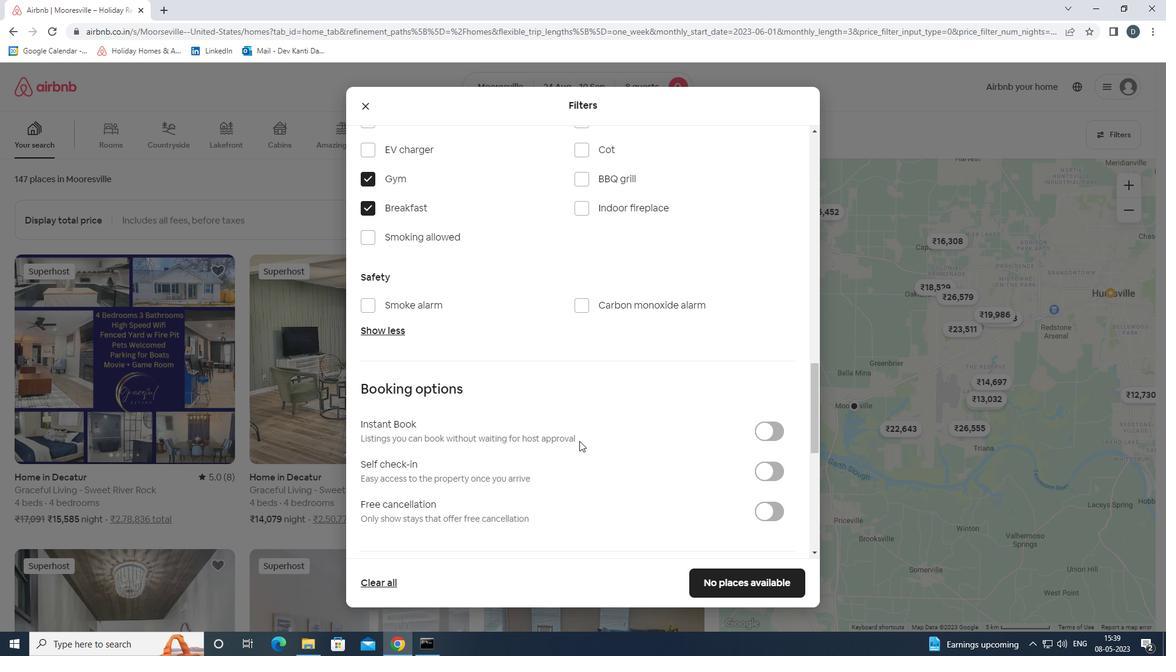 
Action: Mouse scrolled (609, 439) with delta (0, 0)
Screenshot: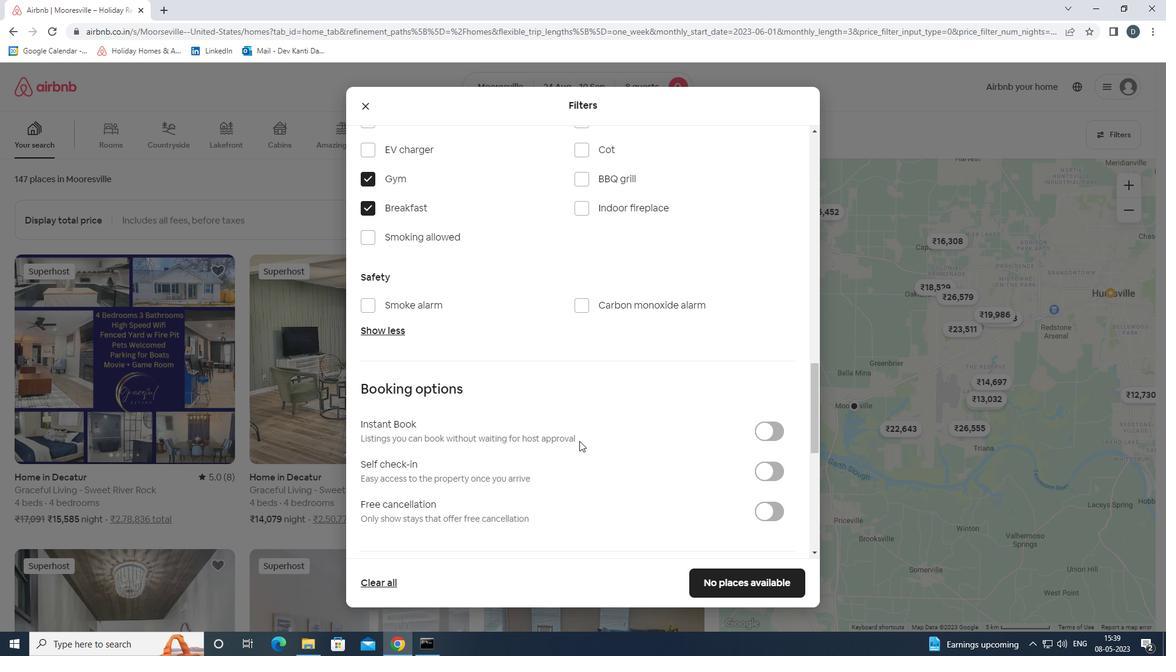 
Action: Mouse moved to (759, 407)
Screenshot: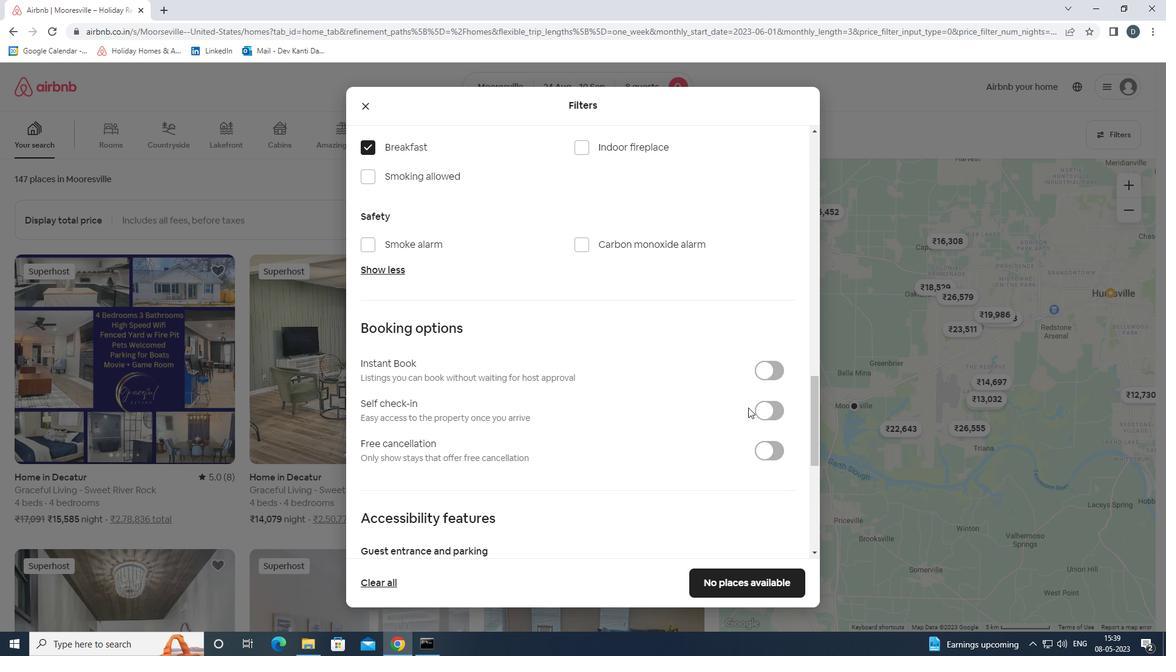 
Action: Mouse pressed left at (759, 407)
Screenshot: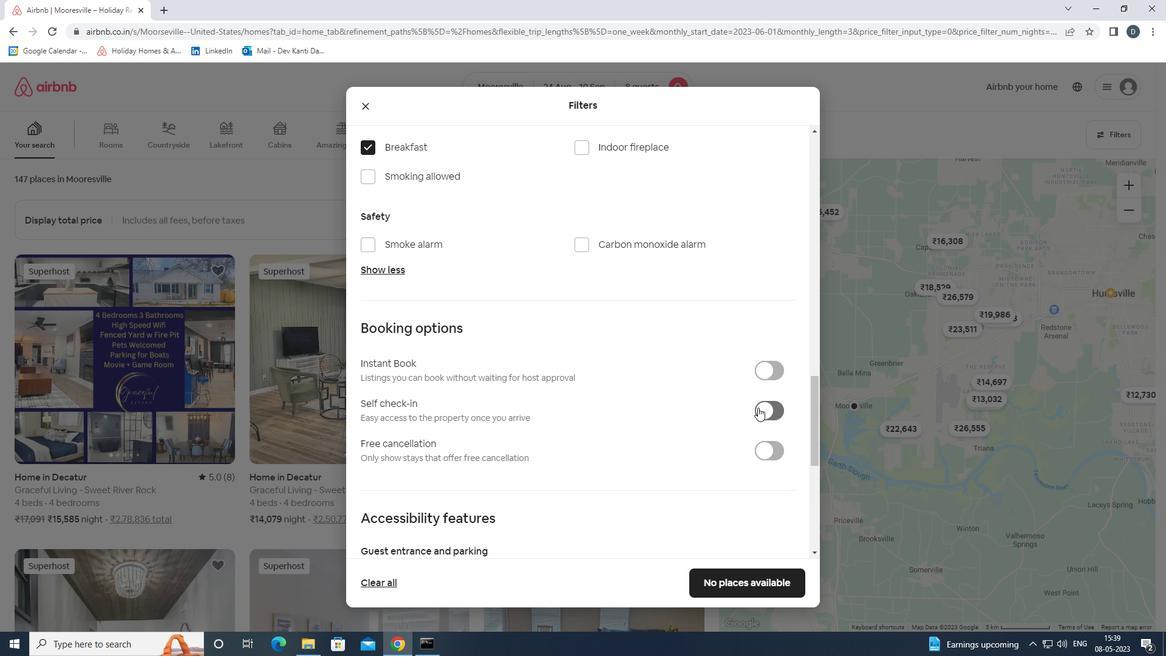 
Action: Mouse moved to (760, 408)
Screenshot: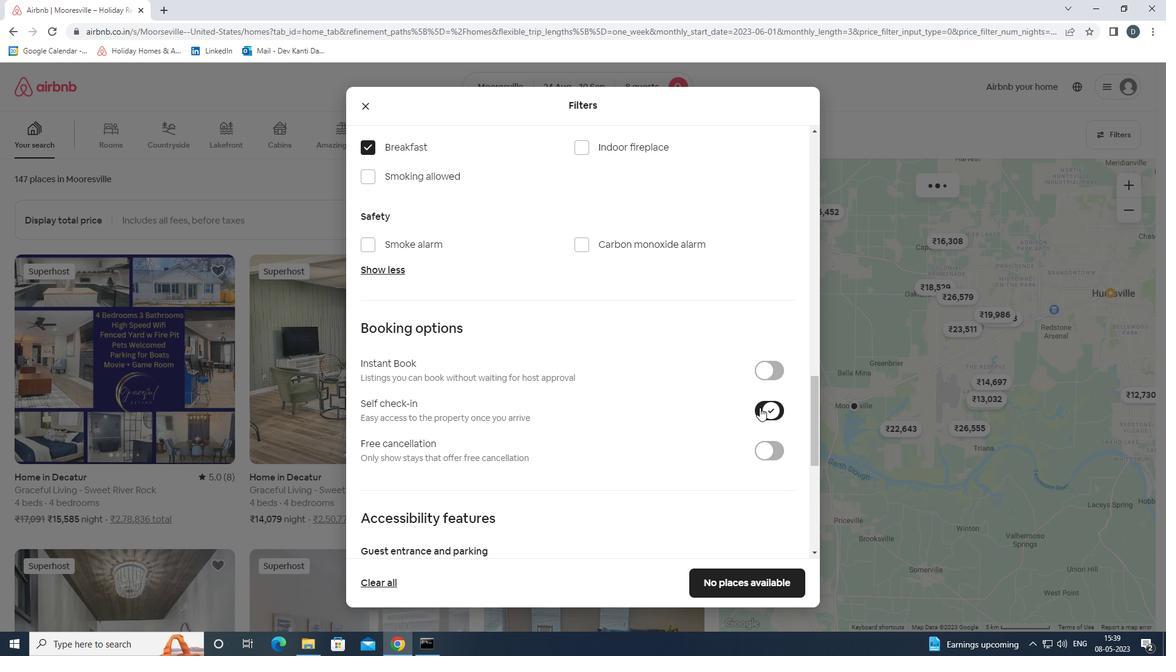 
Action: Mouse scrolled (760, 407) with delta (0, 0)
Screenshot: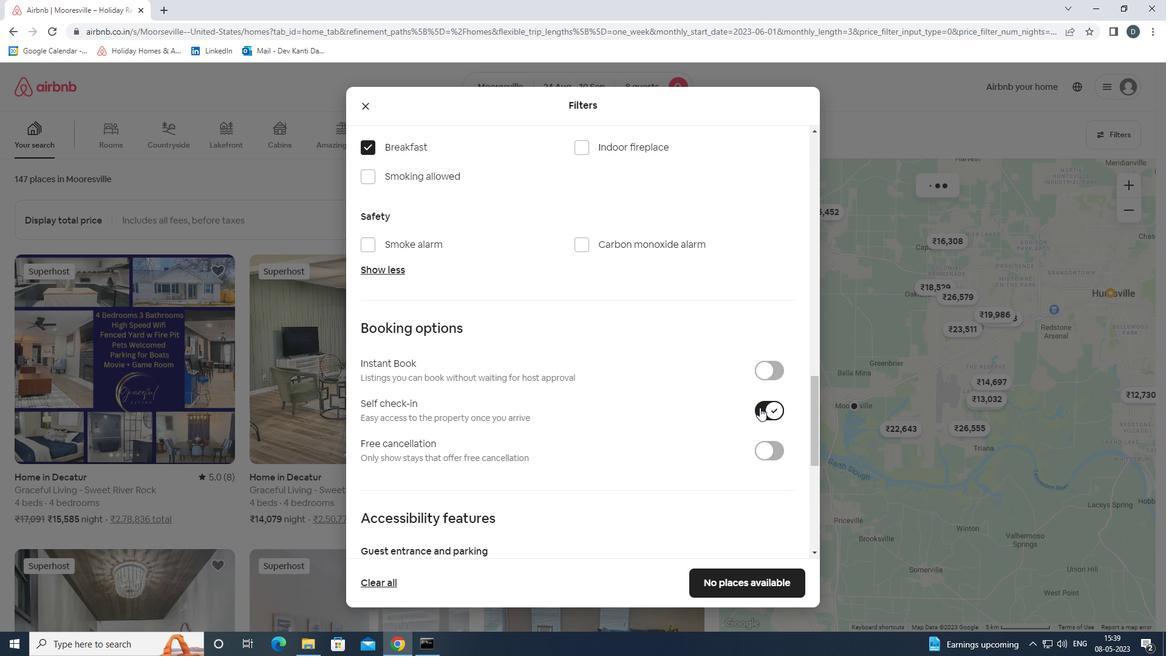 
Action: Mouse scrolled (760, 407) with delta (0, 0)
Screenshot: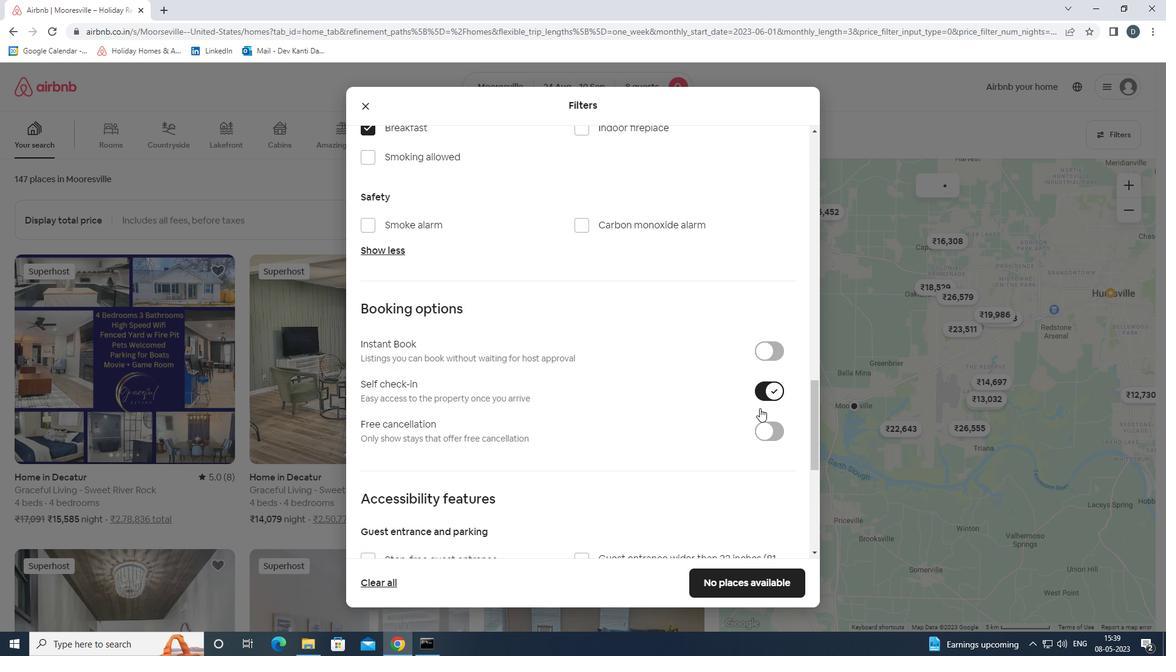 
Action: Mouse scrolled (760, 407) with delta (0, 0)
Screenshot: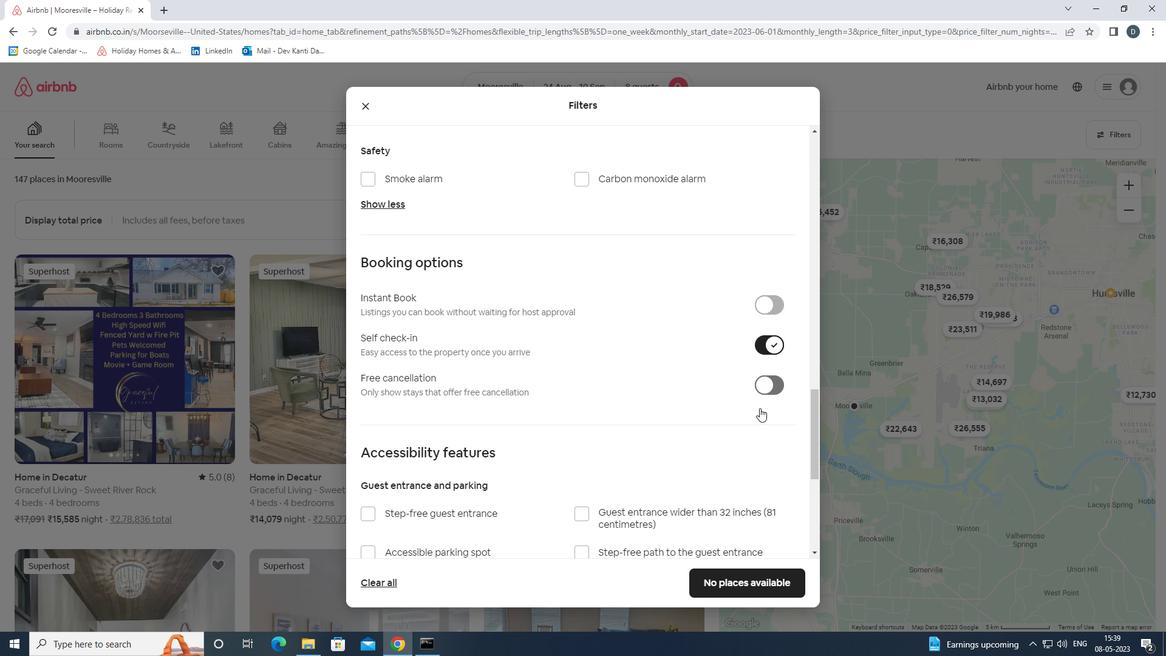 
Action: Mouse moved to (757, 408)
Screenshot: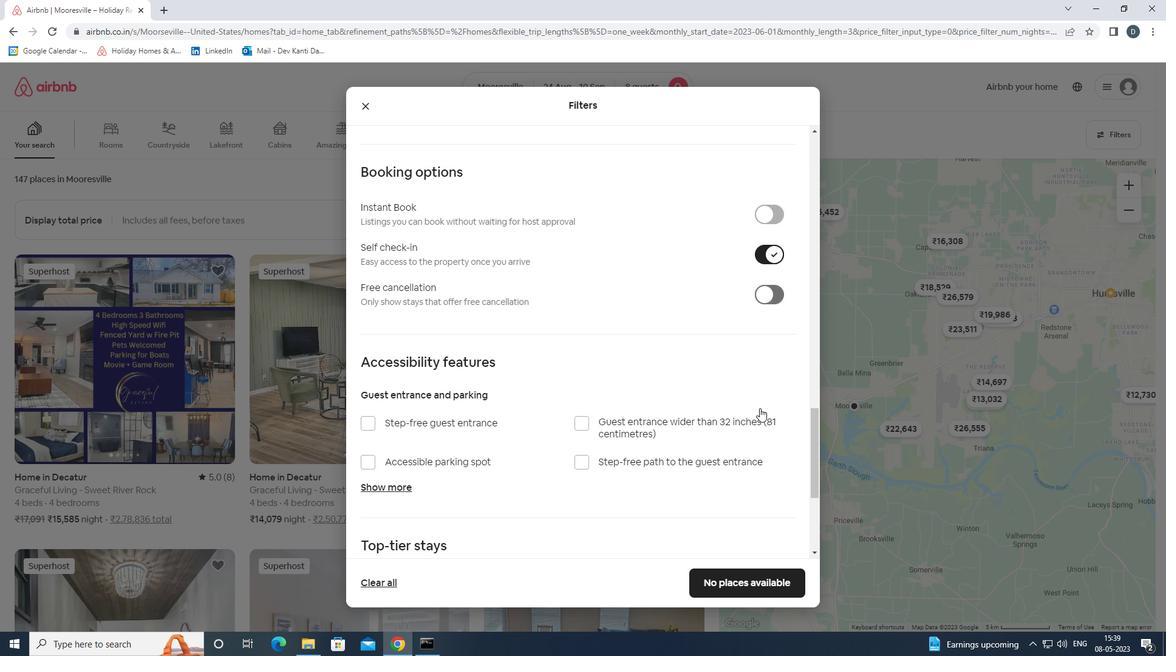 
Action: Mouse scrolled (757, 408) with delta (0, 0)
Screenshot: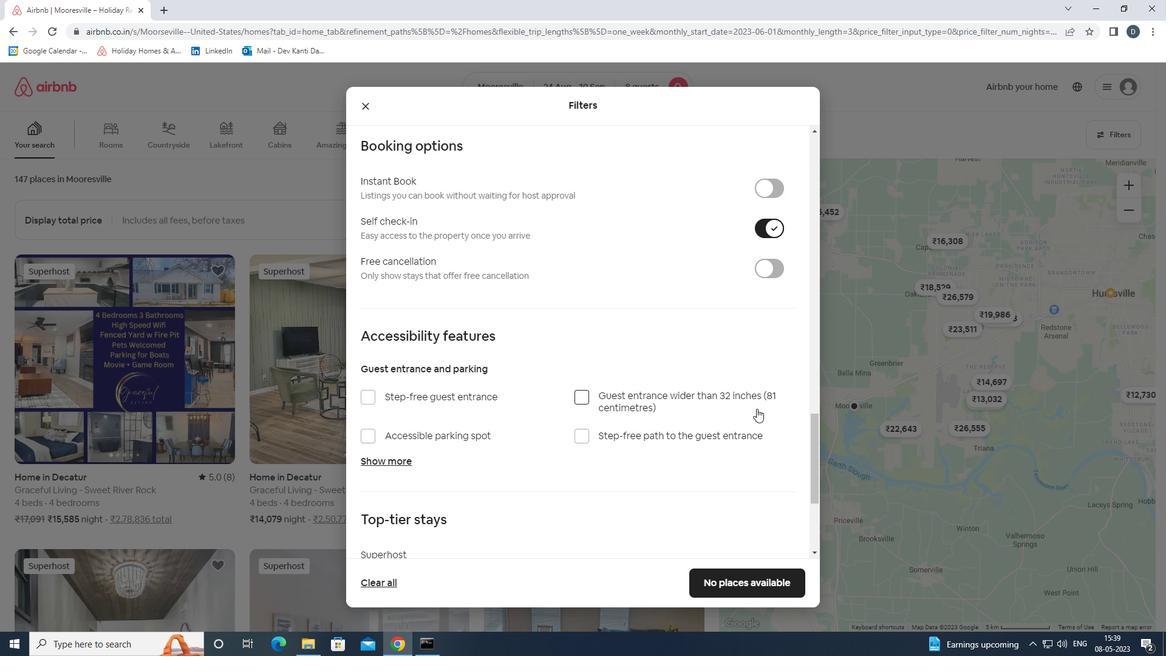 
Action: Mouse scrolled (757, 408) with delta (0, 0)
Screenshot: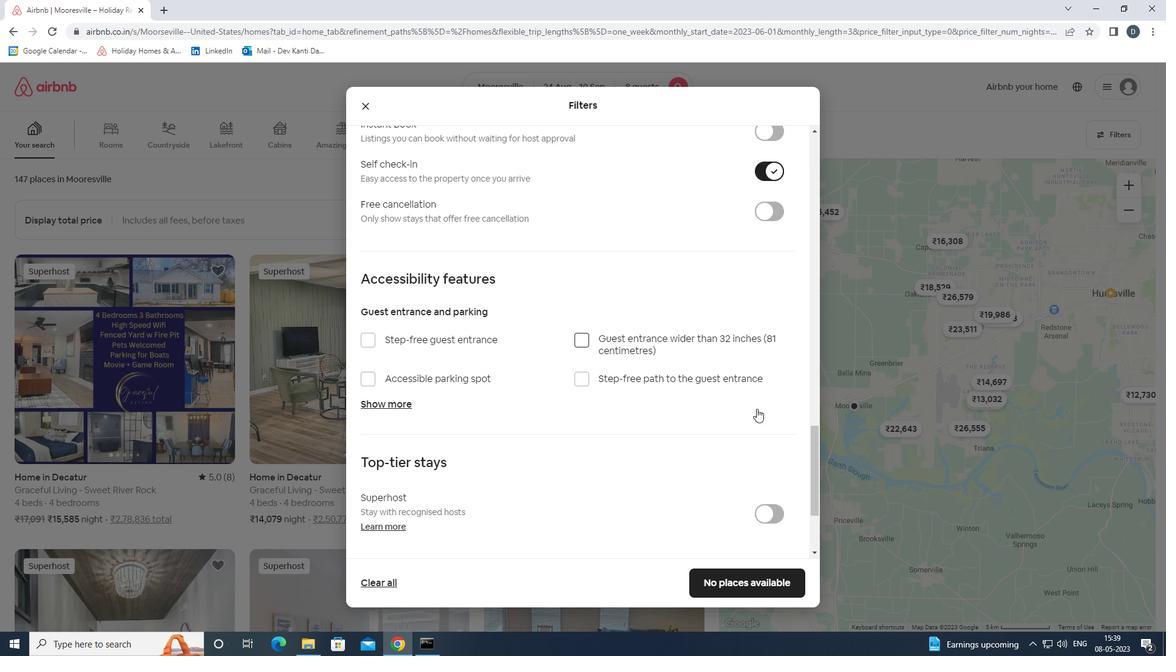 
Action: Mouse moved to (756, 408)
Screenshot: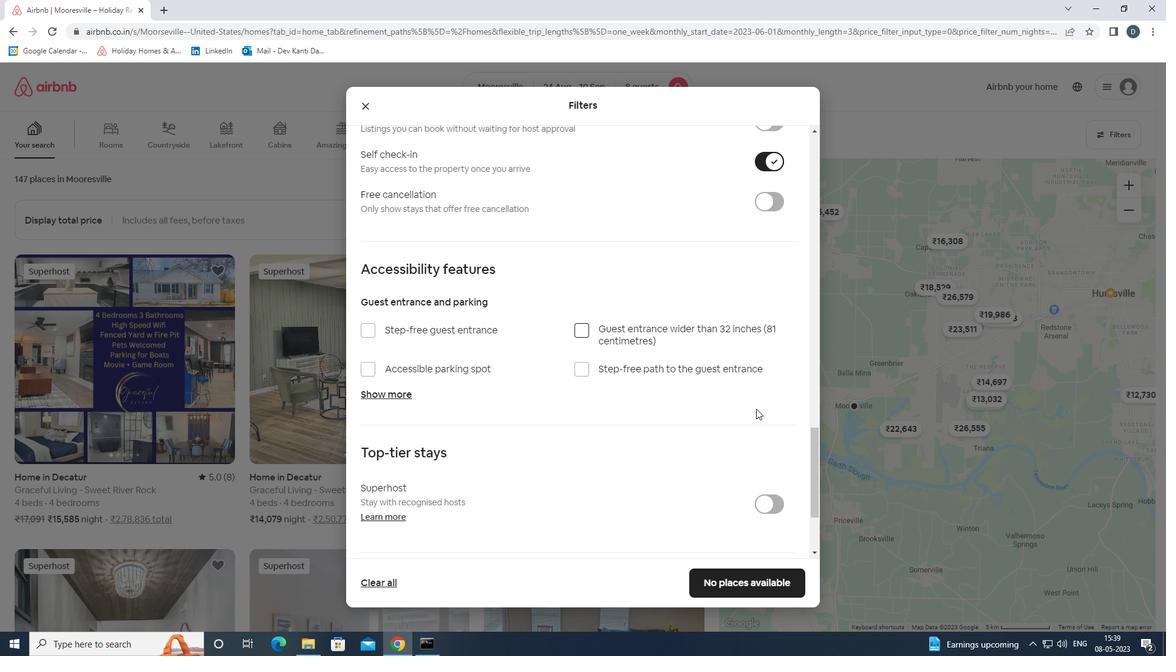 
Action: Mouse scrolled (756, 408) with delta (0, 0)
Screenshot: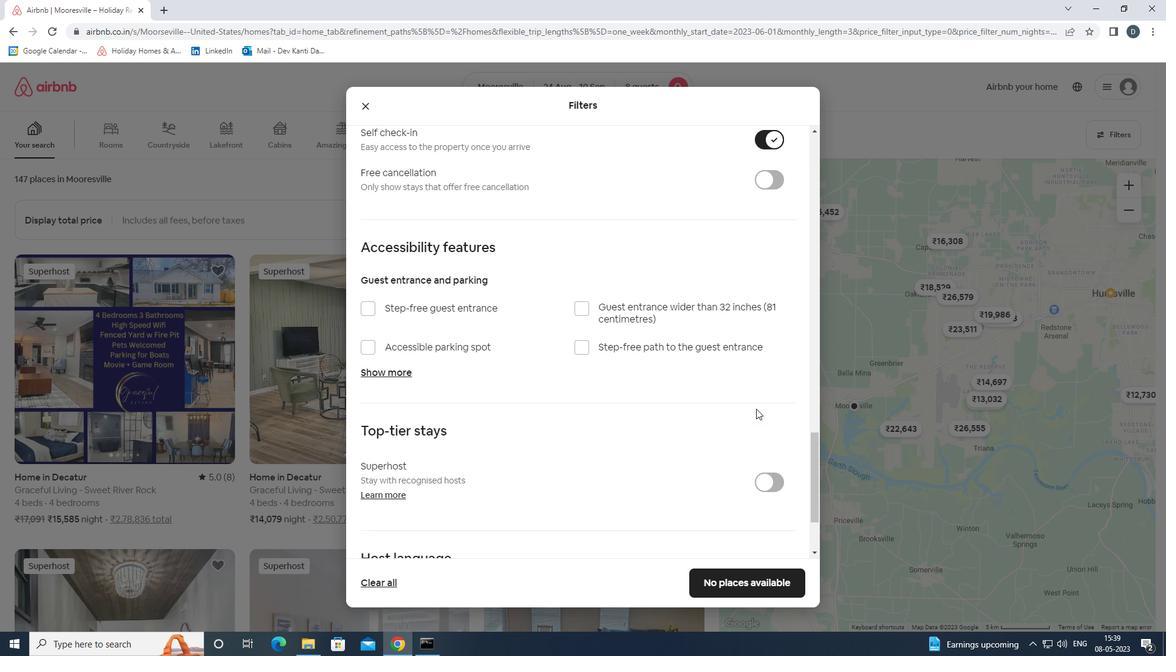
Action: Mouse moved to (754, 408)
Screenshot: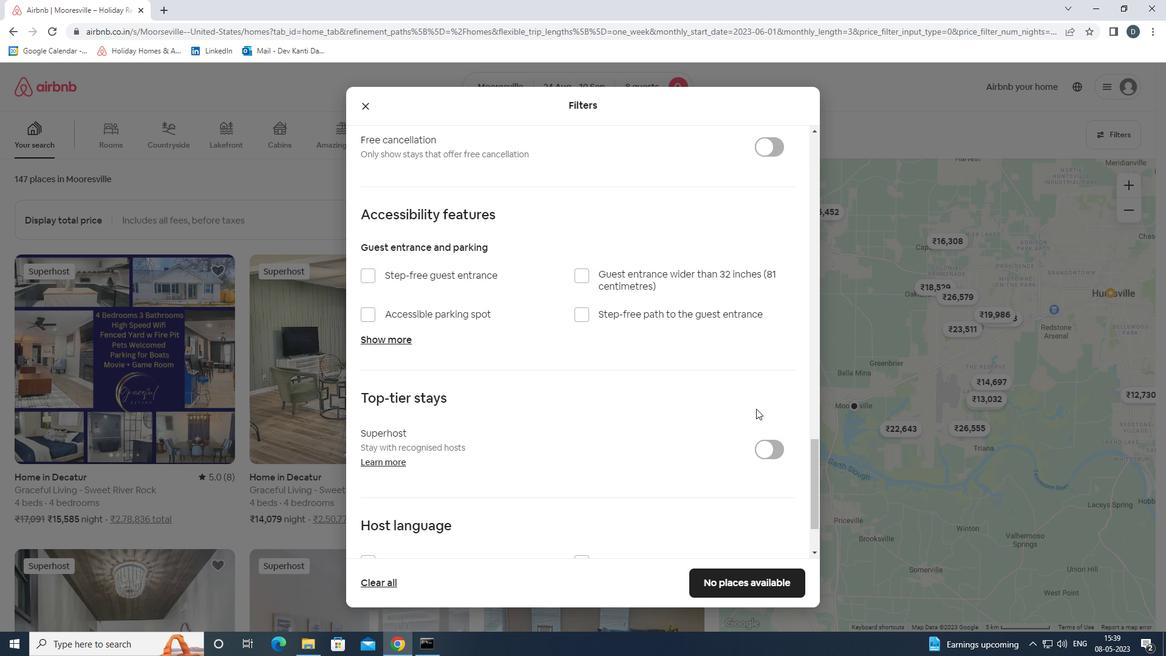 
Action: Mouse scrolled (754, 408) with delta (0, 0)
Screenshot: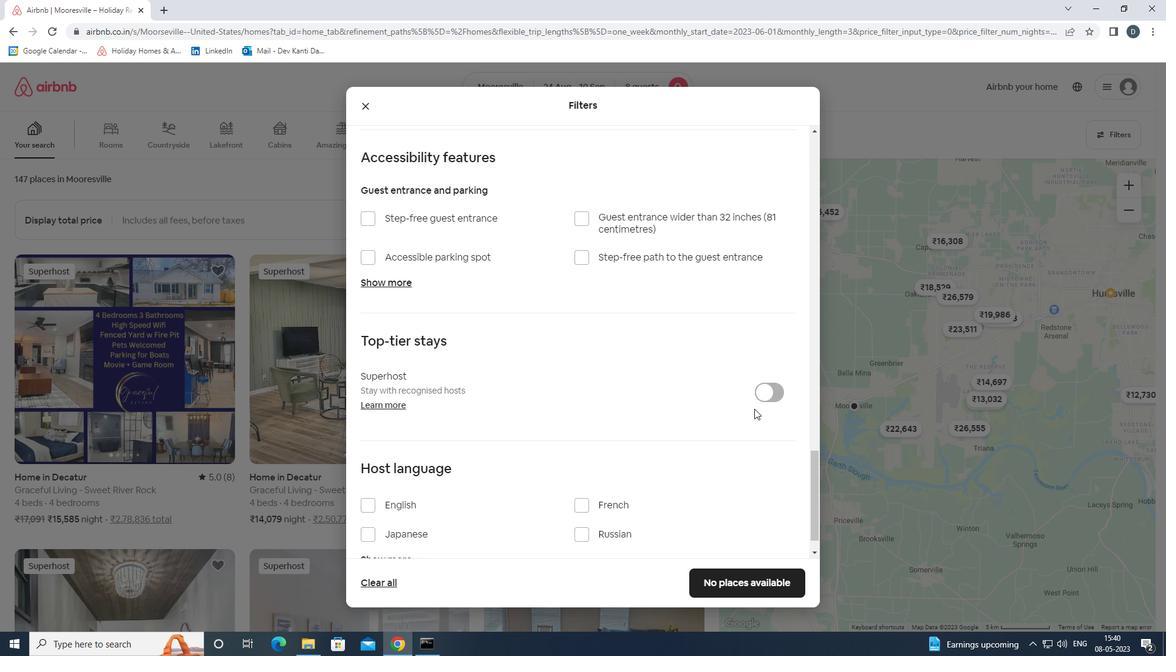 
Action: Mouse moved to (413, 475)
Screenshot: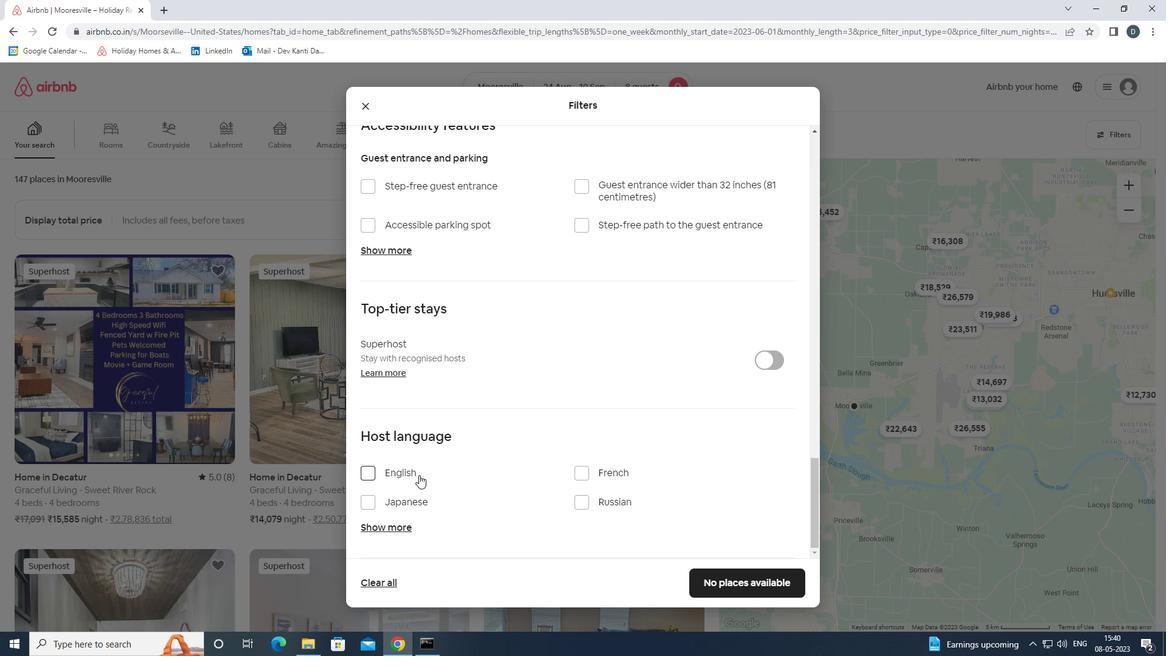 
Action: Mouse pressed left at (413, 475)
Screenshot: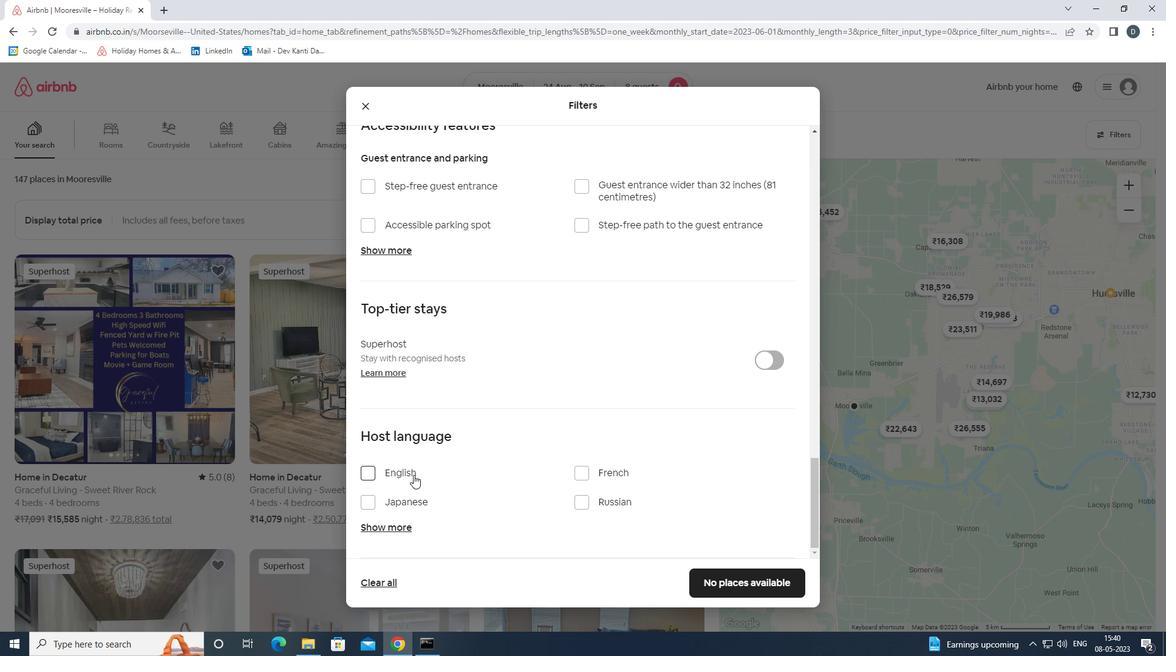
Action: Mouse moved to (723, 579)
Screenshot: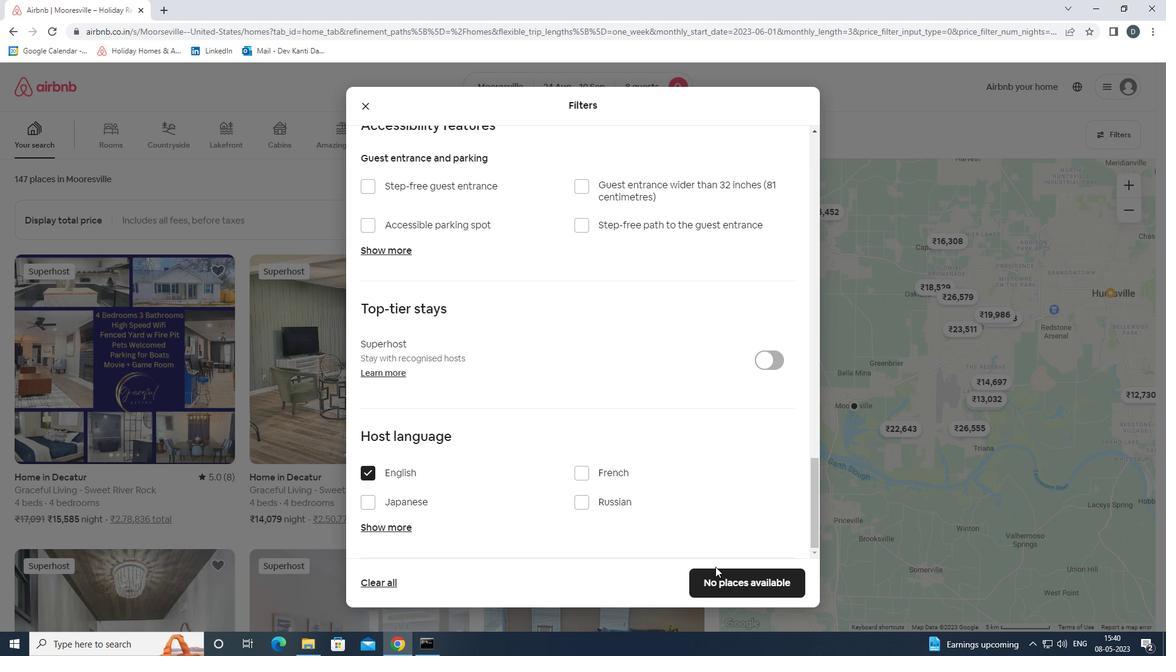 
Action: Mouse pressed left at (723, 579)
Screenshot: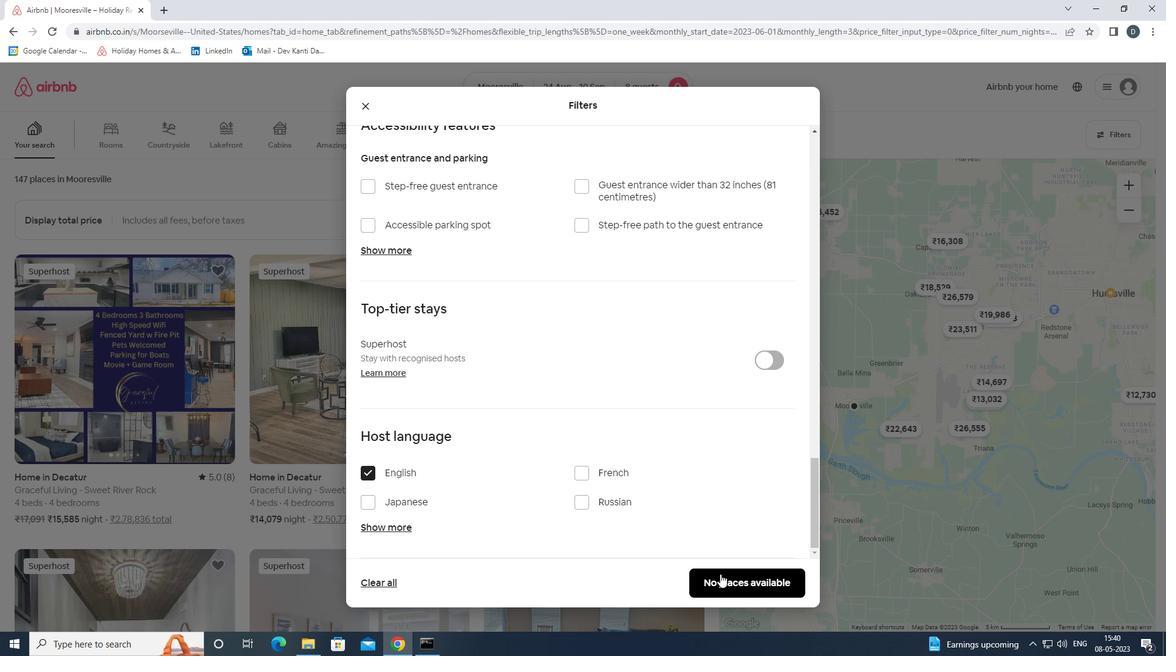 
